 Task: Slide 5 - Table Of Contents.
Action: Mouse moved to (31, 79)
Screenshot: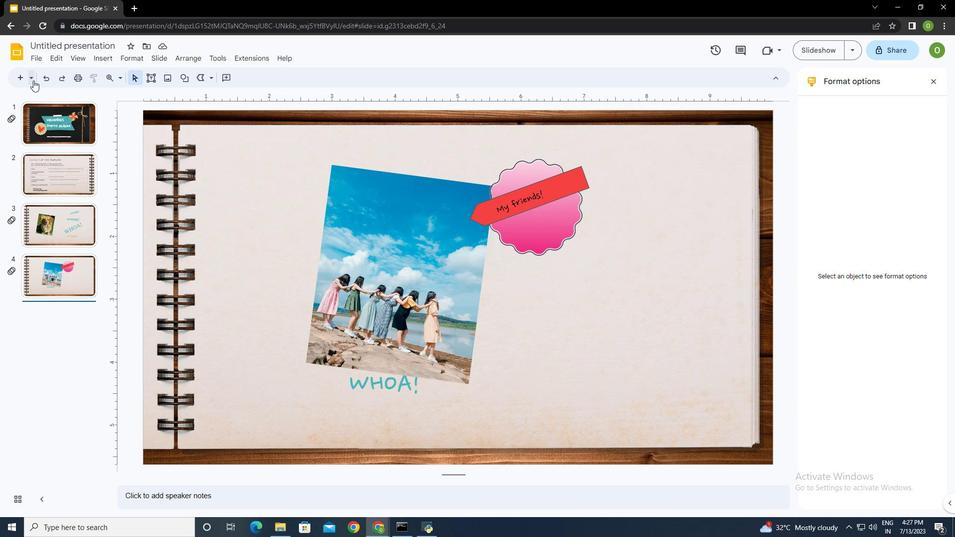 
Action: Mouse pressed left at (31, 79)
Screenshot: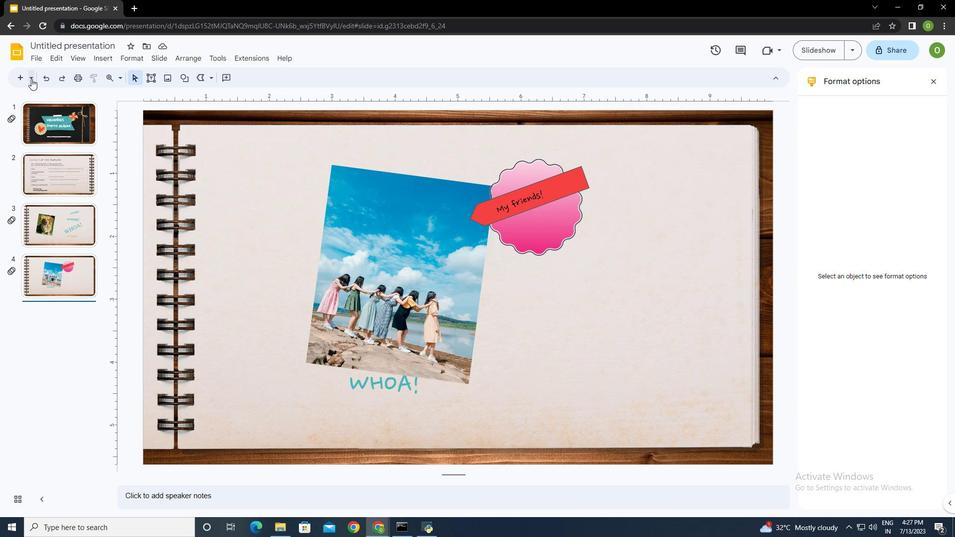 
Action: Mouse moved to (71, 267)
Screenshot: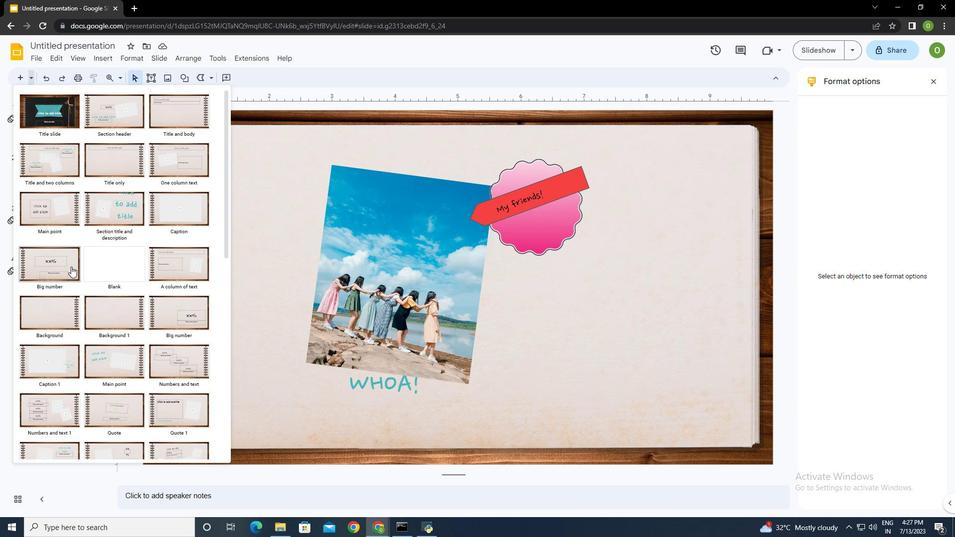 
Action: Mouse scrolled (71, 267) with delta (0, 0)
Screenshot: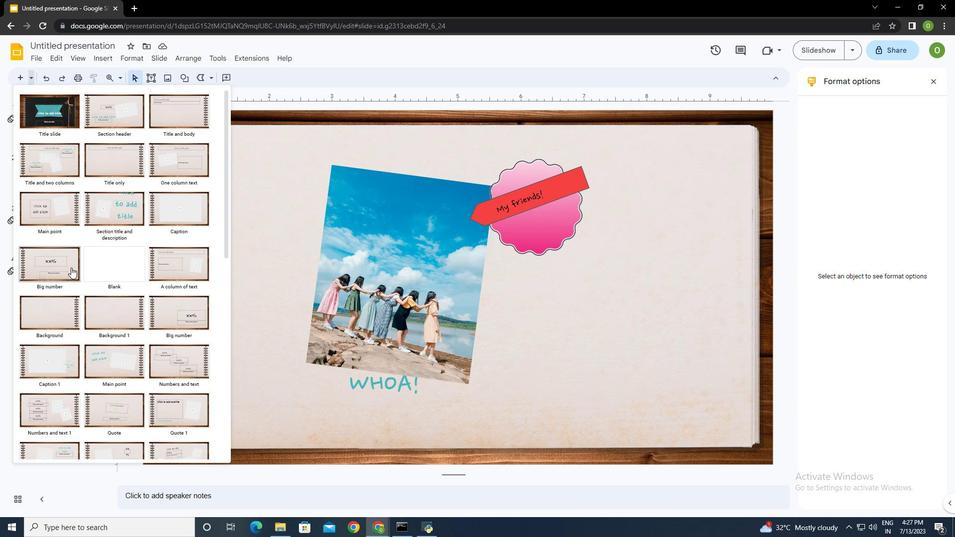 
Action: Mouse scrolled (71, 267) with delta (0, 0)
Screenshot: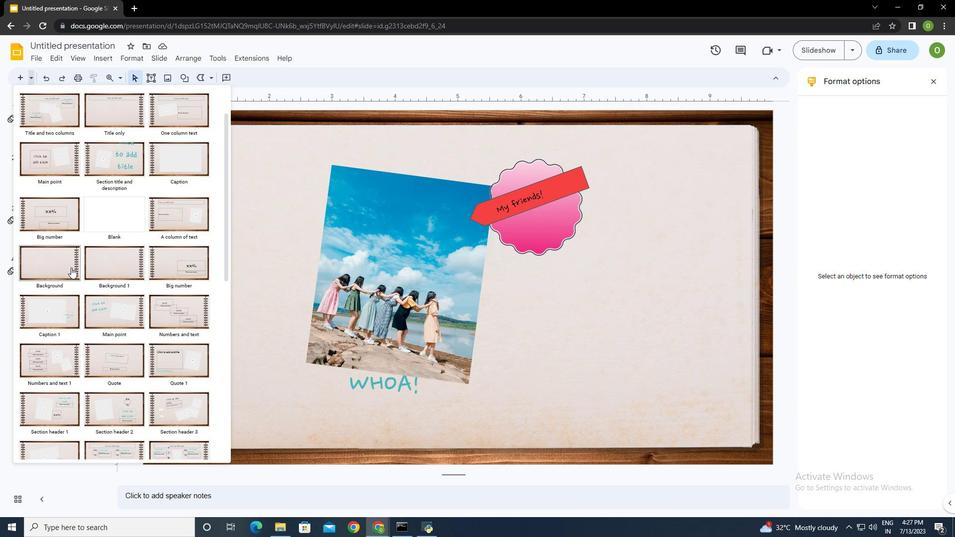 
Action: Mouse scrolled (71, 267) with delta (0, 0)
Screenshot: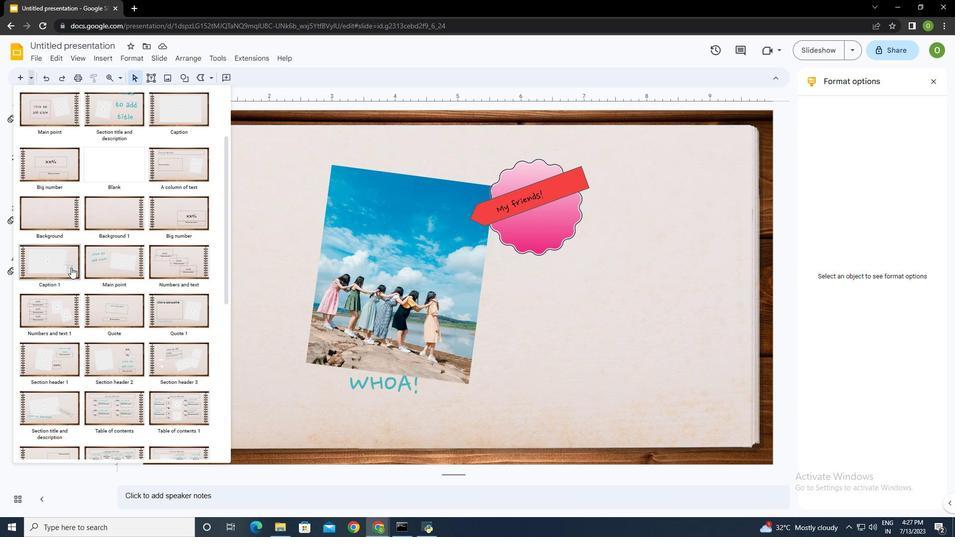 
Action: Mouse scrolled (71, 267) with delta (0, 0)
Screenshot: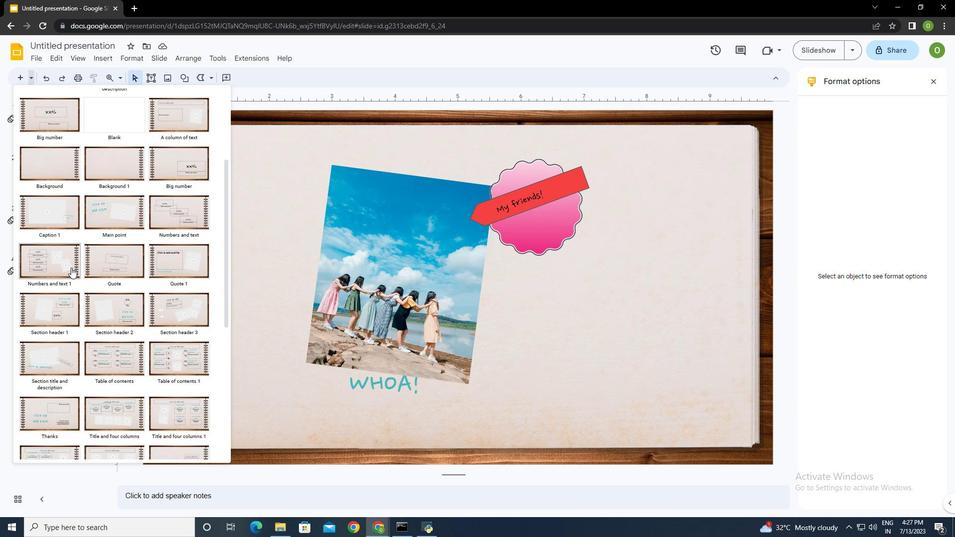 
Action: Mouse scrolled (71, 267) with delta (0, 0)
Screenshot: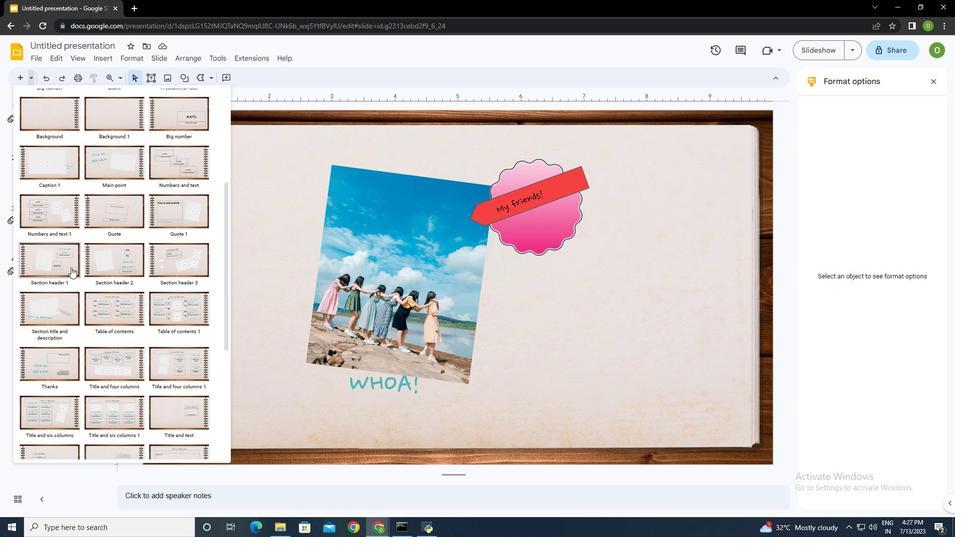 
Action: Mouse scrolled (71, 267) with delta (0, 0)
Screenshot: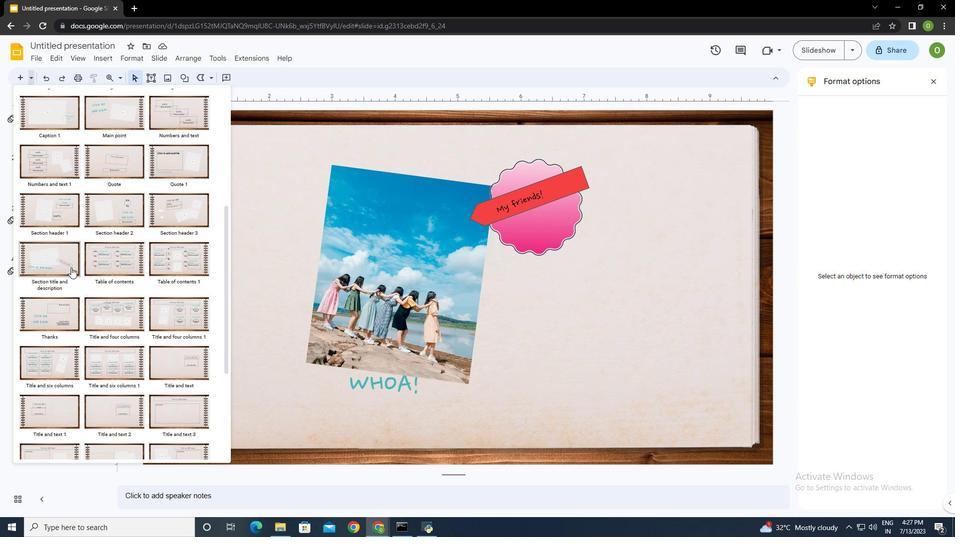
Action: Mouse scrolled (71, 267) with delta (0, 0)
Screenshot: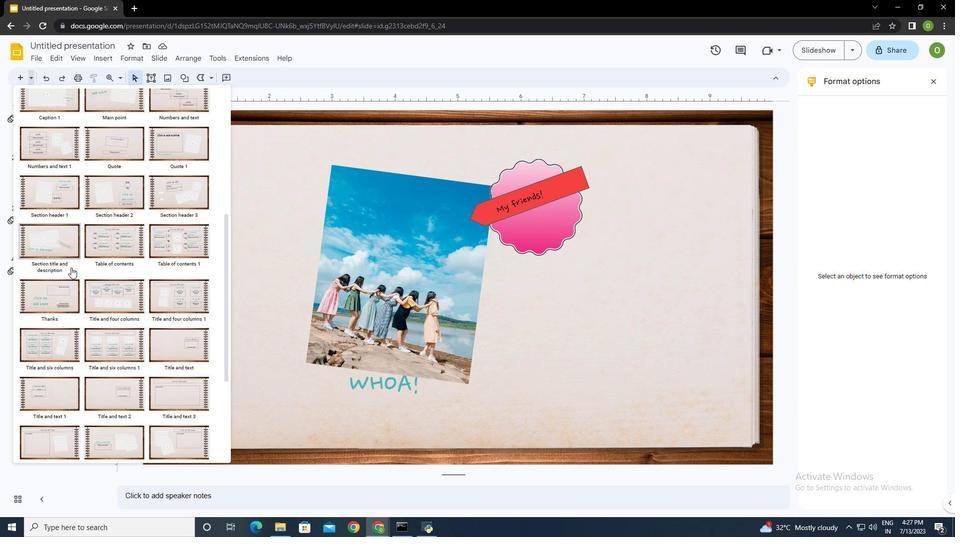 
Action: Mouse scrolled (71, 267) with delta (0, 0)
Screenshot: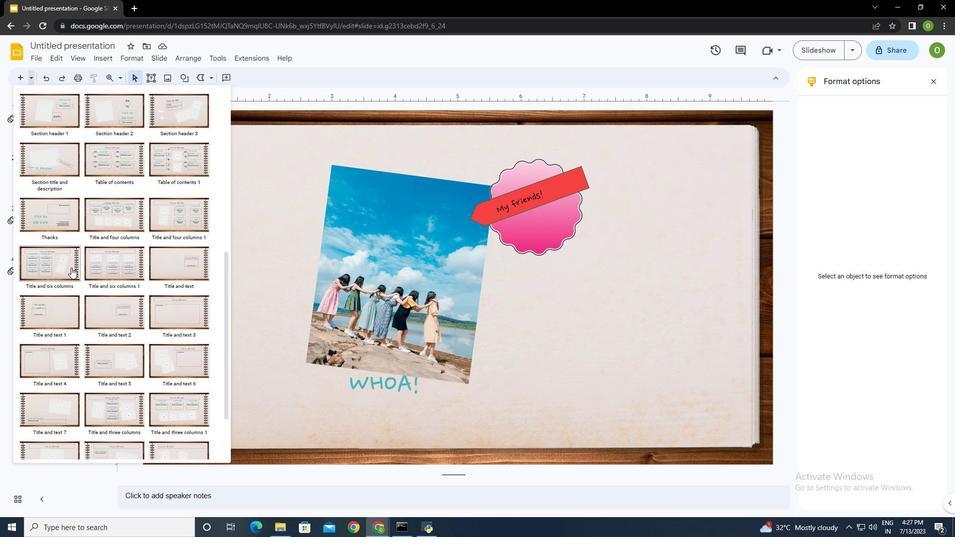 
Action: Mouse scrolled (71, 267) with delta (0, 0)
Screenshot: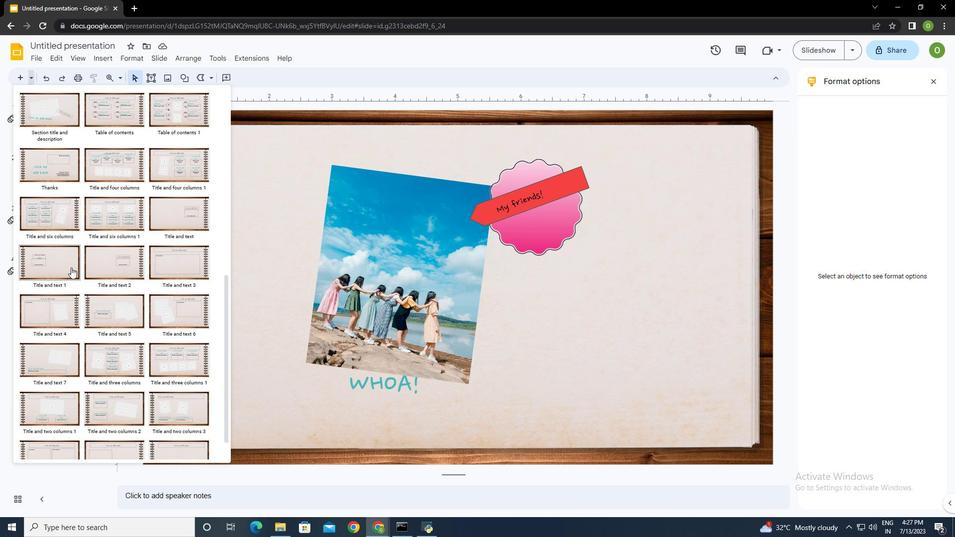 
Action: Mouse scrolled (71, 267) with delta (0, 0)
Screenshot: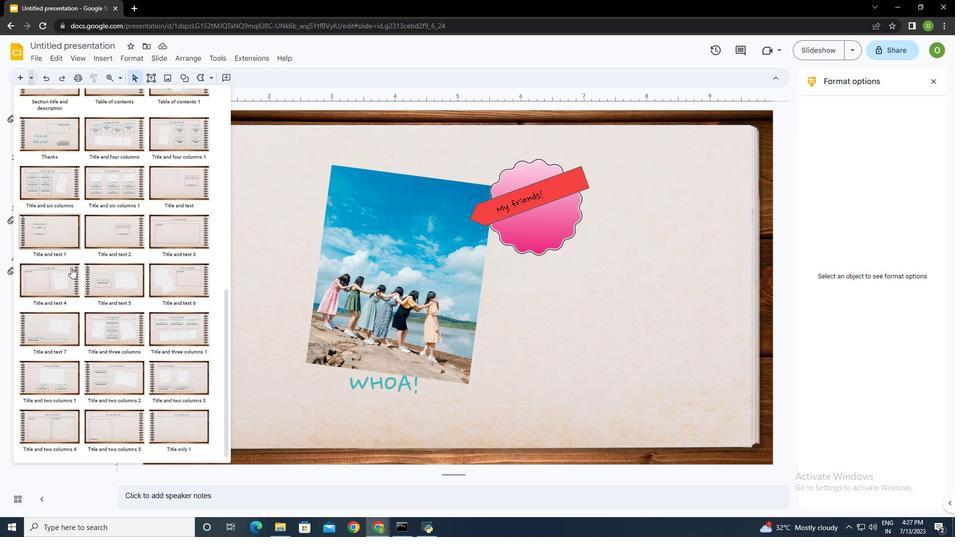 
Action: Mouse scrolled (71, 267) with delta (0, 0)
Screenshot: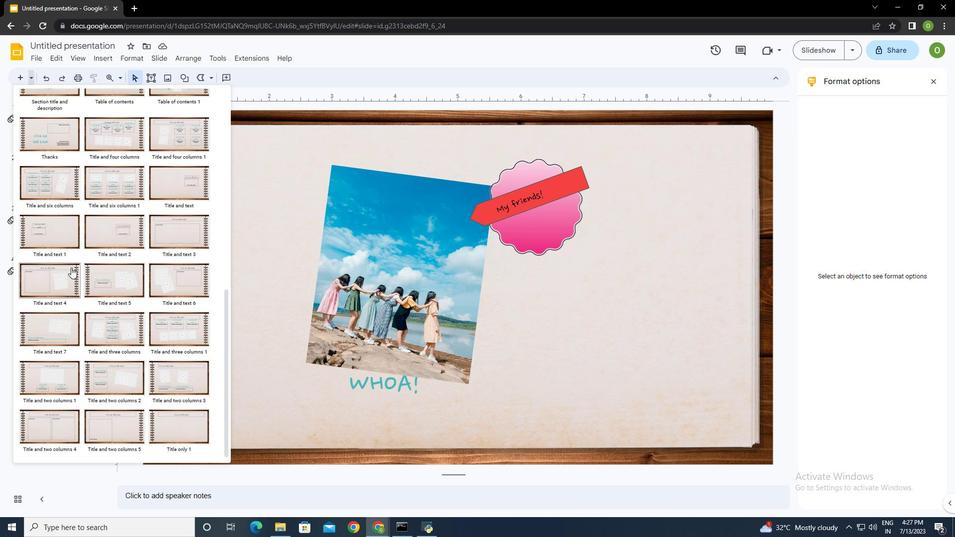 
Action: Mouse scrolled (71, 267) with delta (0, 0)
Screenshot: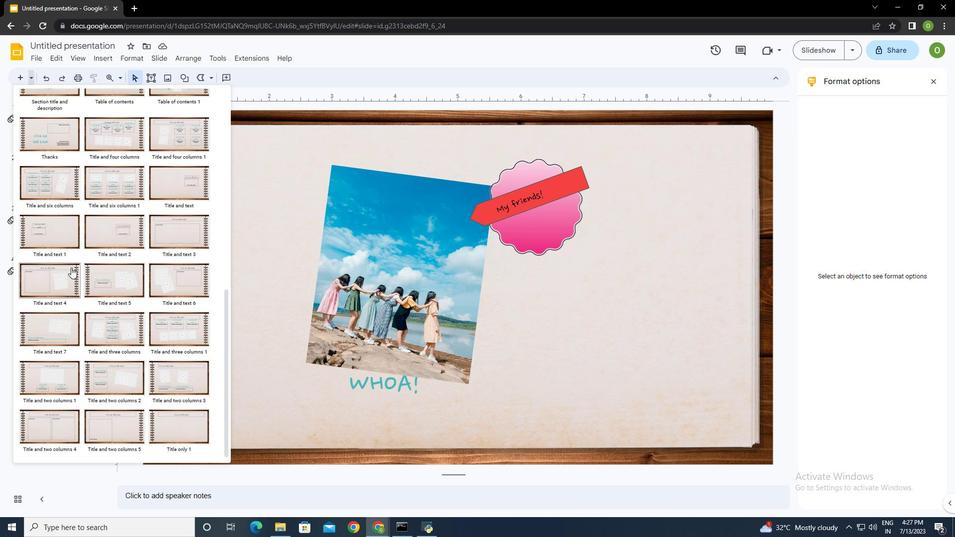 
Action: Mouse scrolled (71, 267) with delta (0, 0)
Screenshot: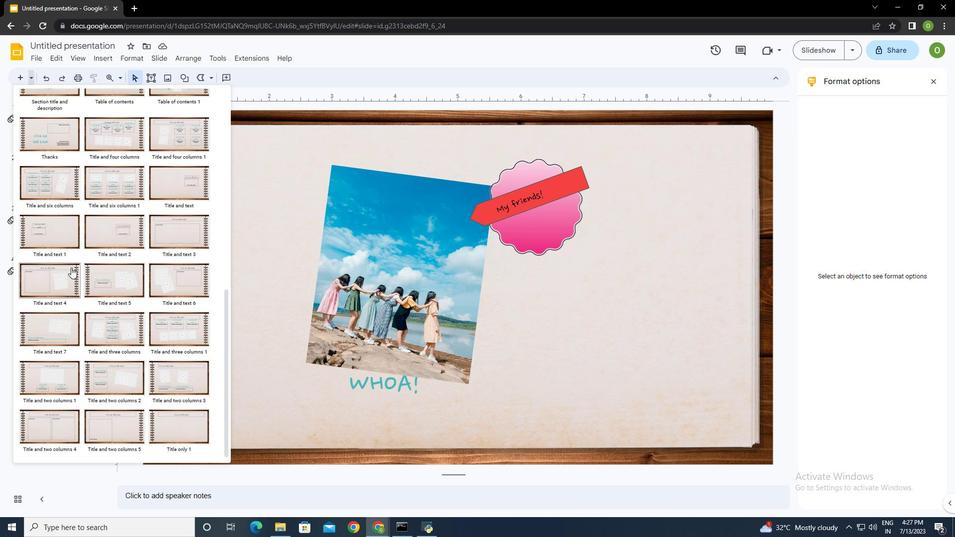 
Action: Mouse moved to (182, 426)
Screenshot: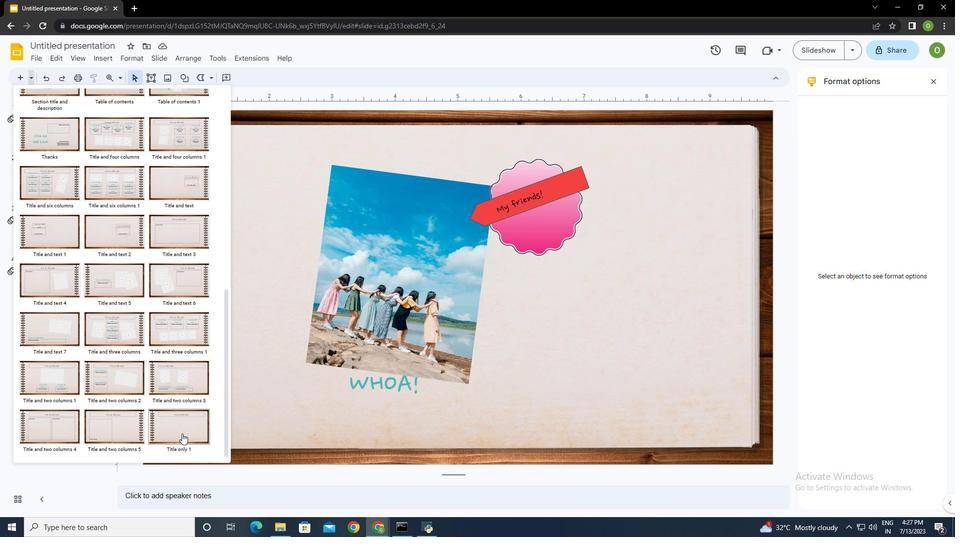
Action: Mouse pressed left at (182, 426)
Screenshot: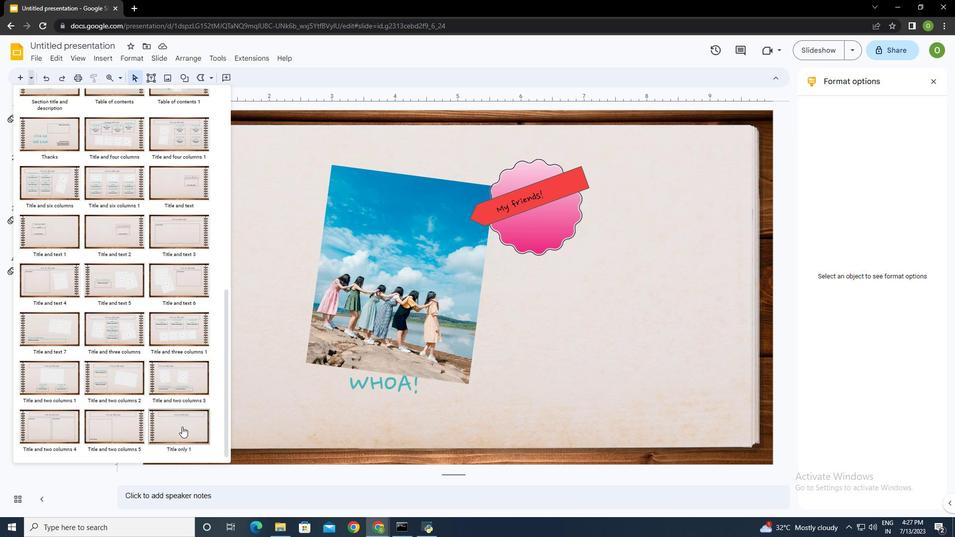 
Action: Mouse moved to (410, 153)
Screenshot: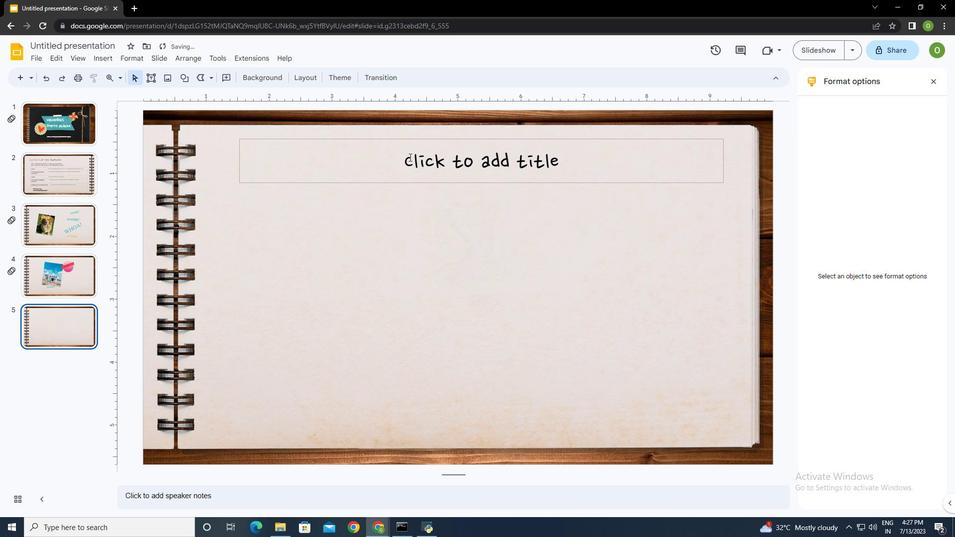 
Action: Mouse pressed left at (410, 153)
Screenshot: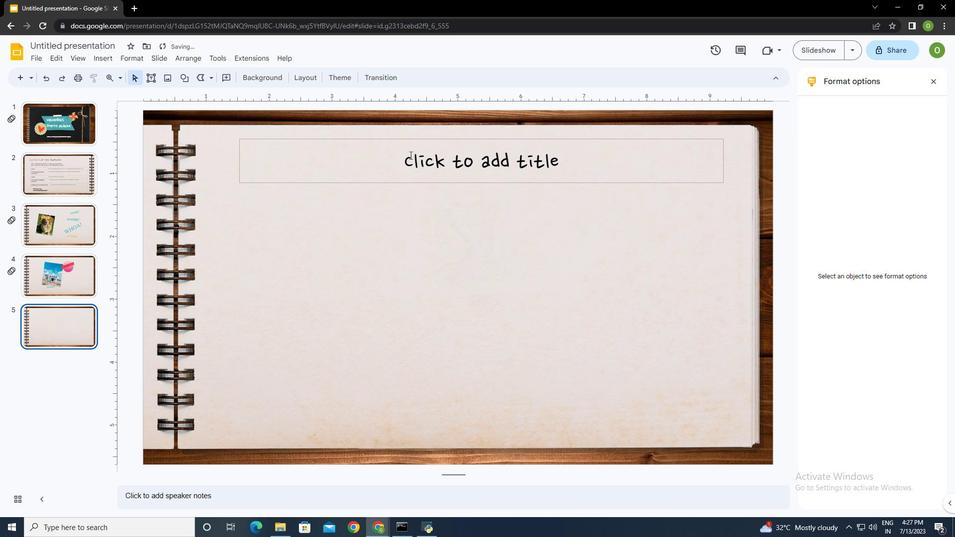 
Action: Mouse moved to (419, 183)
Screenshot: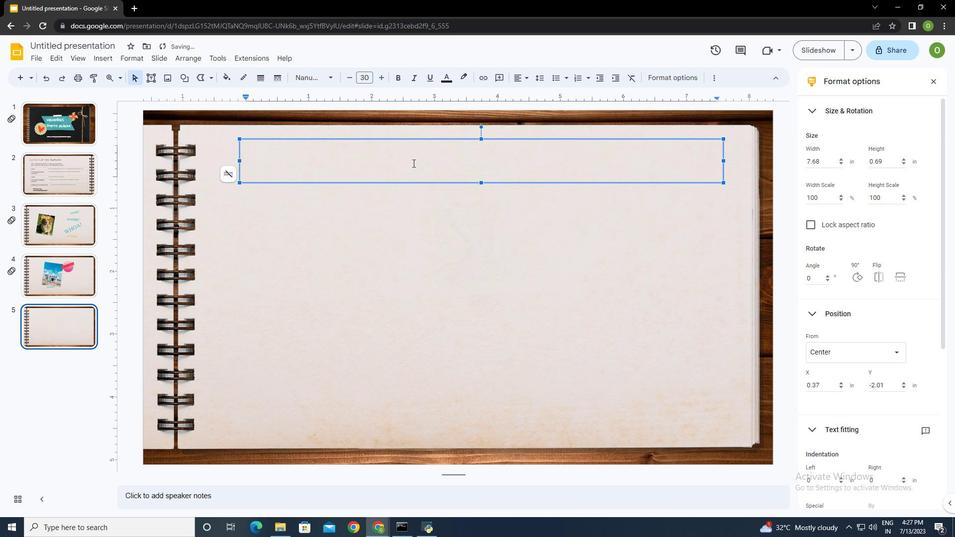 
Action: Key pressed <Key.shift><Key.shift><Key.shift>table<Key.space>of<Key.space>contents
Screenshot: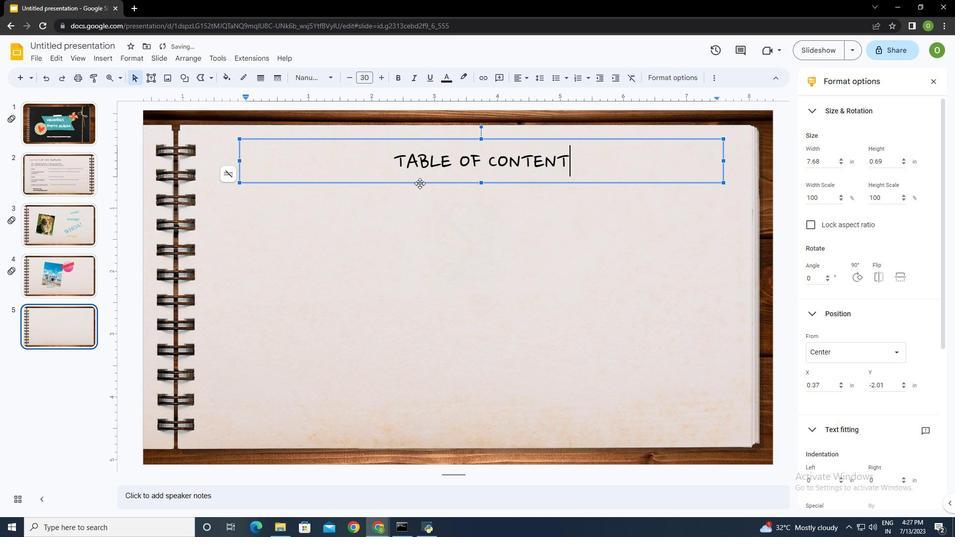 
Action: Mouse moved to (425, 223)
Screenshot: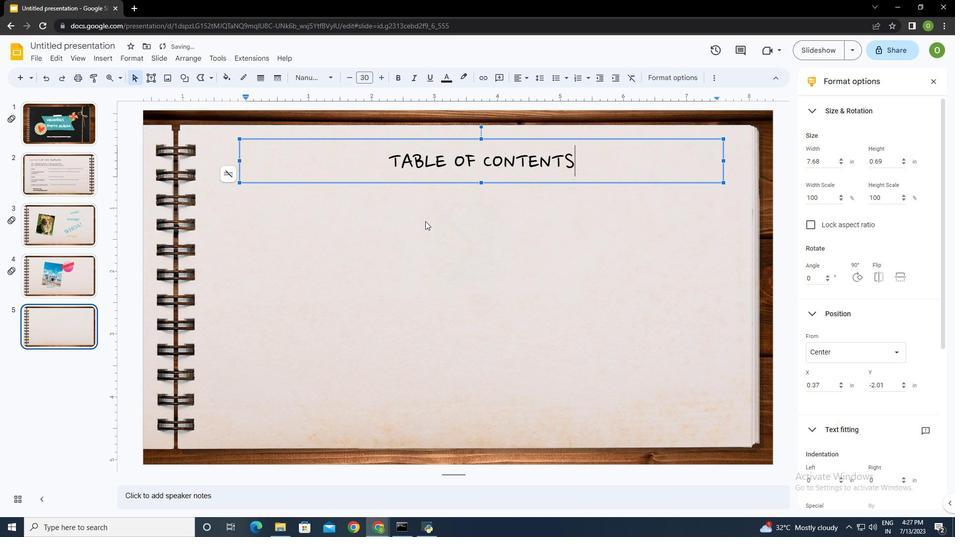
Action: Mouse pressed left at (425, 223)
Screenshot: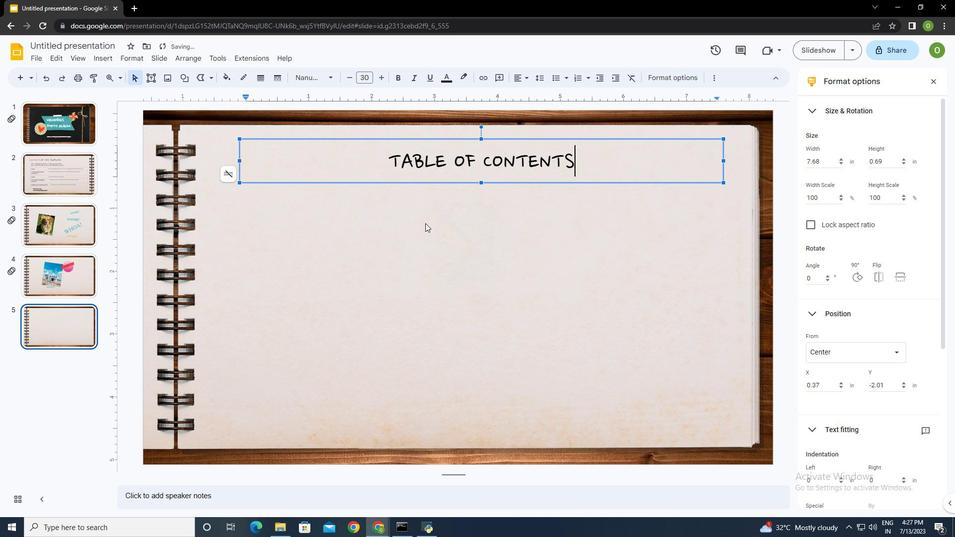 
Action: Mouse moved to (100, 59)
Screenshot: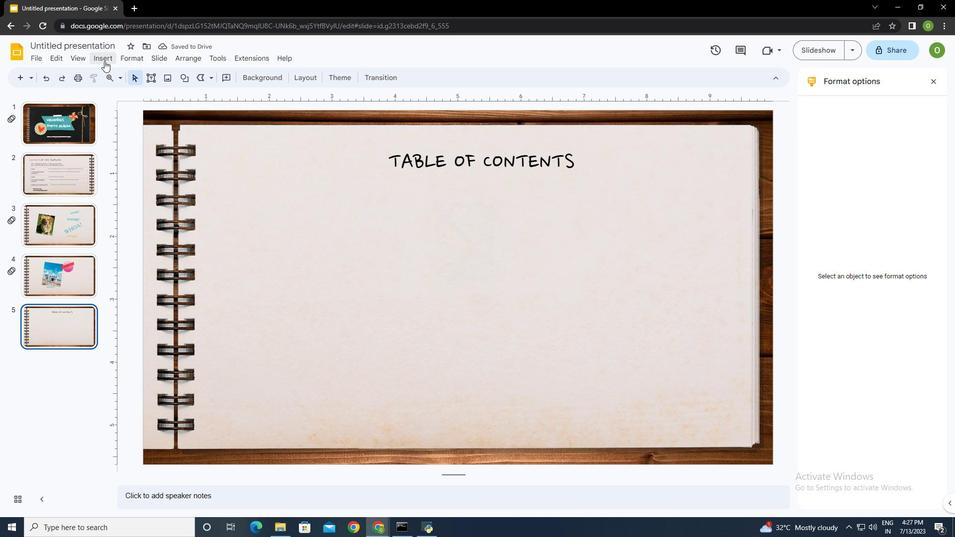 
Action: Mouse pressed left at (100, 59)
Screenshot: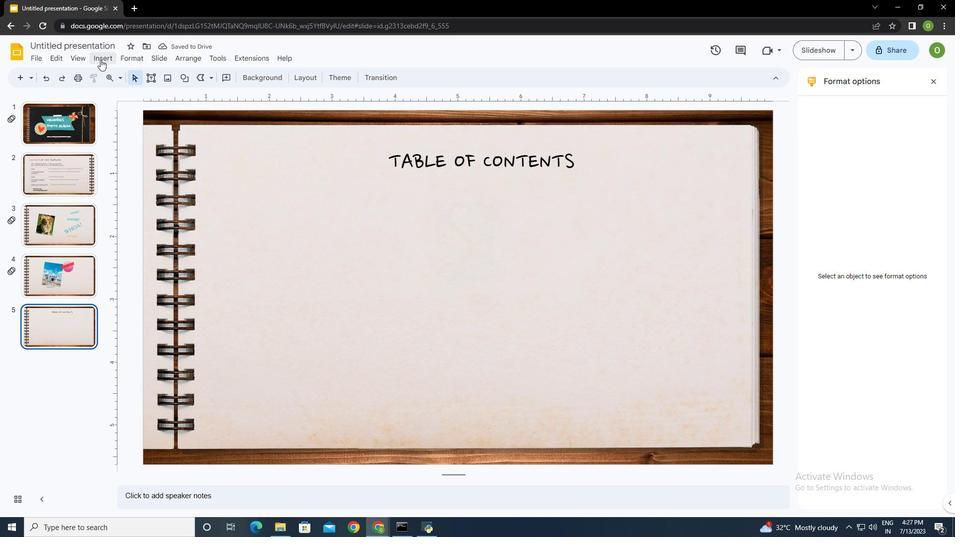
Action: Mouse moved to (289, 140)
Screenshot: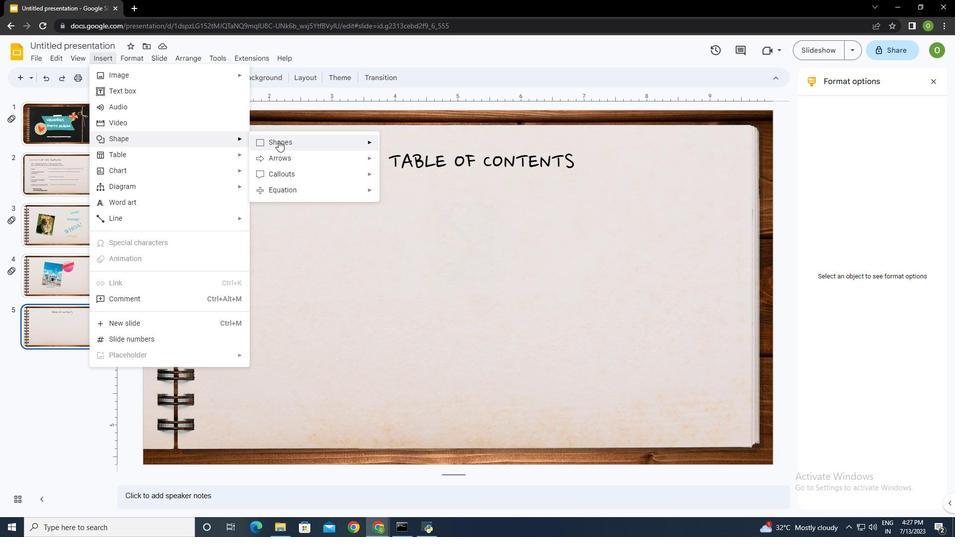 
Action: Mouse pressed left at (289, 140)
Screenshot: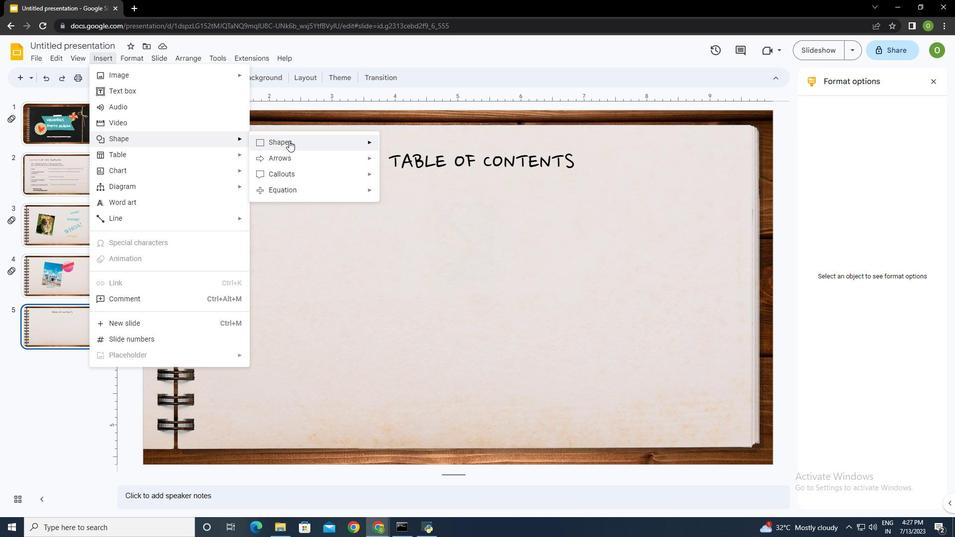 
Action: Mouse moved to (396, 206)
Screenshot: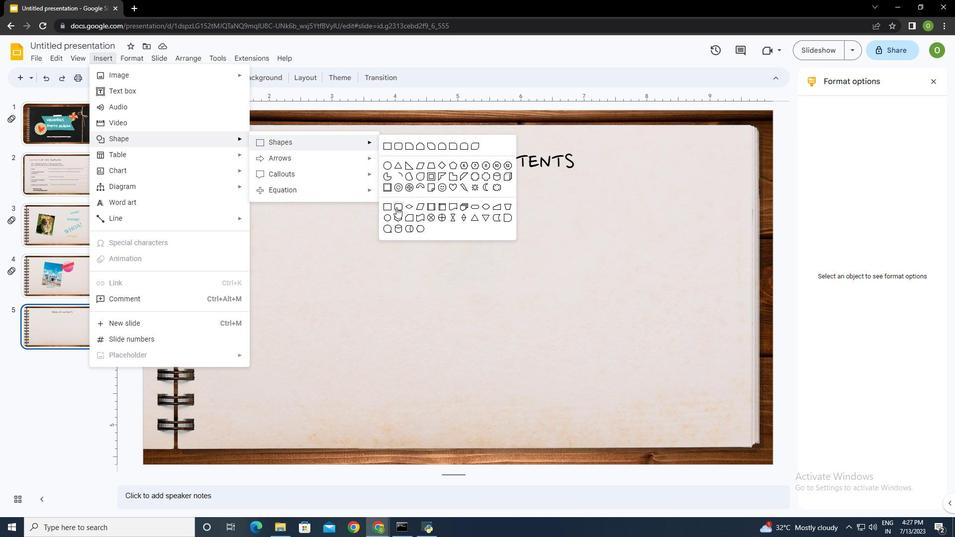 
Action: Mouse pressed left at (396, 206)
Screenshot: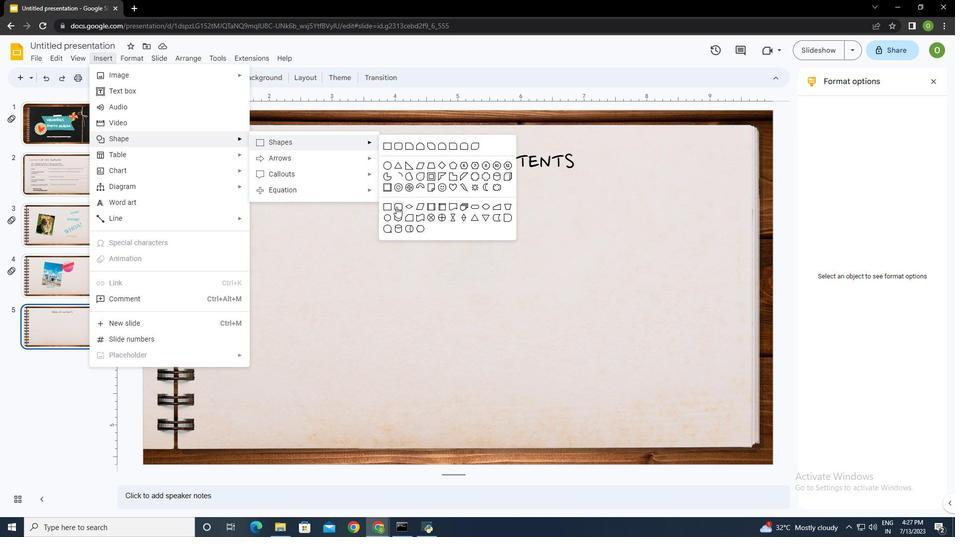 
Action: Mouse moved to (296, 206)
Screenshot: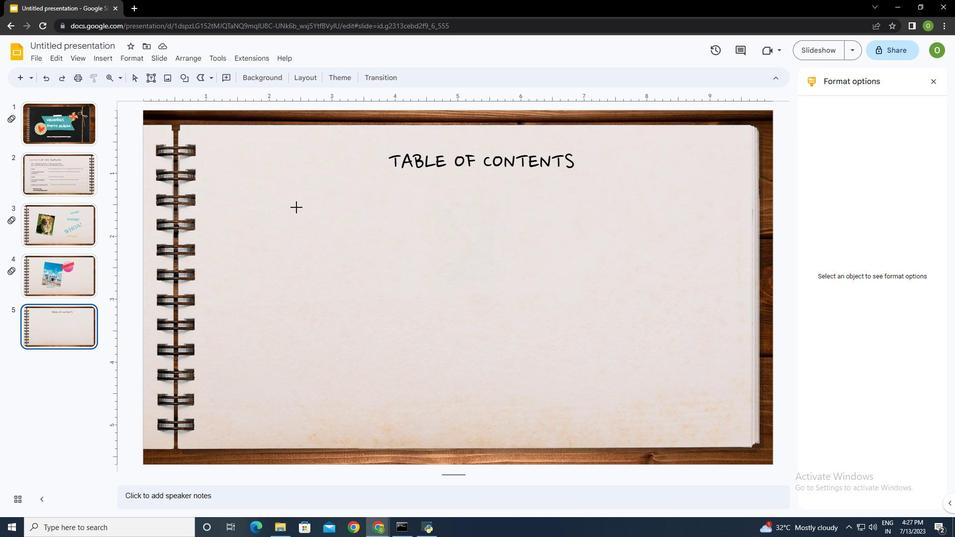 
Action: Mouse pressed left at (296, 206)
Screenshot: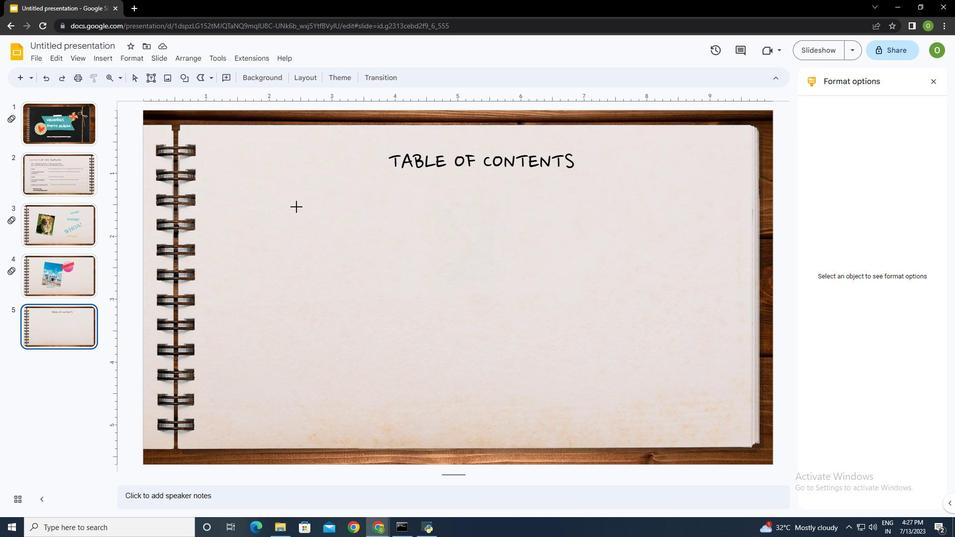 
Action: Mouse moved to (313, 220)
Screenshot: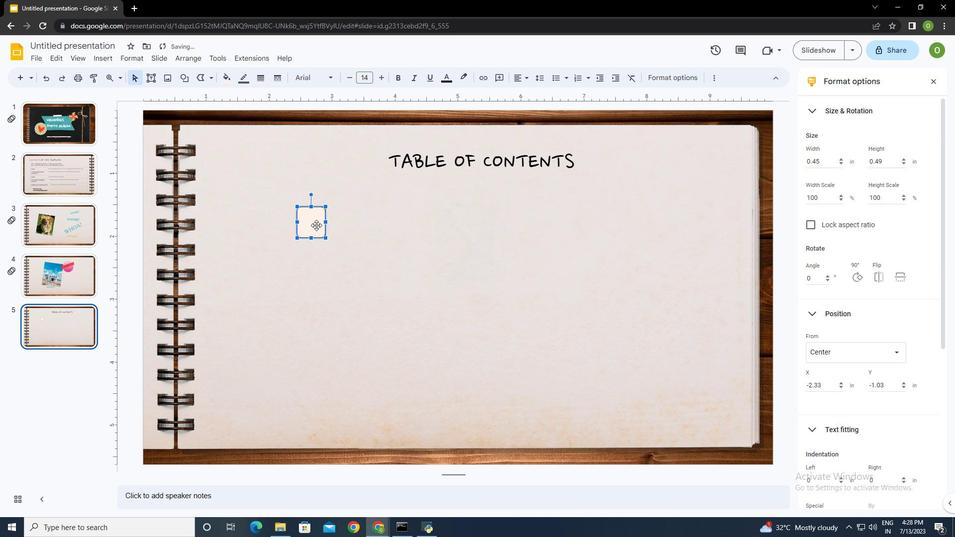 
Action: Mouse pressed left at (313, 220)
Screenshot: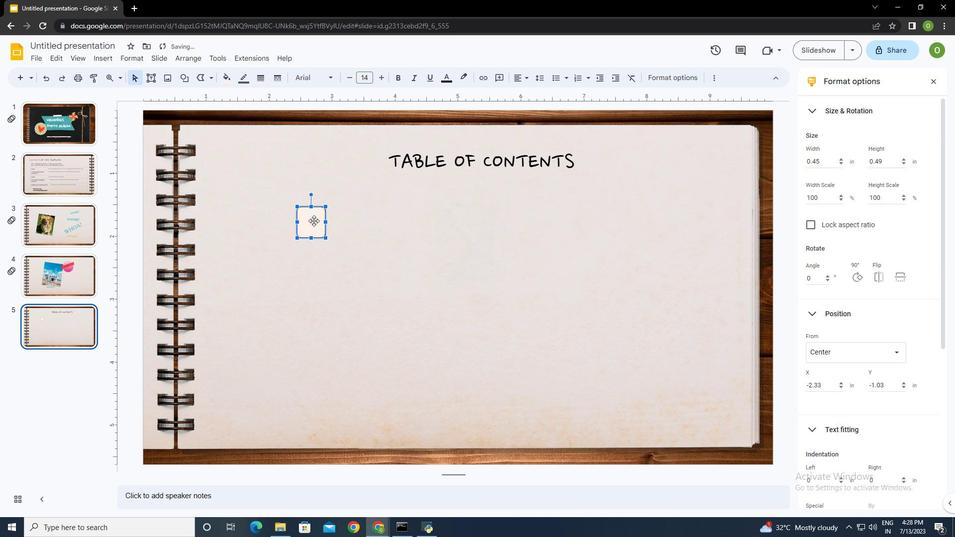 
Action: Mouse moved to (228, 74)
Screenshot: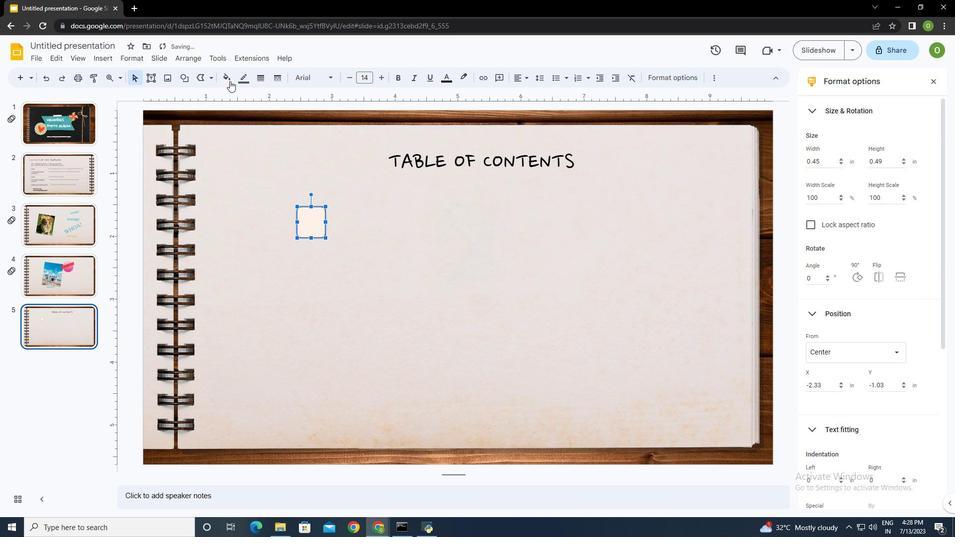
Action: Mouse pressed left at (228, 74)
Screenshot: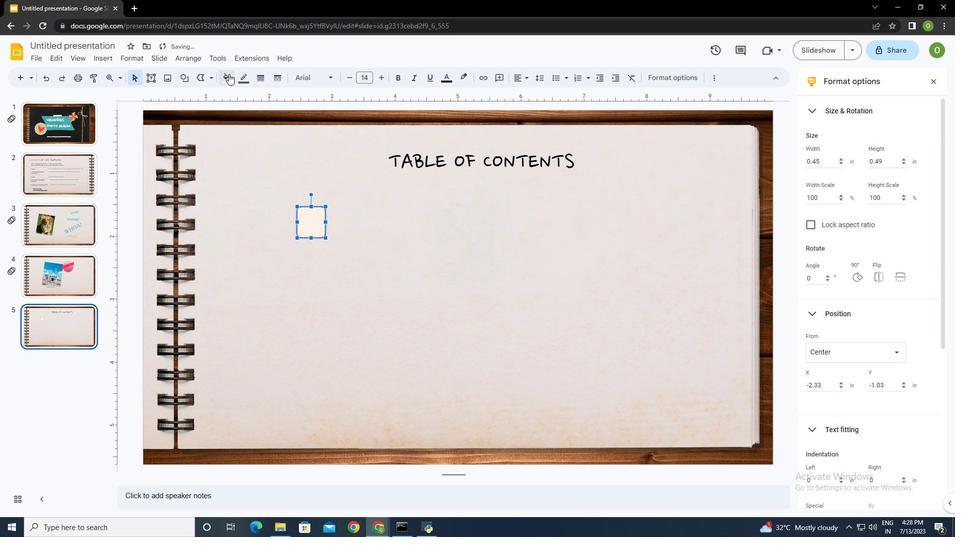 
Action: Mouse moved to (296, 127)
Screenshot: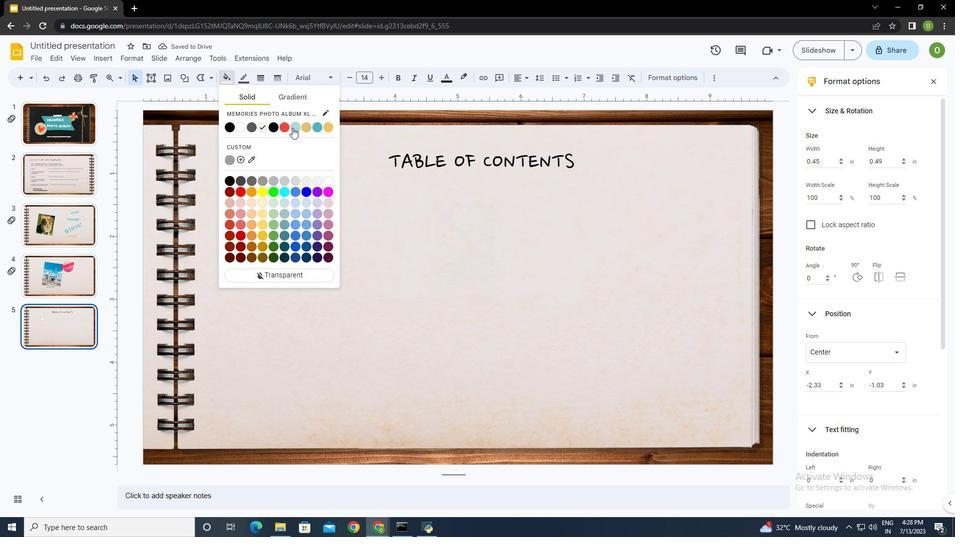 
Action: Mouse pressed left at (296, 127)
Screenshot: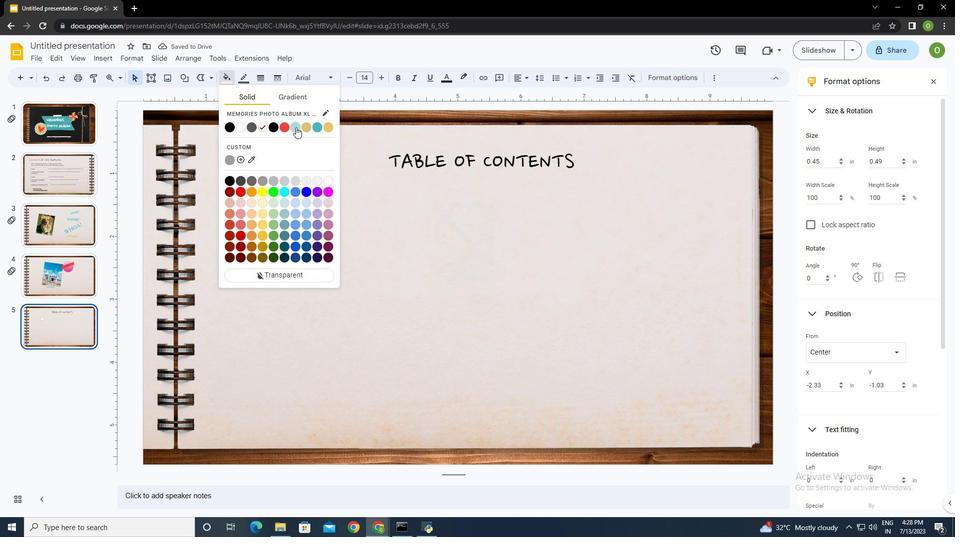 
Action: Mouse moved to (314, 219)
Screenshot: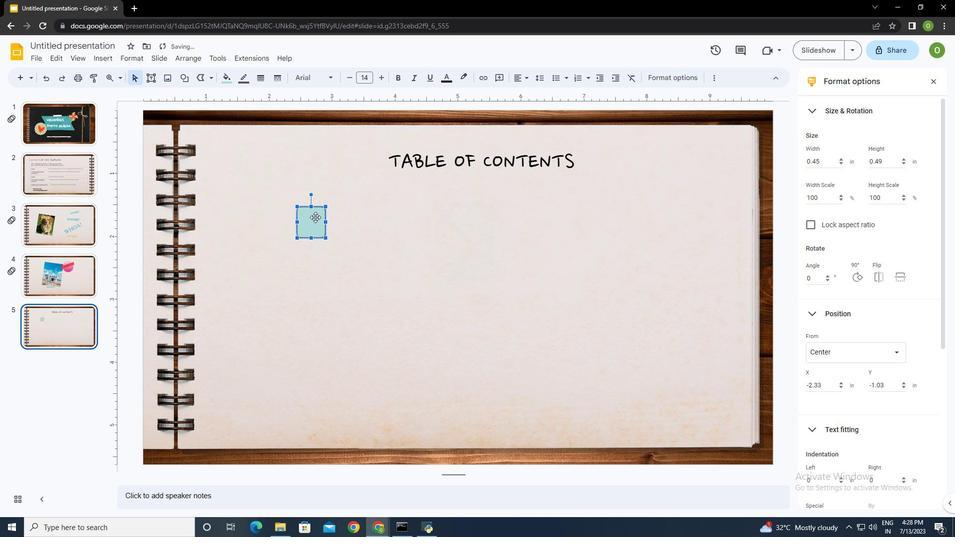 
Action: Mouse pressed left at (314, 219)
Screenshot: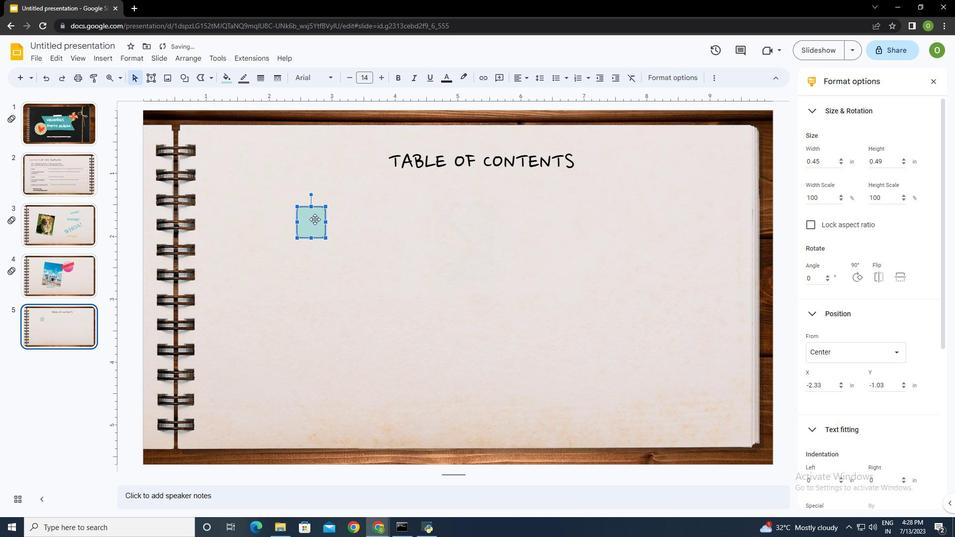 
Action: Key pressed 01<Key.enter><Key.backspace>ctrl+A
Screenshot: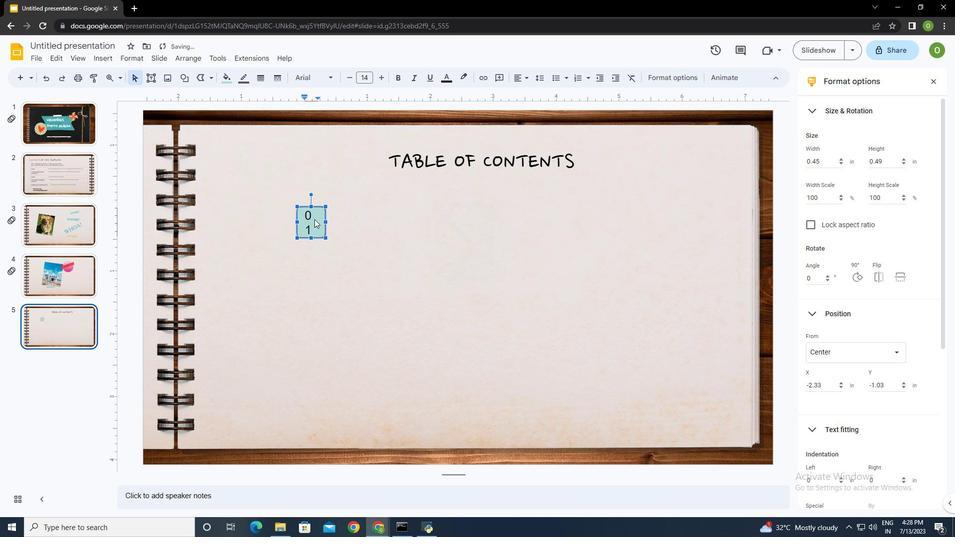 
Action: Mouse moved to (347, 77)
Screenshot: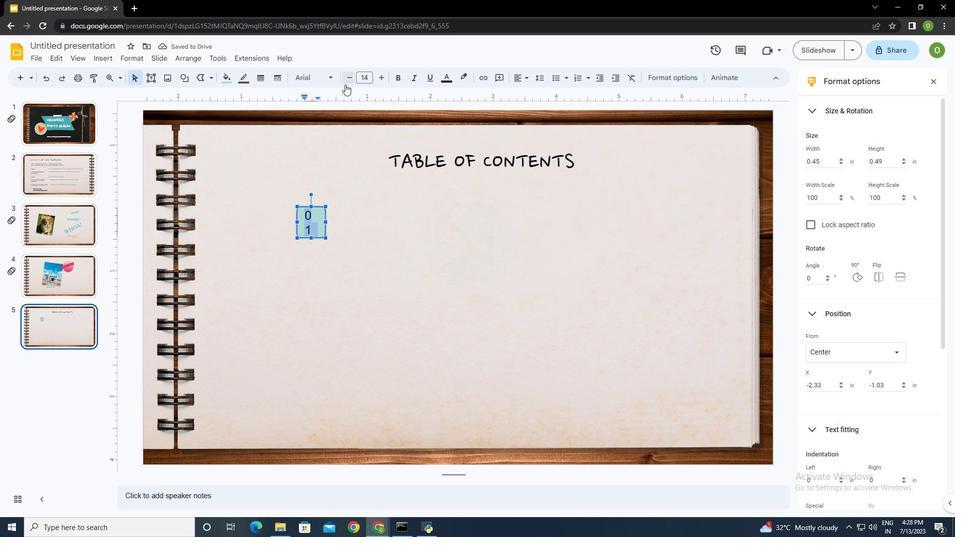 
Action: Mouse pressed left at (347, 77)
Screenshot: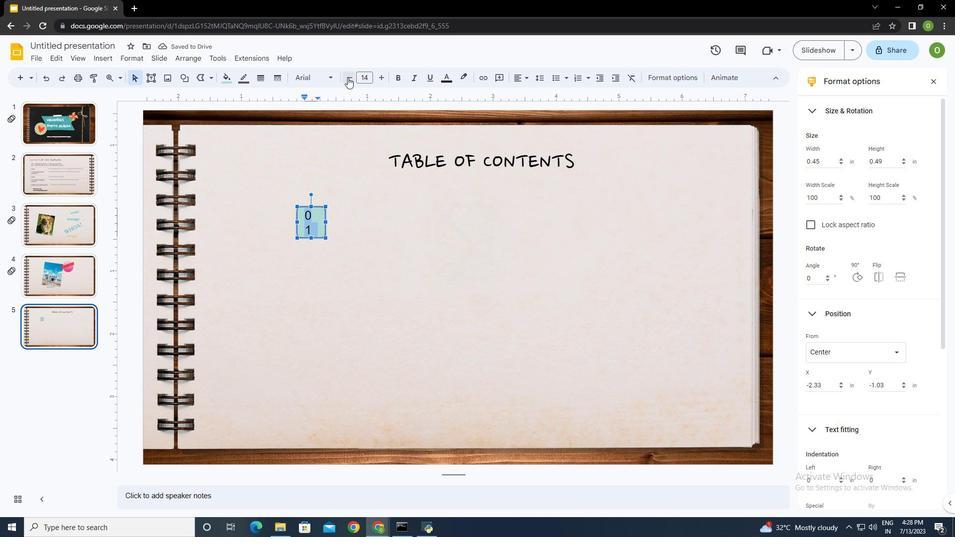 
Action: Mouse moved to (401, 74)
Screenshot: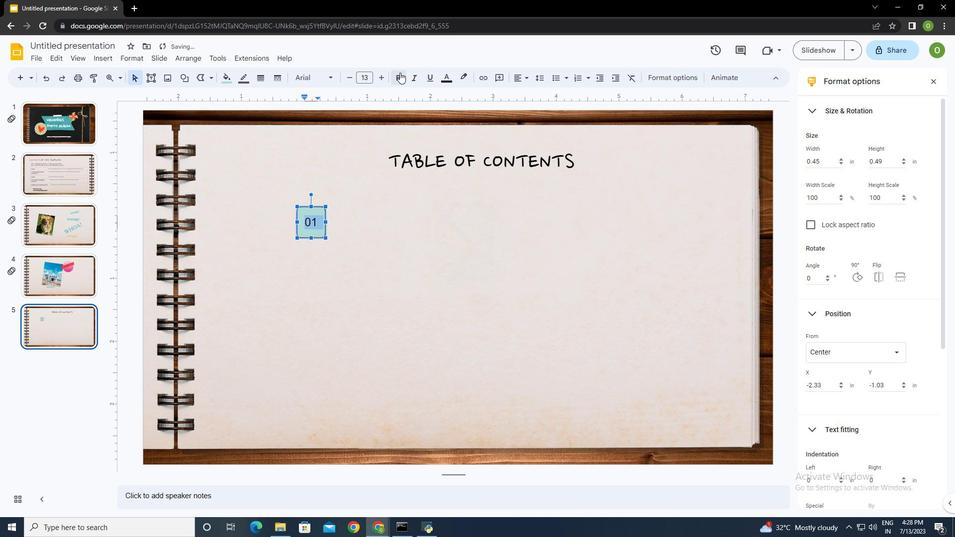 
Action: Mouse pressed left at (401, 74)
Screenshot: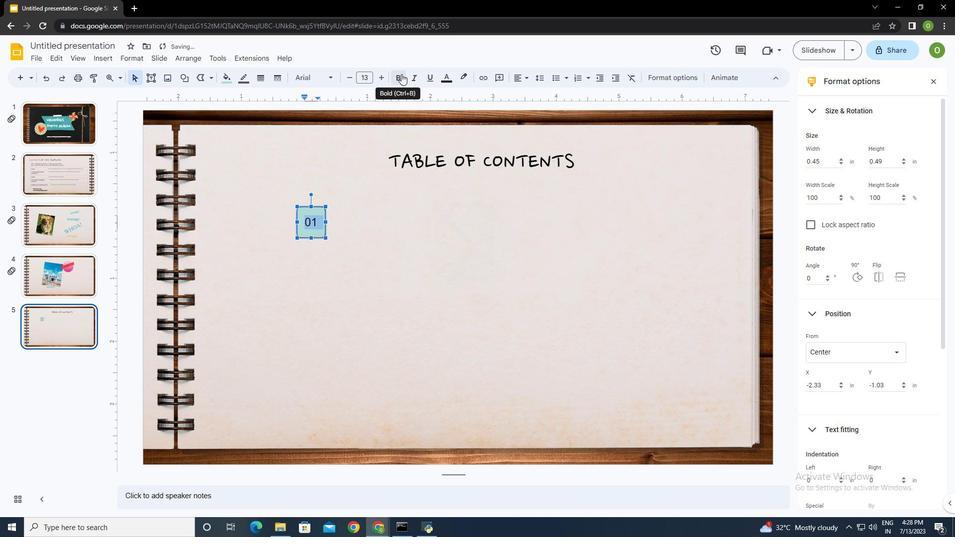 
Action: Mouse moved to (356, 222)
Screenshot: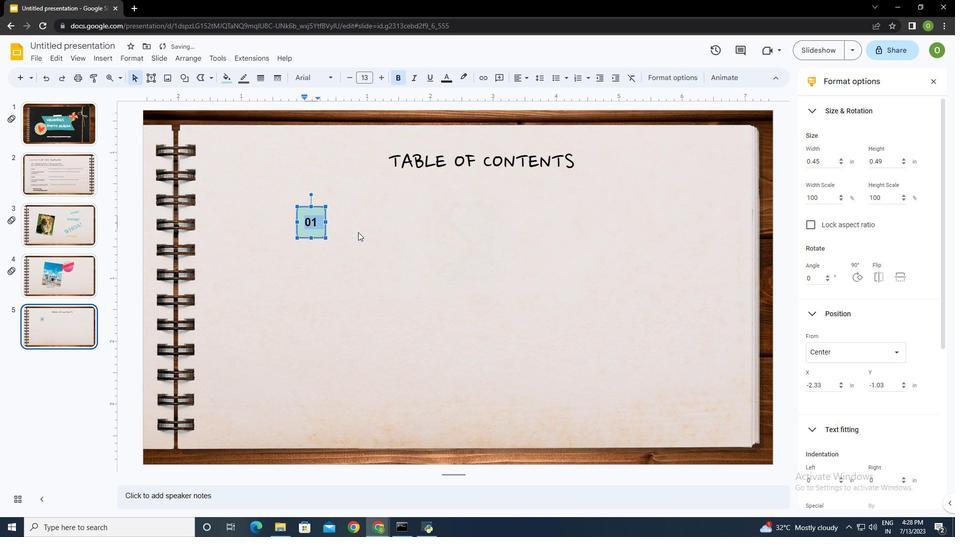 
Action: Mouse pressed left at (356, 222)
Screenshot: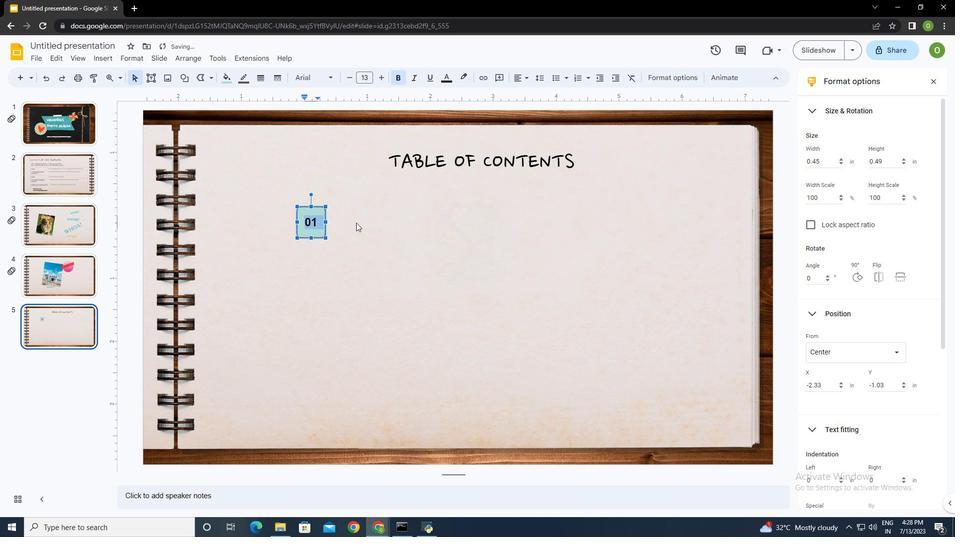 
Action: Mouse moved to (151, 75)
Screenshot: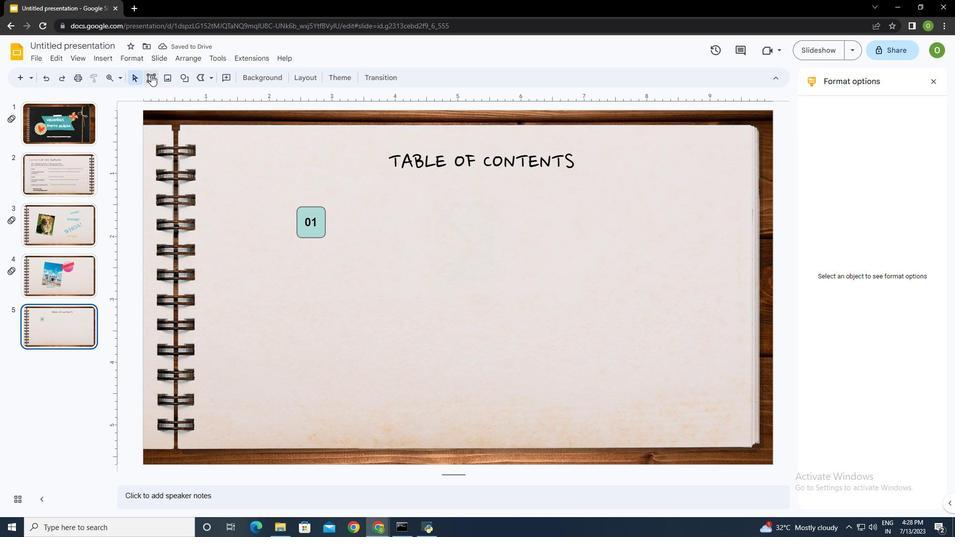 
Action: Mouse pressed left at (151, 75)
Screenshot: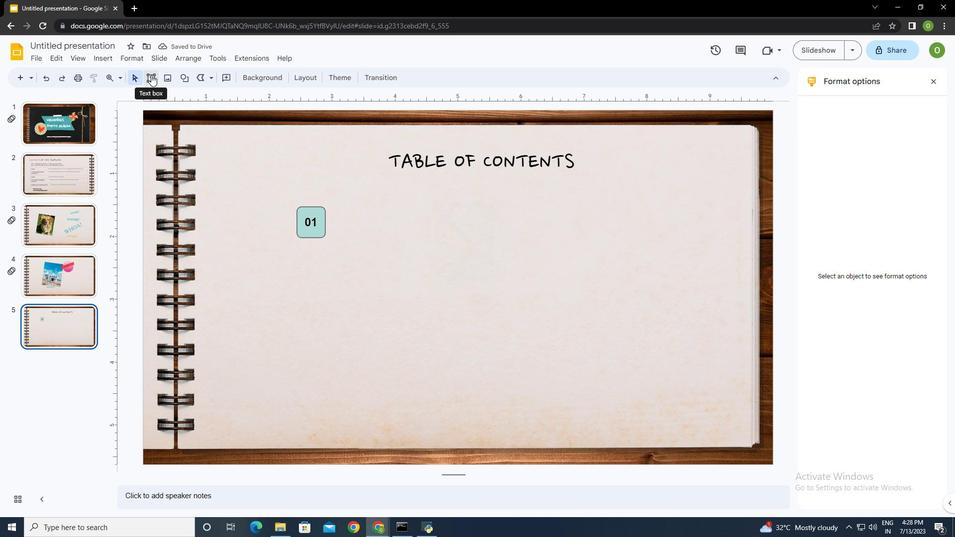 
Action: Mouse moved to (348, 206)
Screenshot: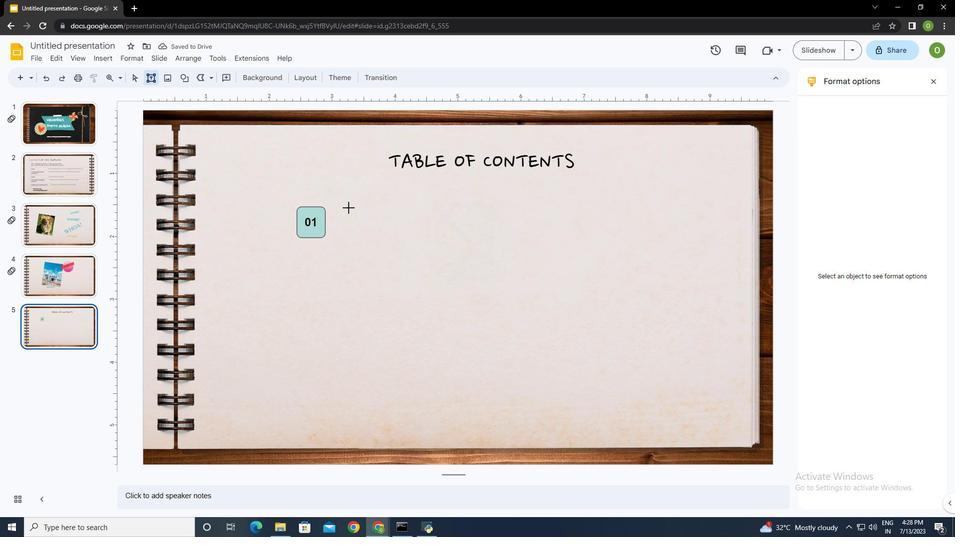 
Action: Mouse pressed left at (348, 206)
Screenshot: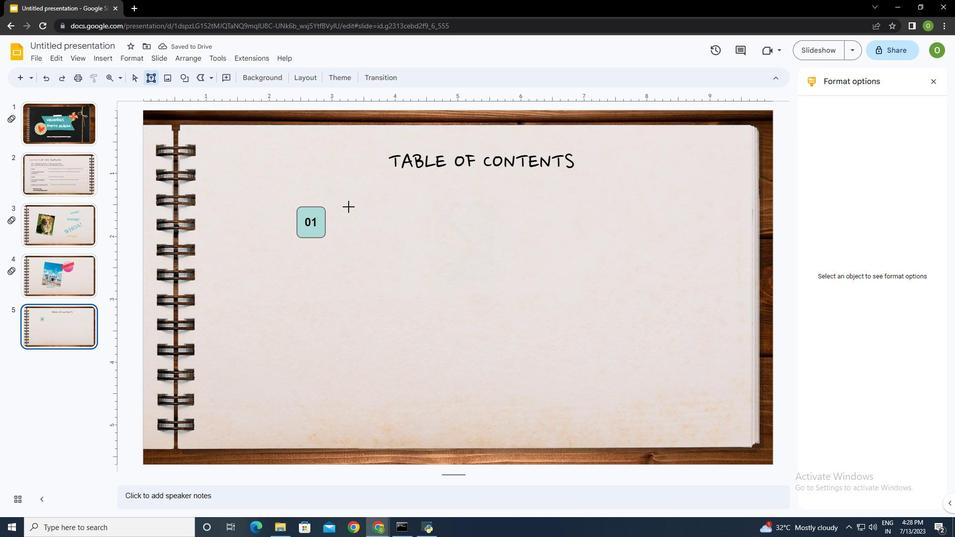 
Action: Mouse moved to (374, 215)
Screenshot: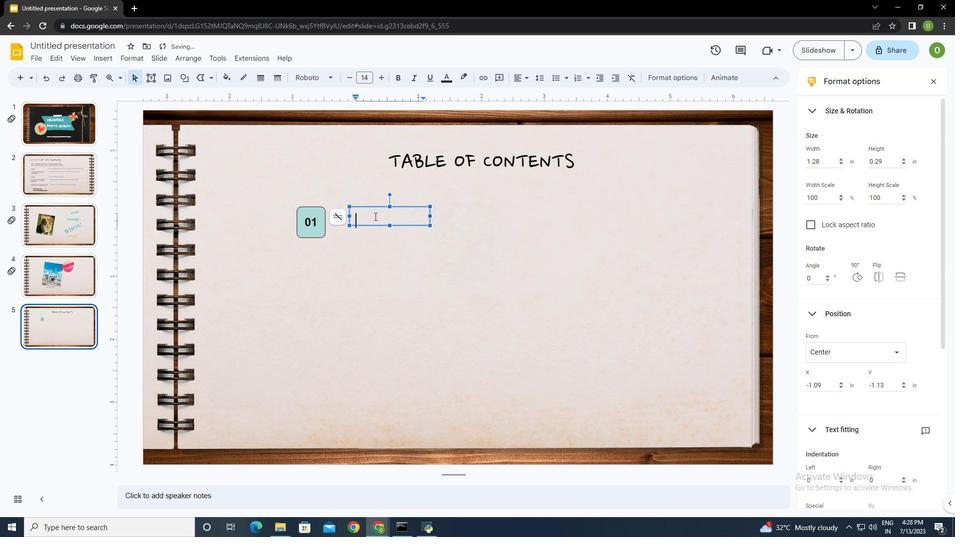 
Action: Key pressed first<Key.space>section
Screenshot: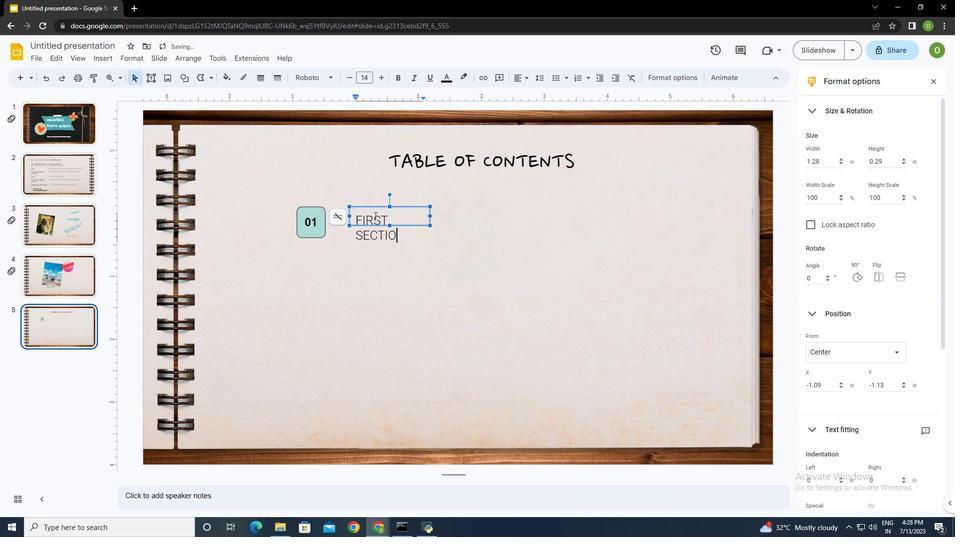 
Action: Mouse moved to (430, 216)
Screenshot: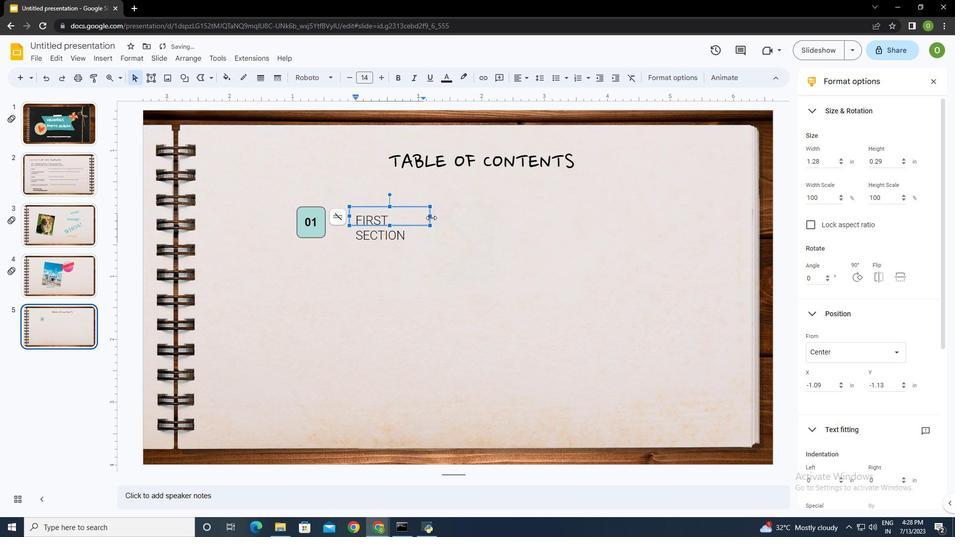 
Action: Mouse pressed left at (430, 216)
Screenshot: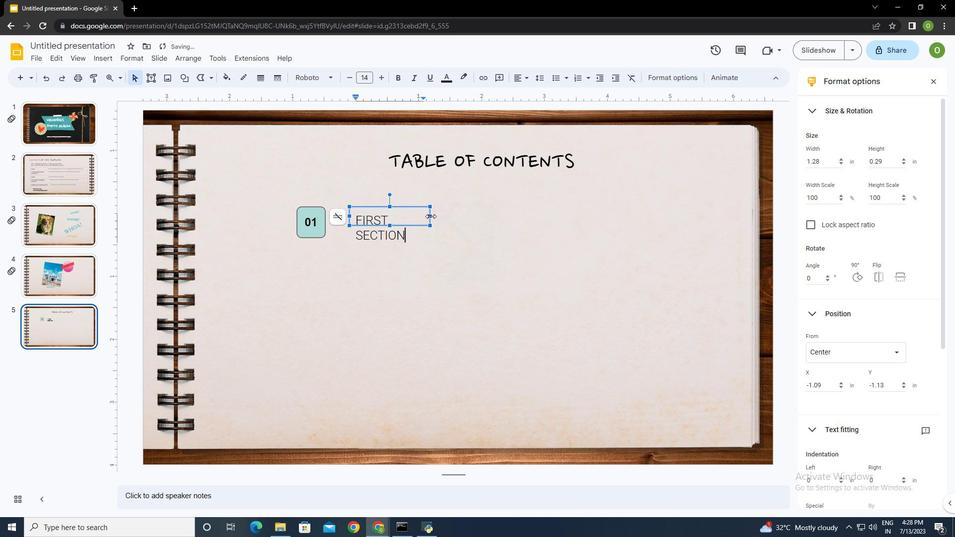
Action: Mouse moved to (349, 215)
Screenshot: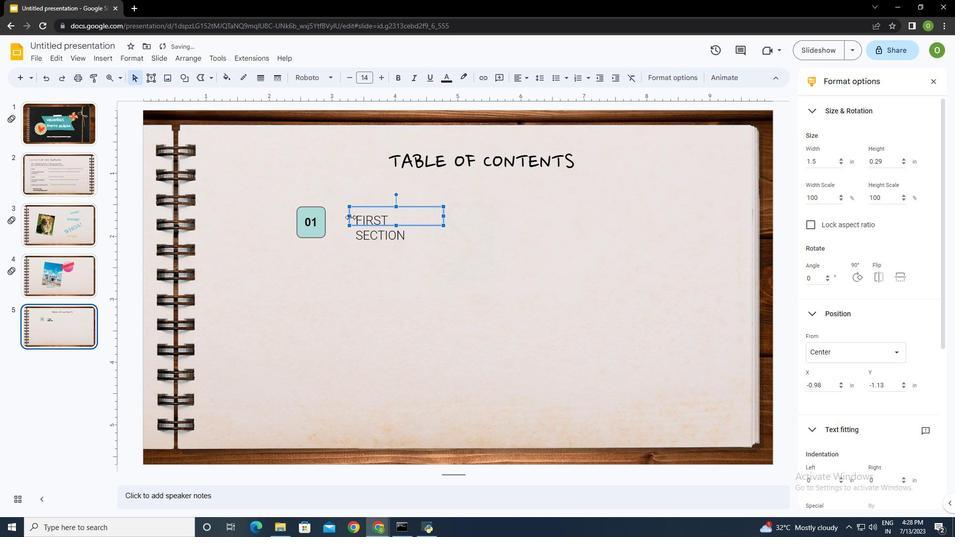 
Action: Mouse pressed left at (349, 215)
Screenshot: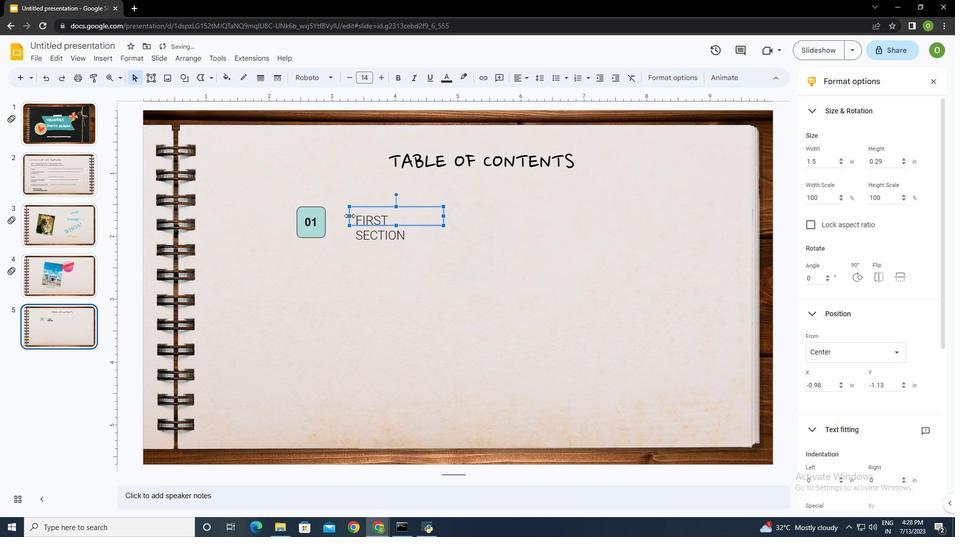 
Action: Mouse moved to (392, 225)
Screenshot: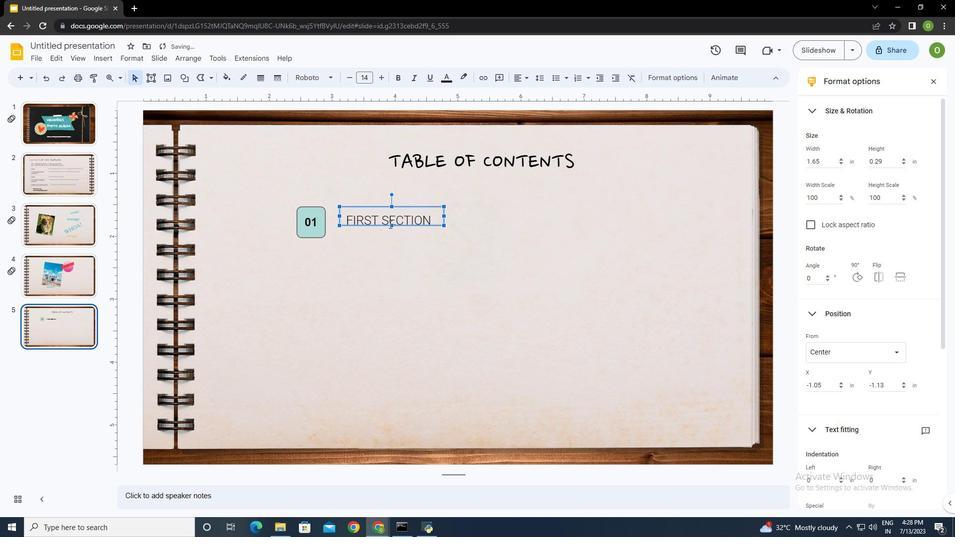 
Action: Mouse pressed left at (392, 225)
Screenshot: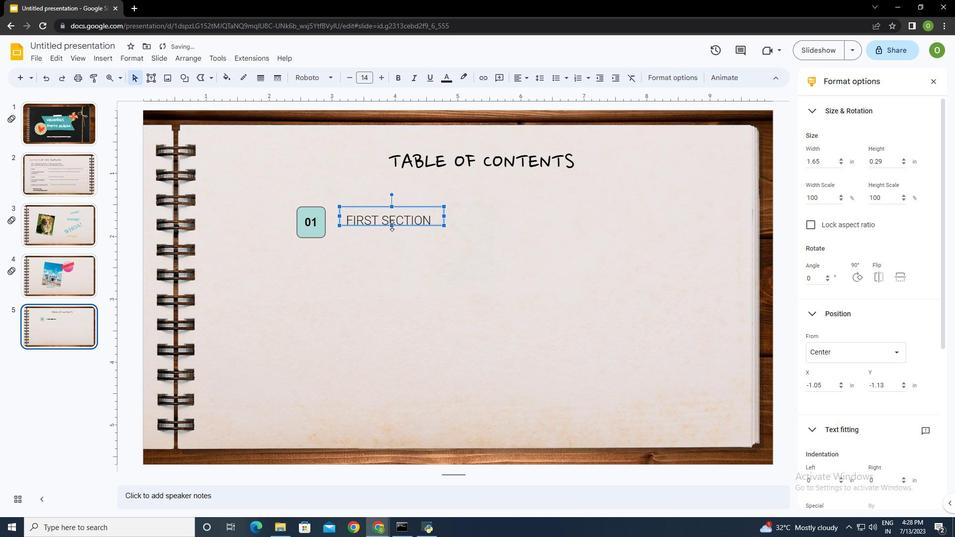 
Action: Mouse moved to (392, 228)
Screenshot: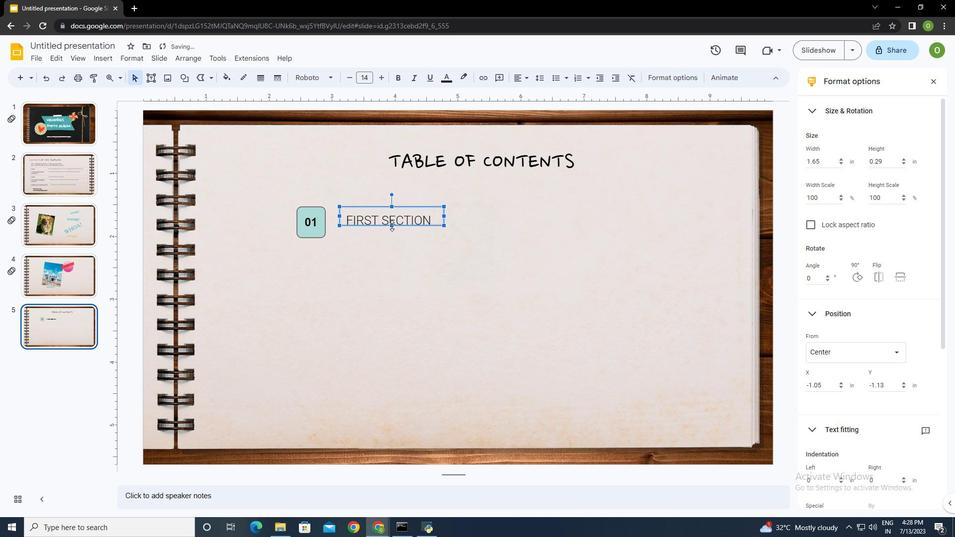 
Action: Key pressed ctrl+A
Screenshot: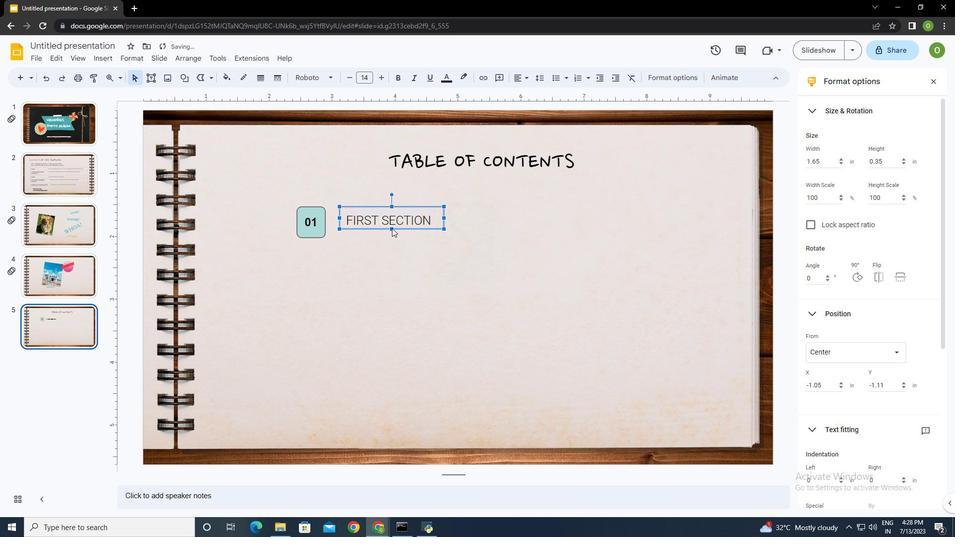 
Action: Mouse moved to (387, 216)
Screenshot: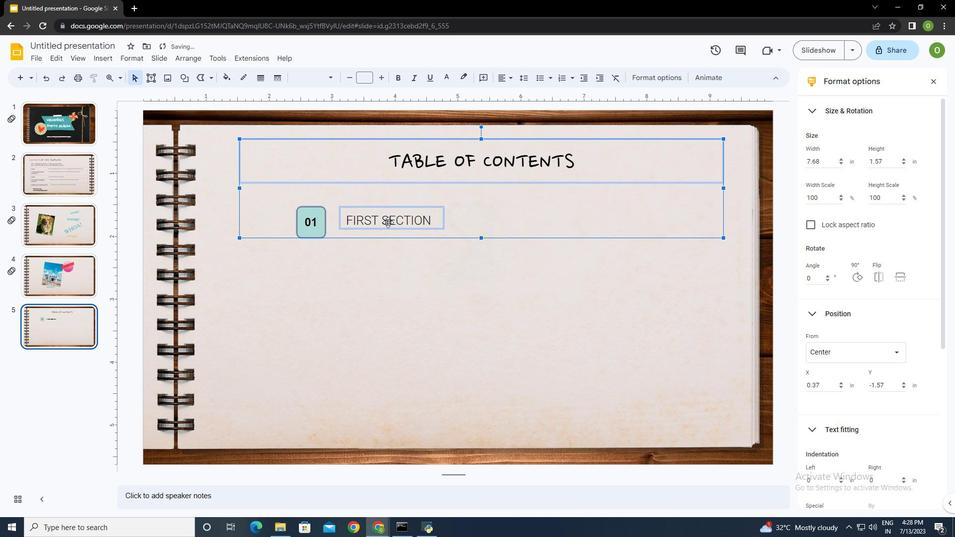
Action: Mouse pressed left at (387, 216)
Screenshot: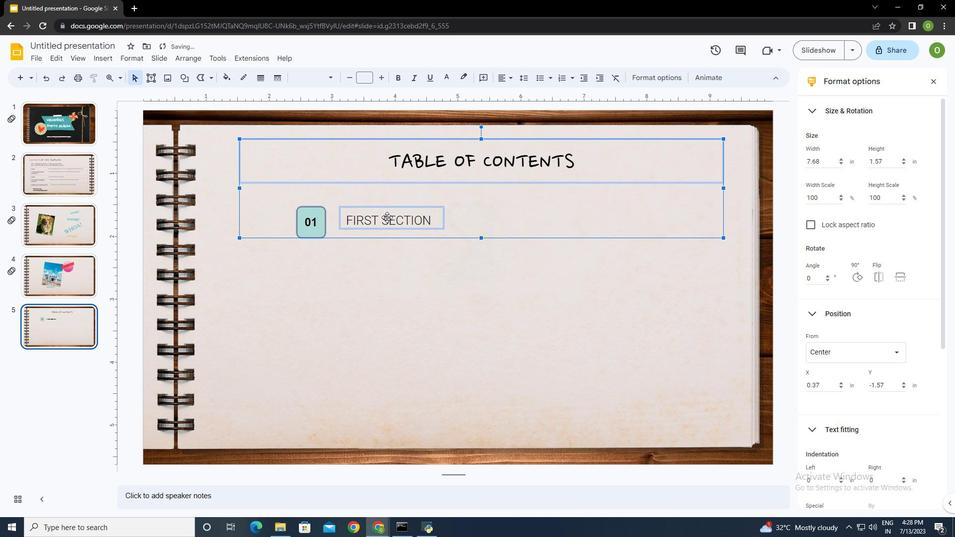 
Action: Mouse moved to (387, 220)
Screenshot: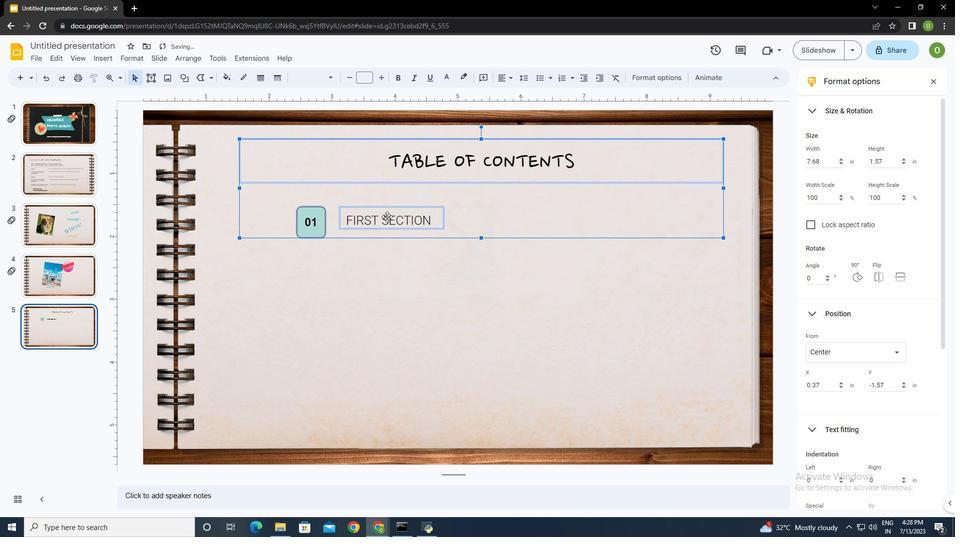 
Action: Mouse pressed left at (387, 220)
Screenshot: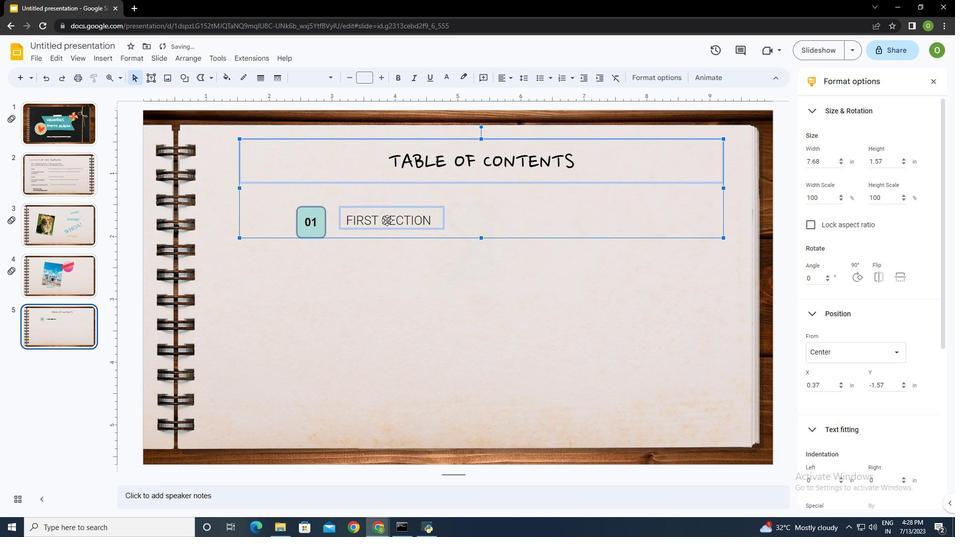 
Action: Mouse pressed left at (387, 220)
Screenshot: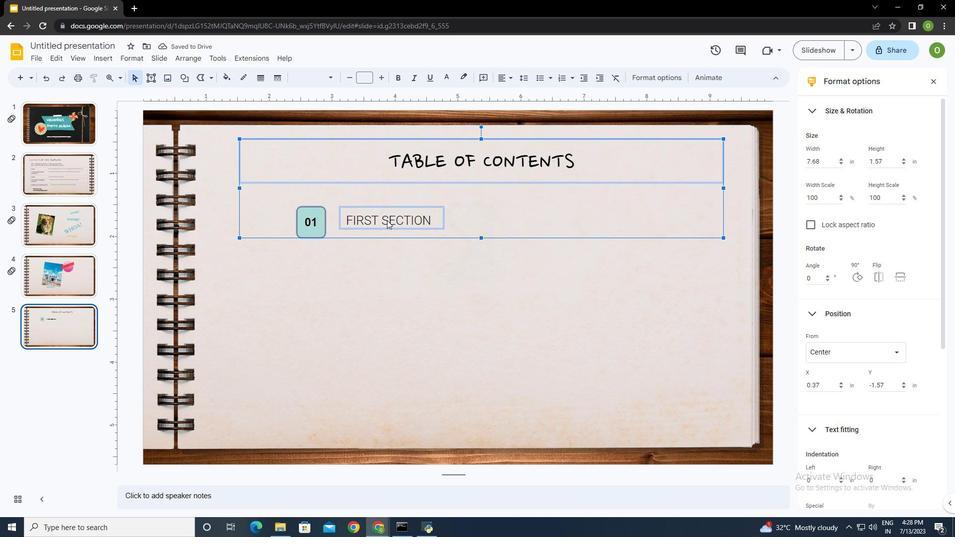 
Action: Mouse moved to (362, 274)
Screenshot: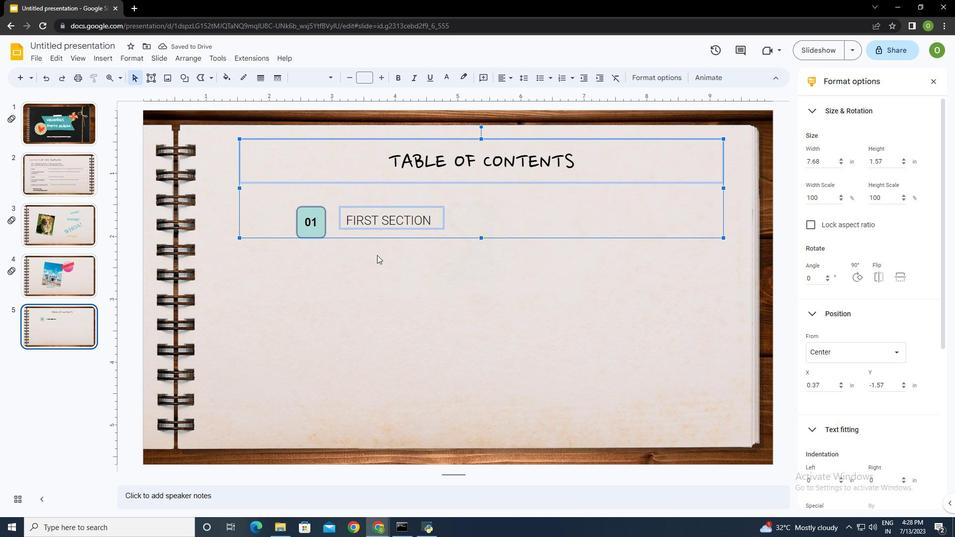 
Action: Mouse pressed left at (362, 274)
Screenshot: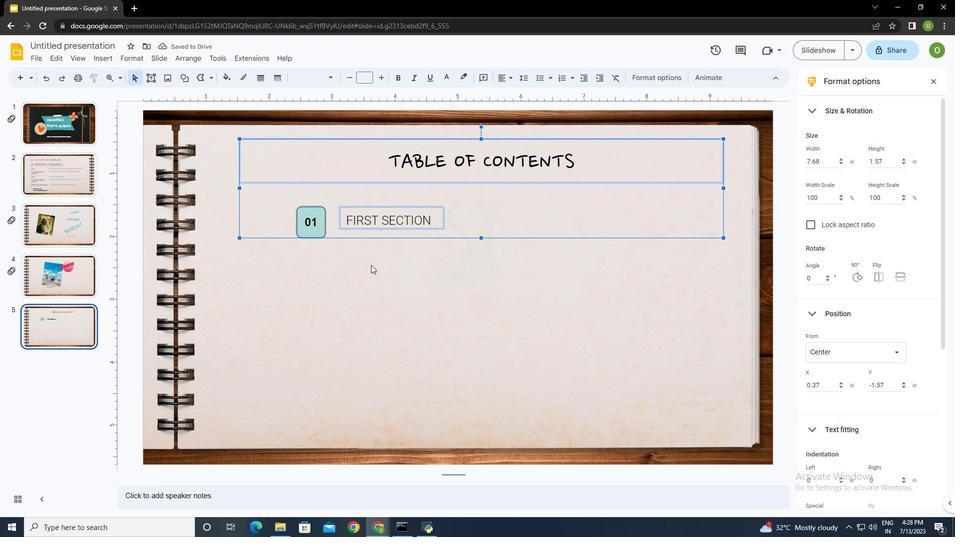 
Action: Mouse moved to (372, 220)
Screenshot: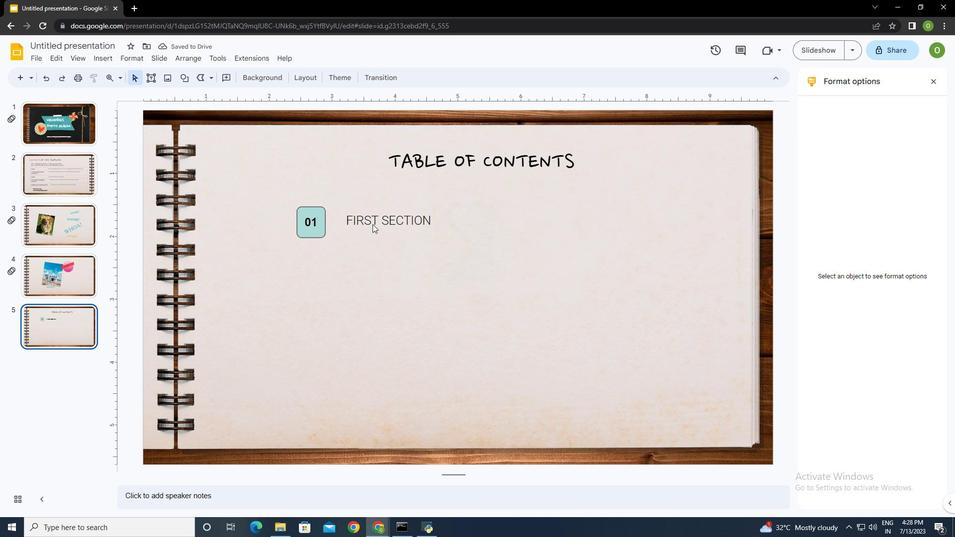 
Action: Mouse pressed left at (372, 220)
Screenshot: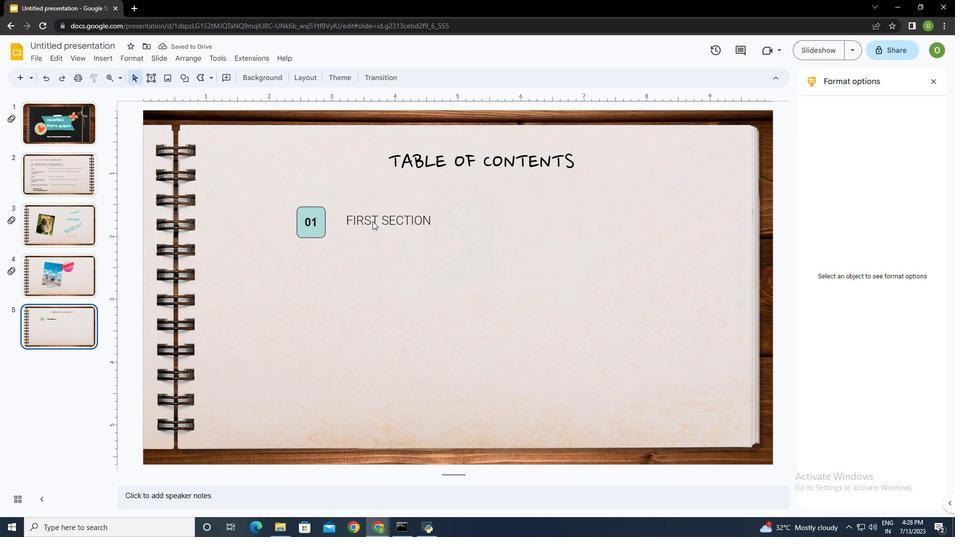 
Action: Mouse pressed left at (372, 220)
Screenshot: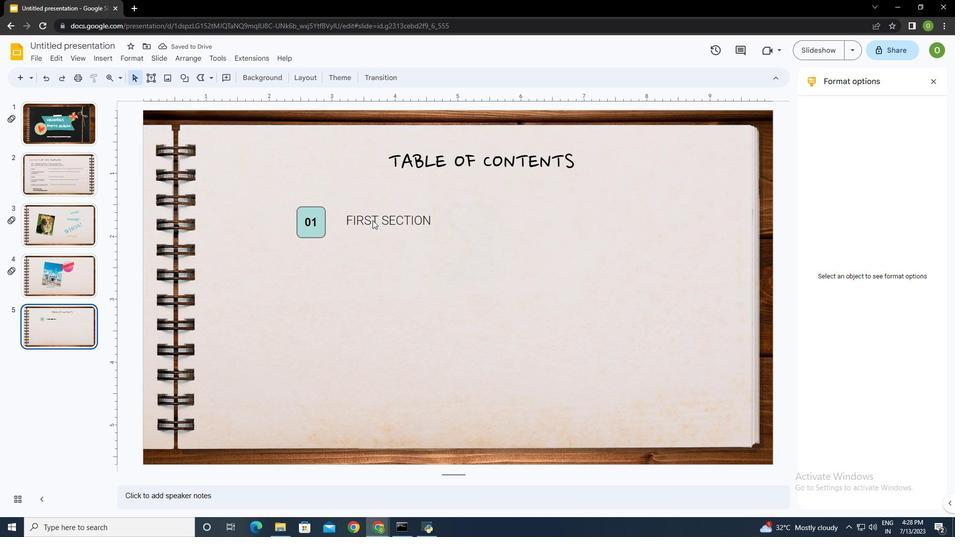 
Action: Key pressed ctrl+A
Screenshot: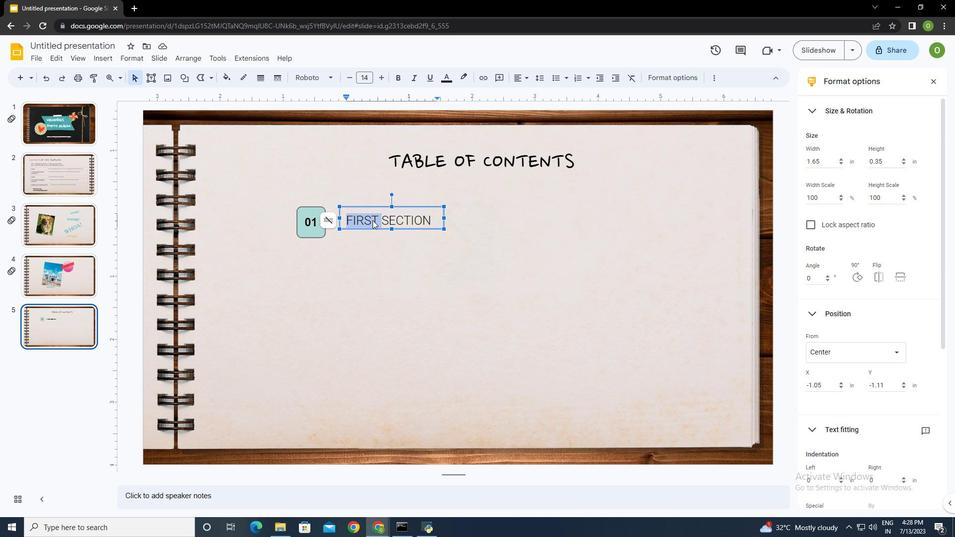 
Action: Mouse moved to (318, 78)
Screenshot: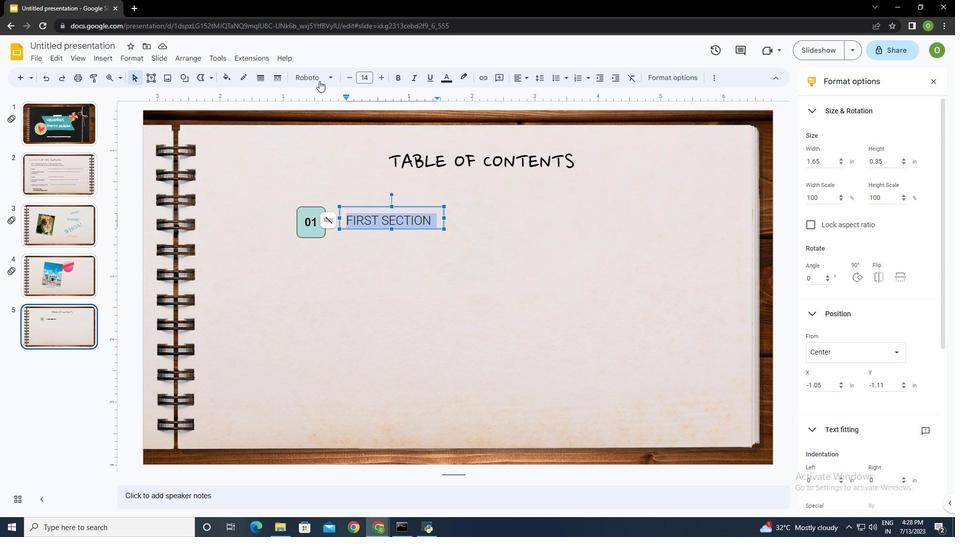 
Action: Mouse pressed left at (318, 78)
Screenshot: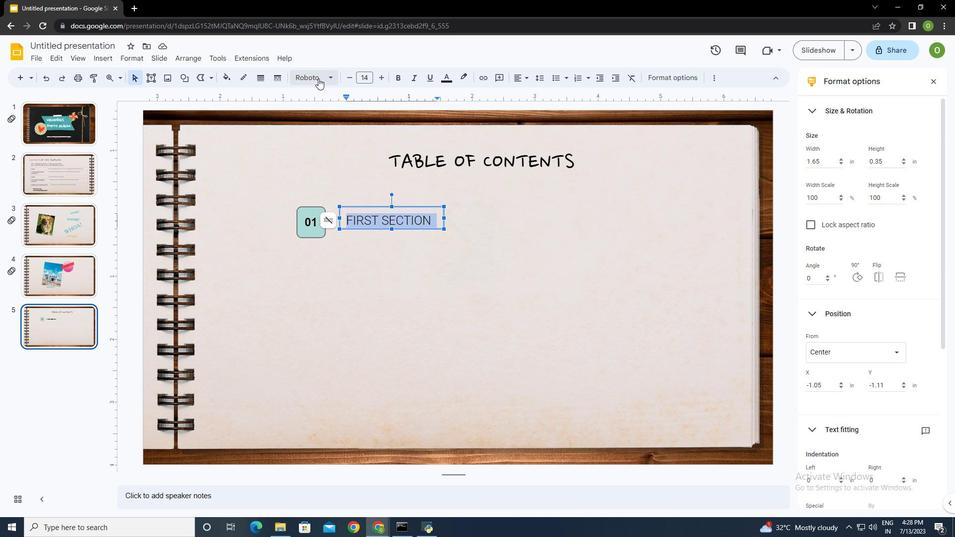 
Action: Mouse moved to (347, 138)
Screenshot: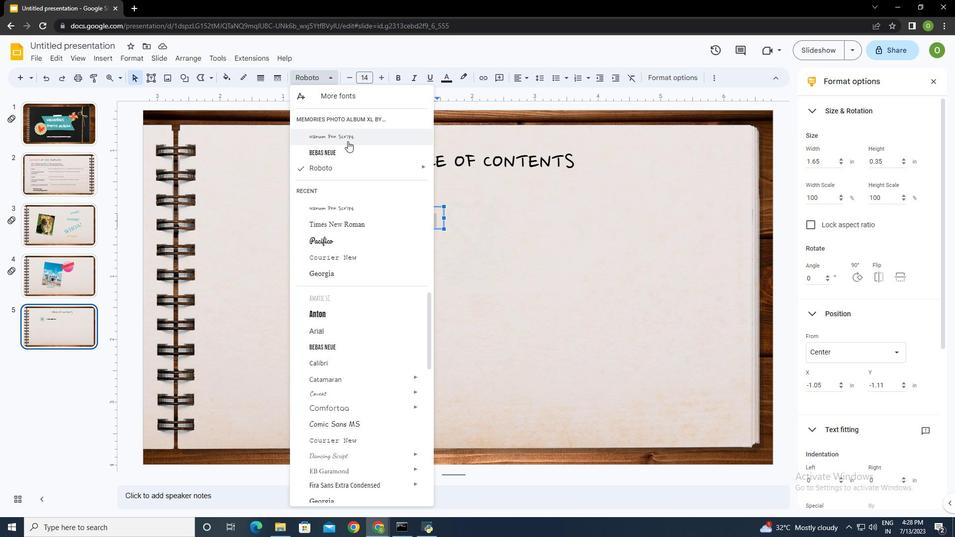 
Action: Mouse pressed left at (347, 138)
Screenshot: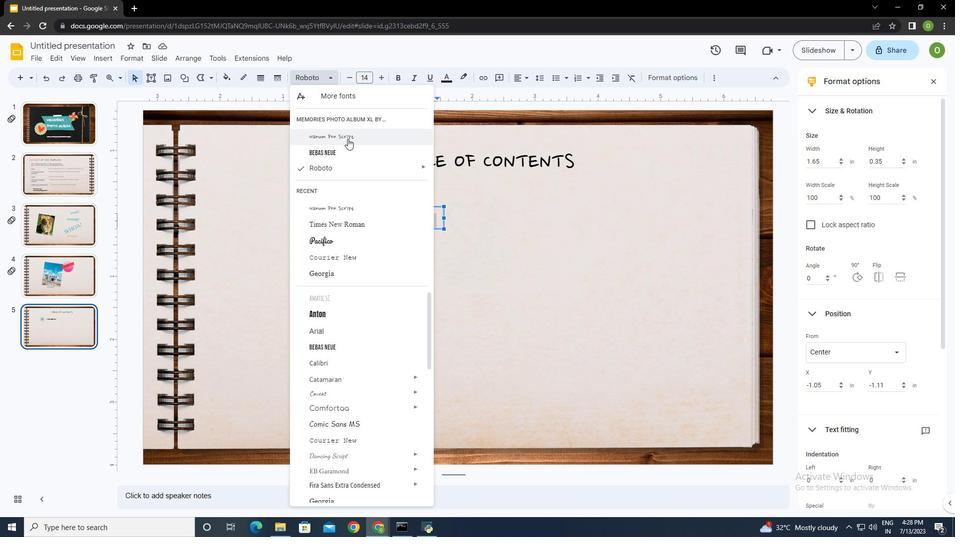 
Action: Mouse moved to (443, 218)
Screenshot: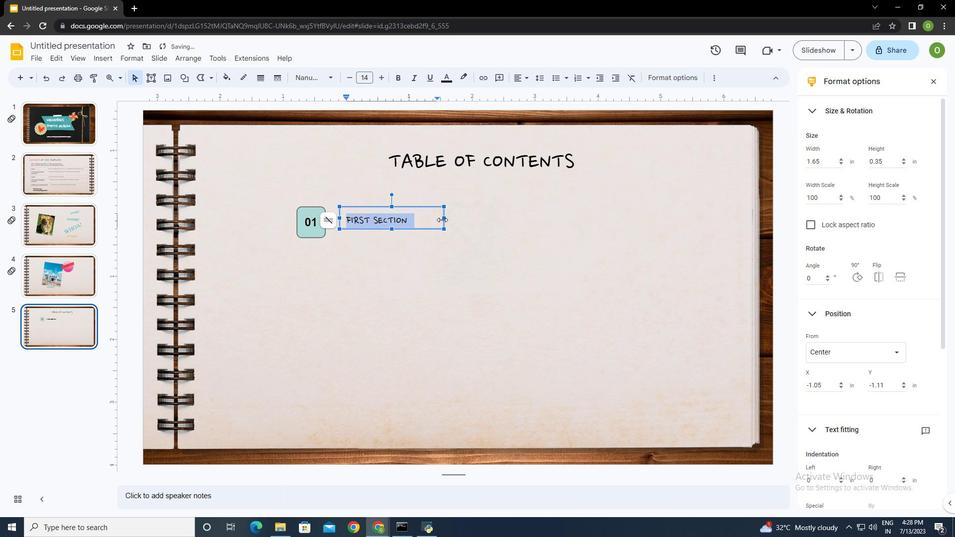 
Action: Mouse pressed left at (443, 218)
Screenshot: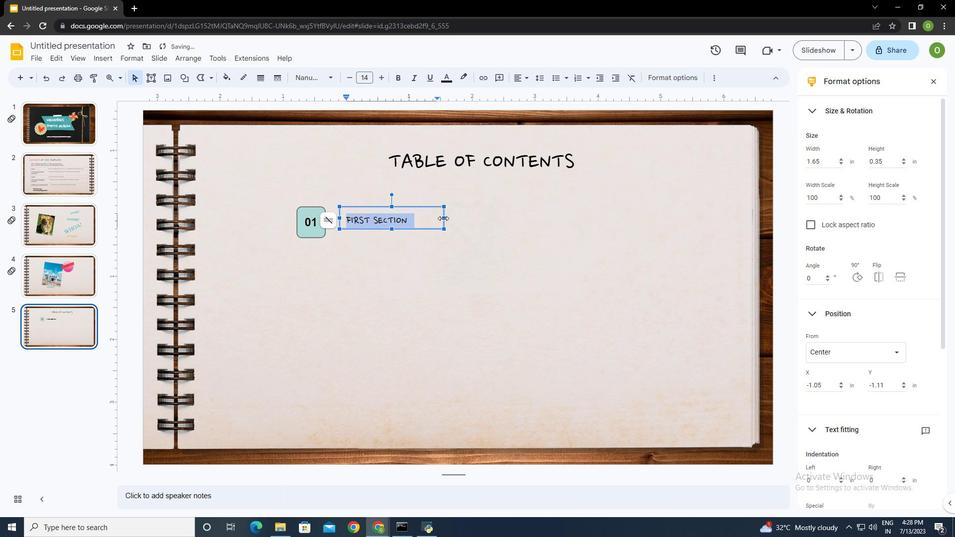 
Action: Mouse moved to (399, 217)
Screenshot: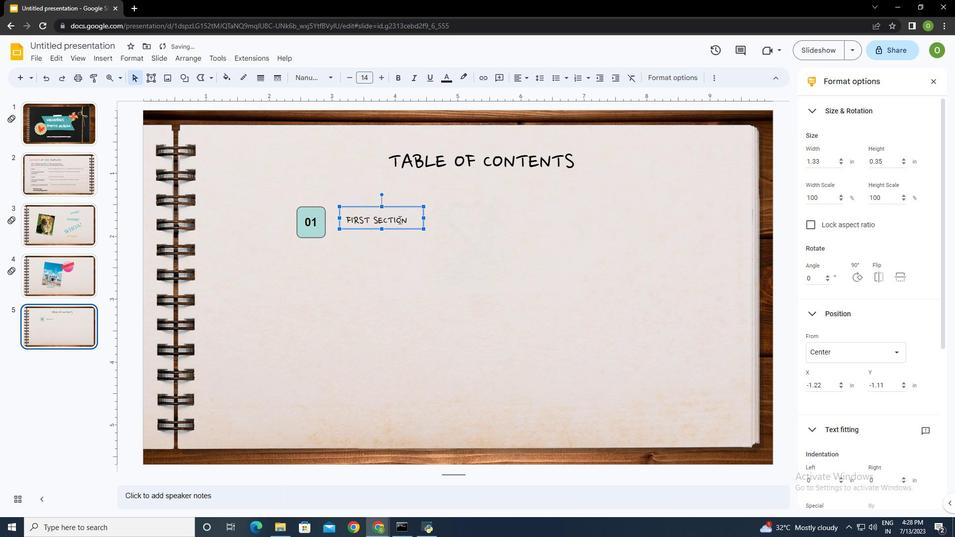 
Action: Mouse pressed left at (399, 217)
Screenshot: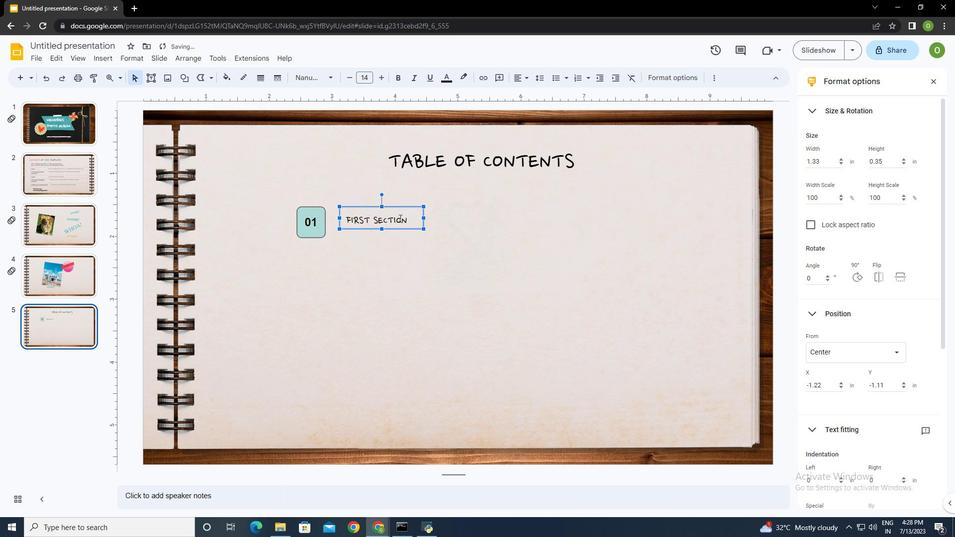 
Action: Mouse moved to (408, 221)
Screenshot: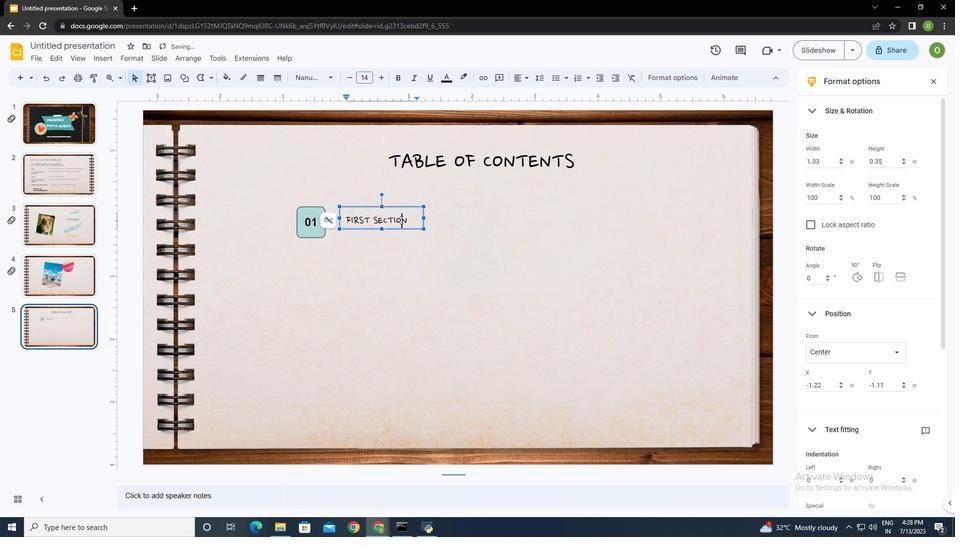 
Action: Key pressed ctrl+A
Screenshot: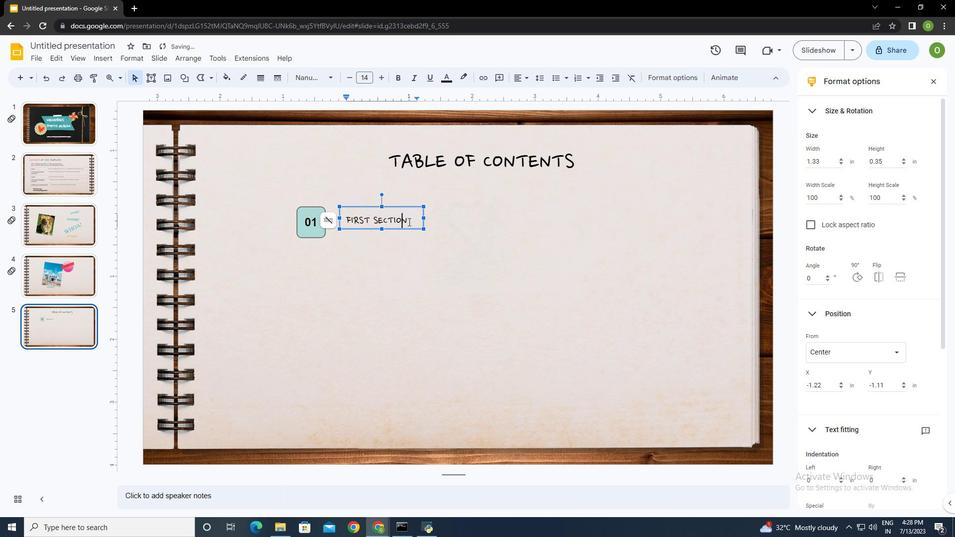 
Action: Mouse moved to (228, 75)
Screenshot: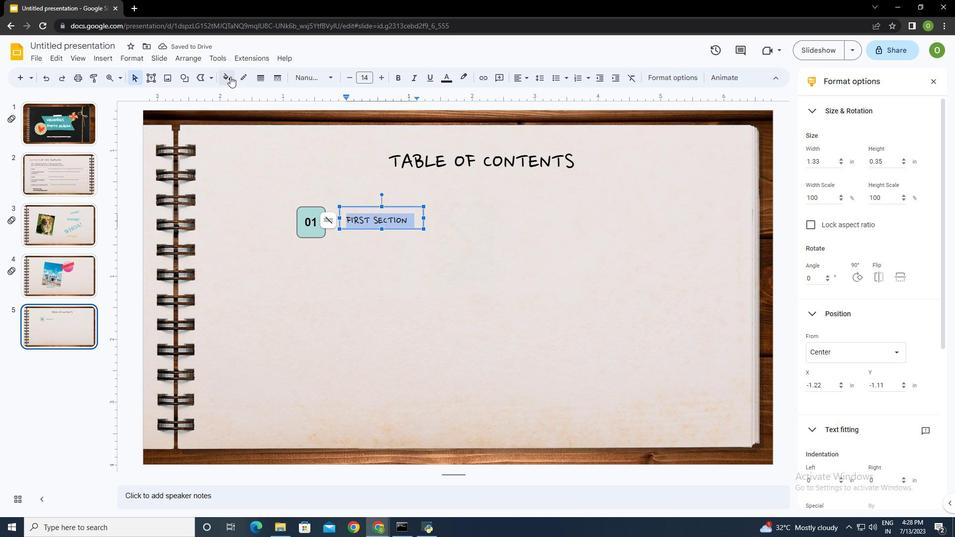 
Action: Mouse pressed left at (228, 75)
Screenshot: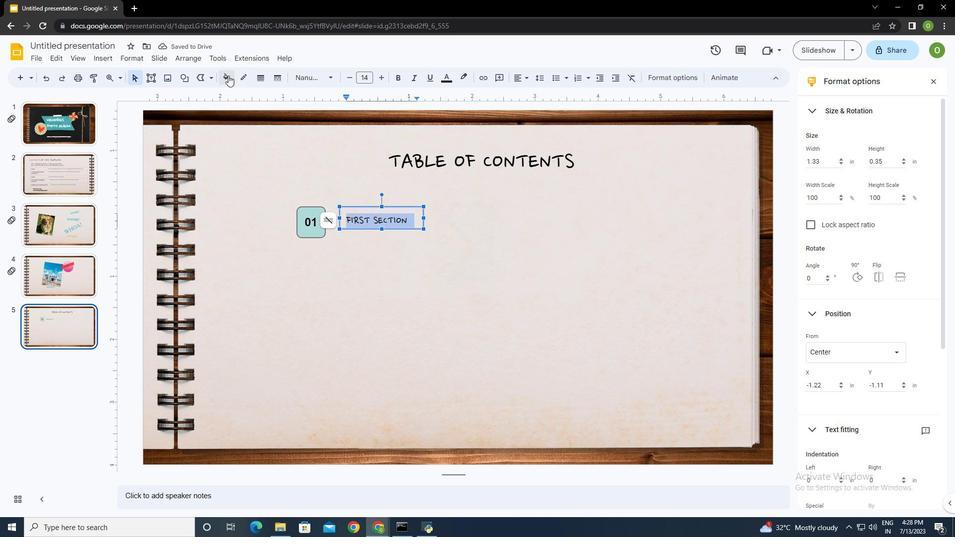 
Action: Mouse moved to (292, 127)
Screenshot: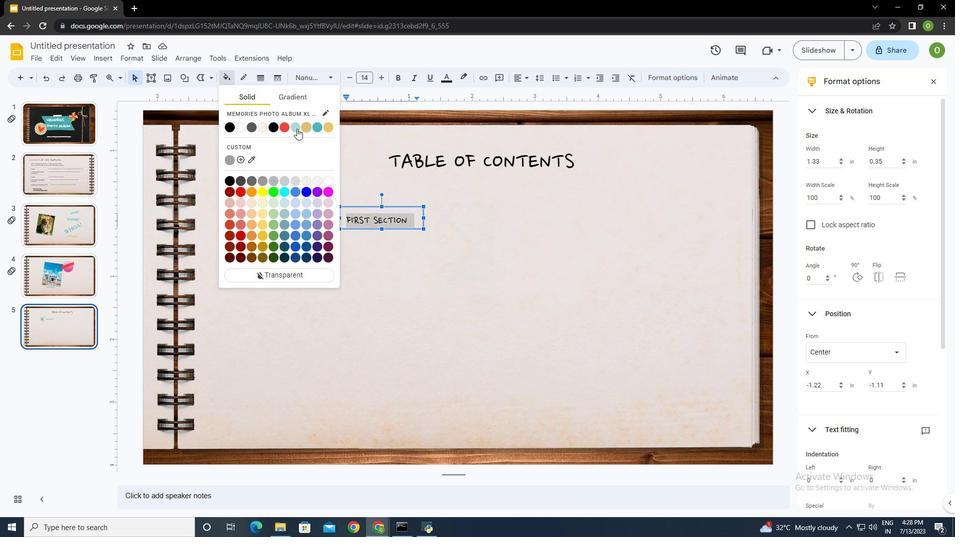 
Action: Mouse pressed left at (292, 127)
Screenshot: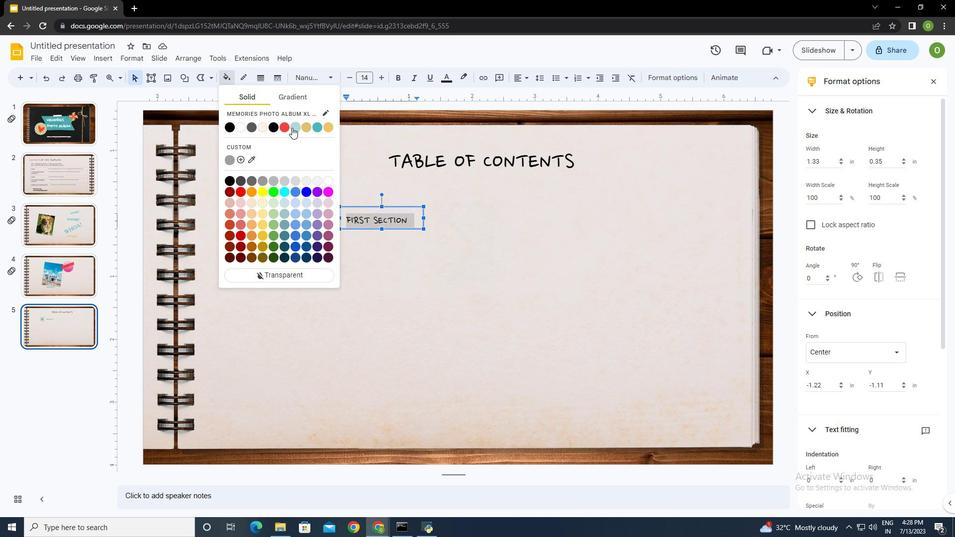 
Action: Mouse moved to (229, 80)
Screenshot: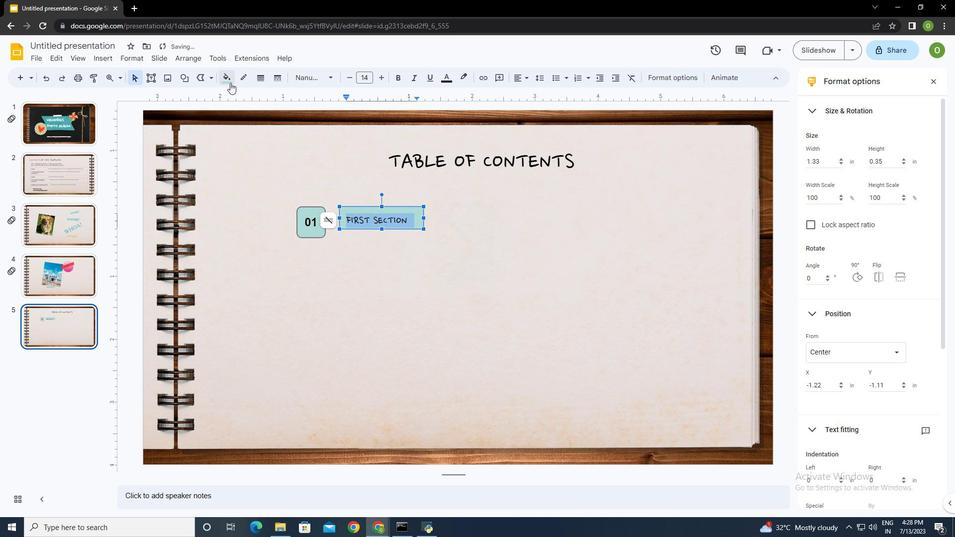
Action: Mouse pressed left at (229, 80)
Screenshot: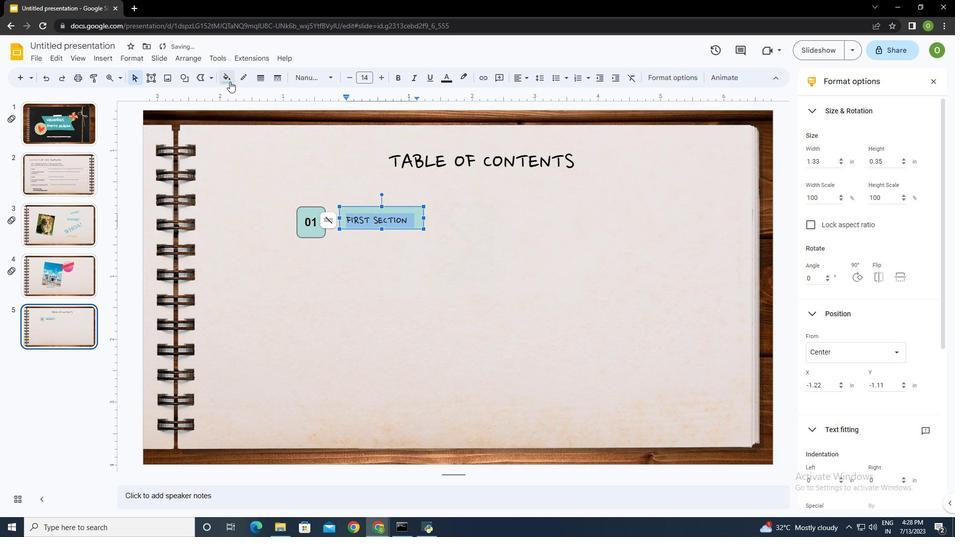 
Action: Mouse moved to (262, 127)
Screenshot: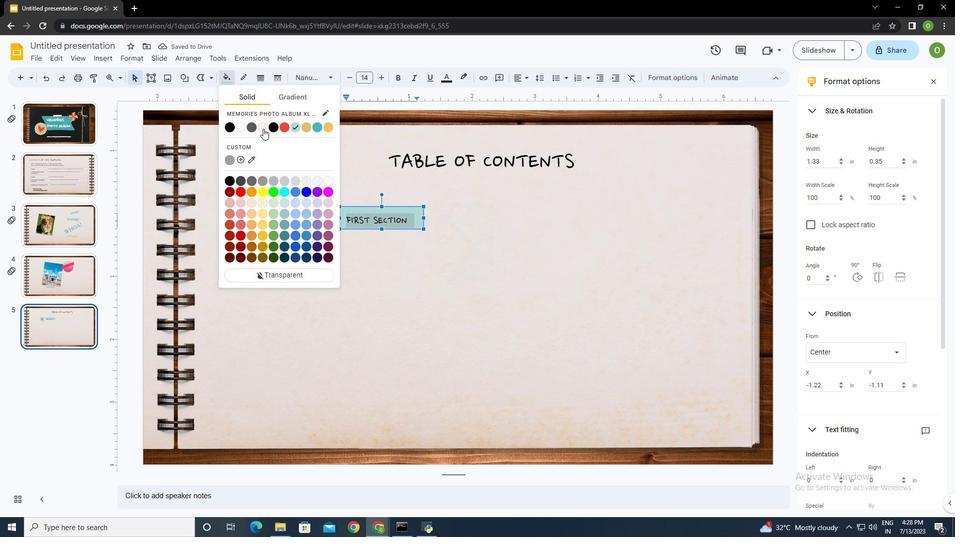 
Action: Mouse pressed left at (262, 127)
Screenshot: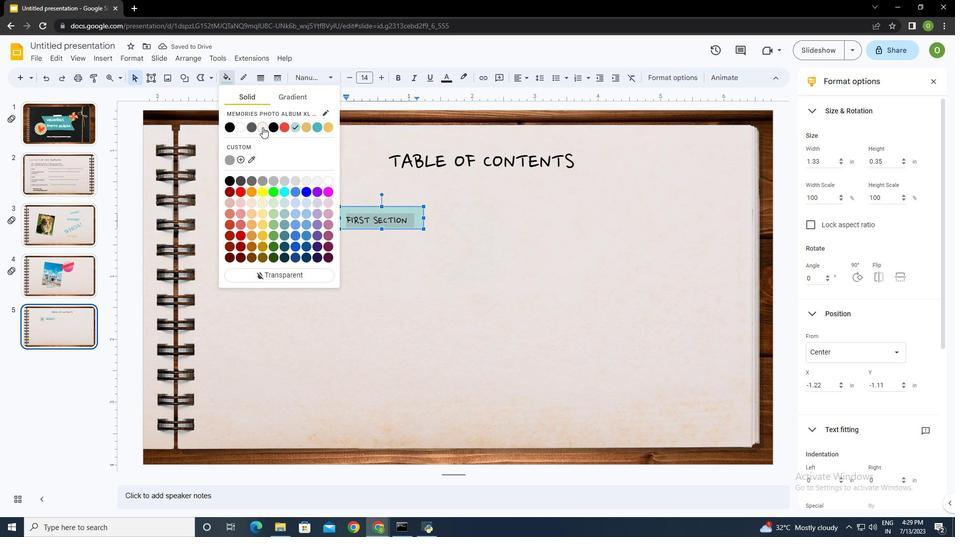 
Action: Mouse moved to (244, 75)
Screenshot: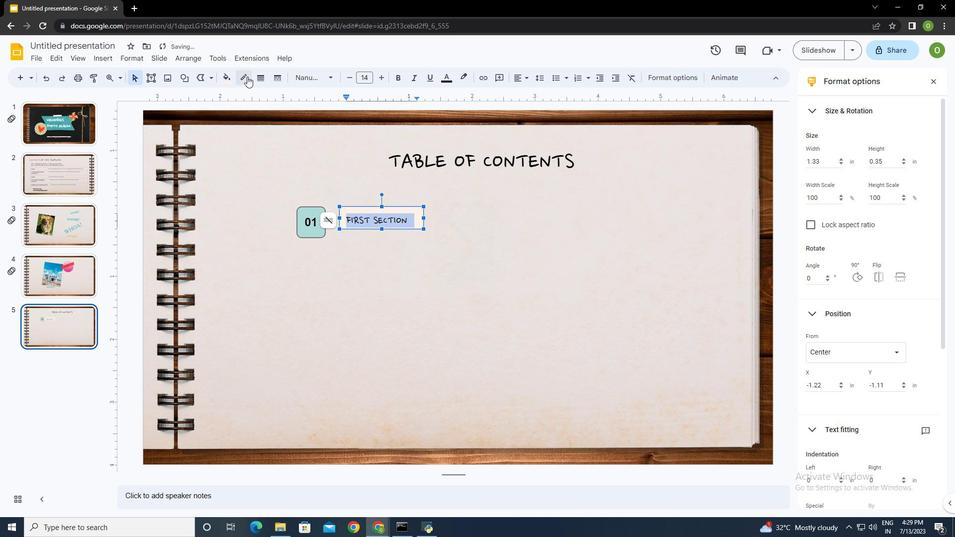 
Action: Mouse pressed left at (244, 75)
Screenshot: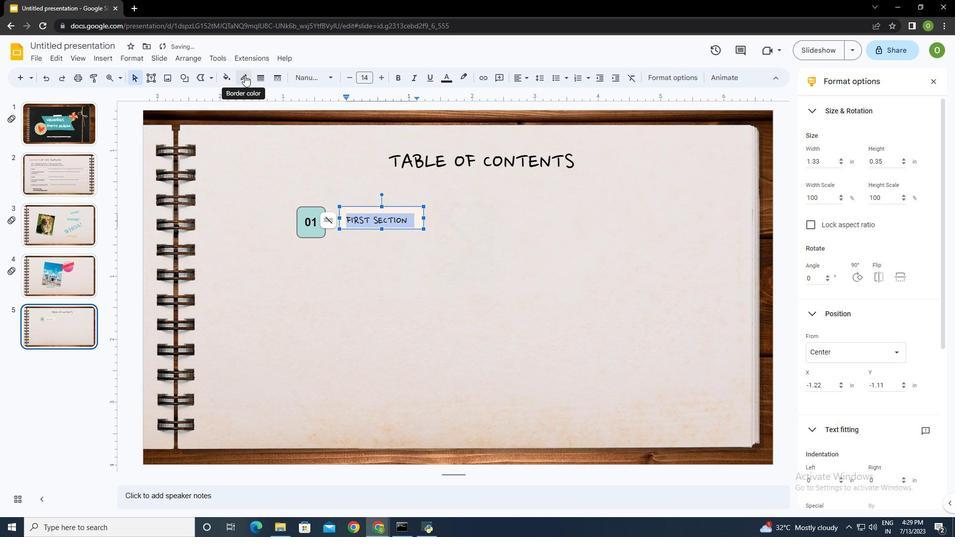 
Action: Mouse moved to (374, 140)
Screenshot: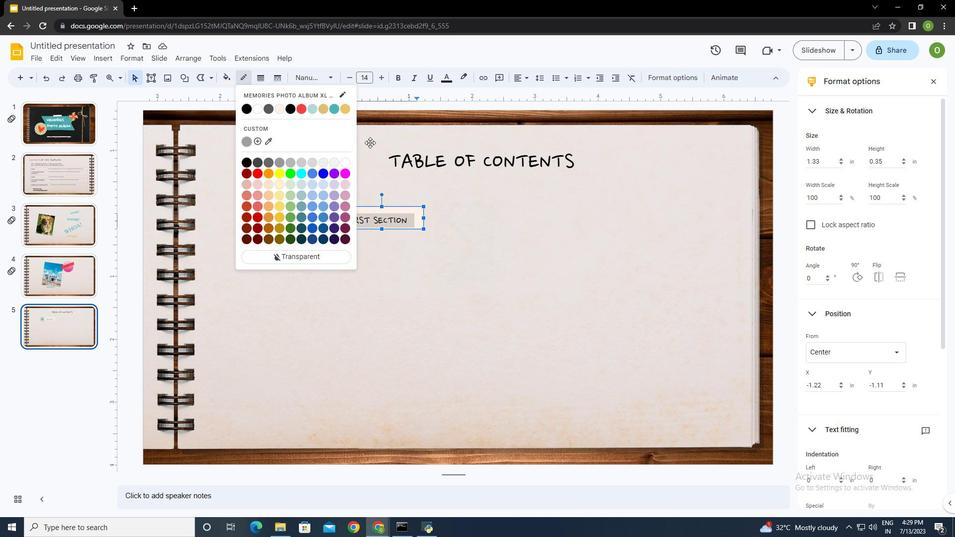 
Action: Mouse pressed left at (374, 140)
Screenshot: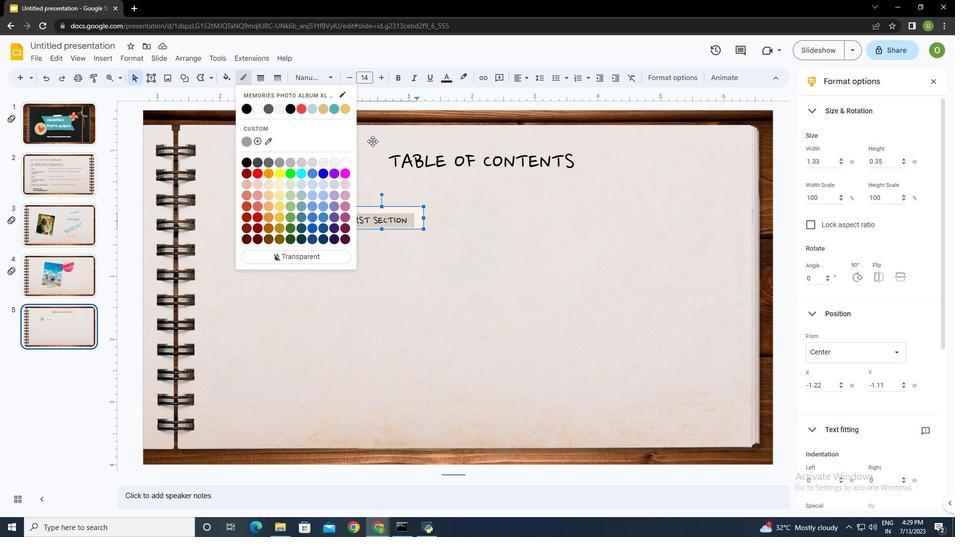 
Action: Mouse moved to (393, 208)
Screenshot: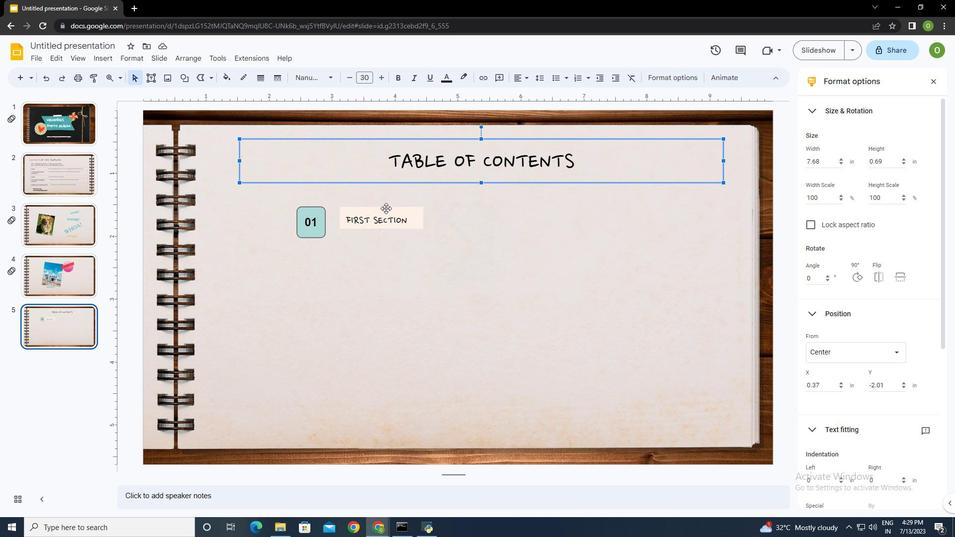 
Action: Mouse pressed left at (393, 208)
Screenshot: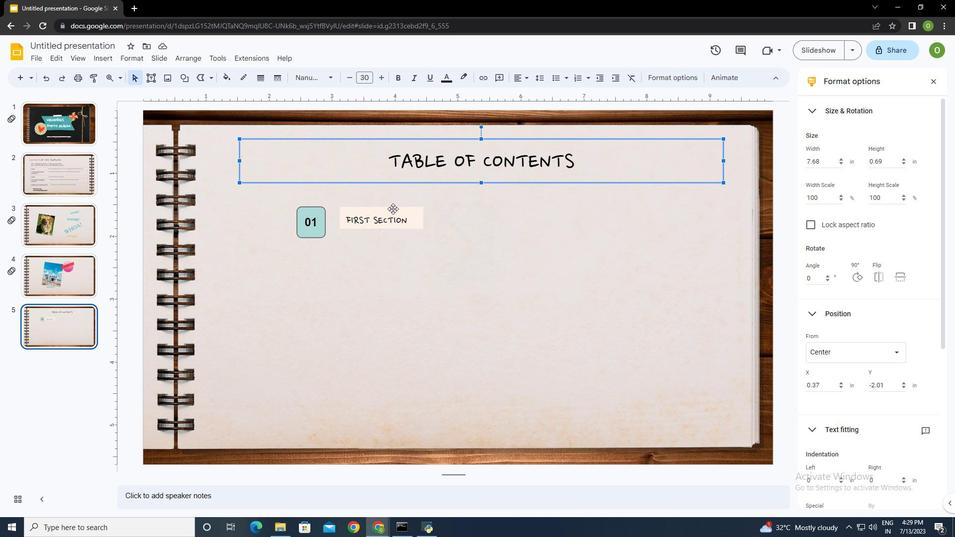
Action: Mouse moved to (393, 209)
Screenshot: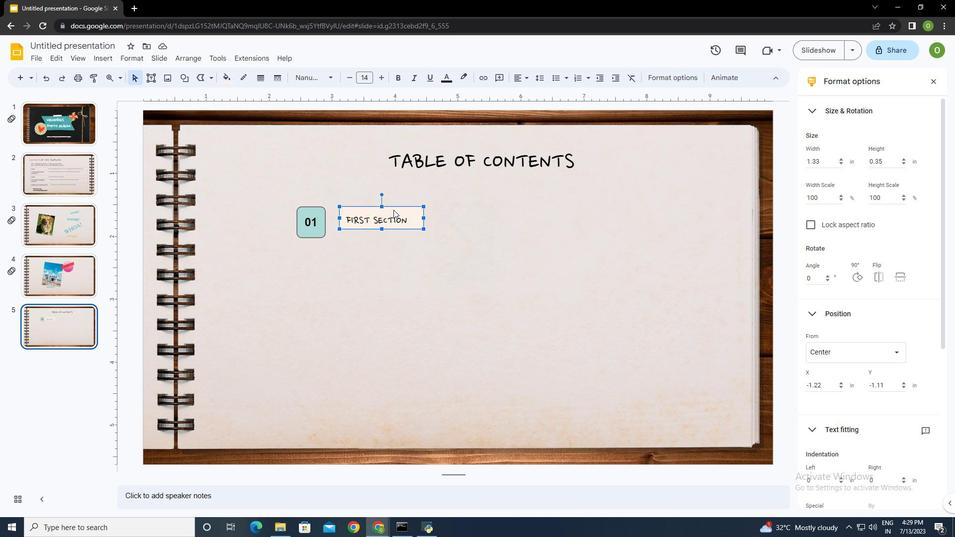 
Action: Key pressed ctrl+Z
Screenshot: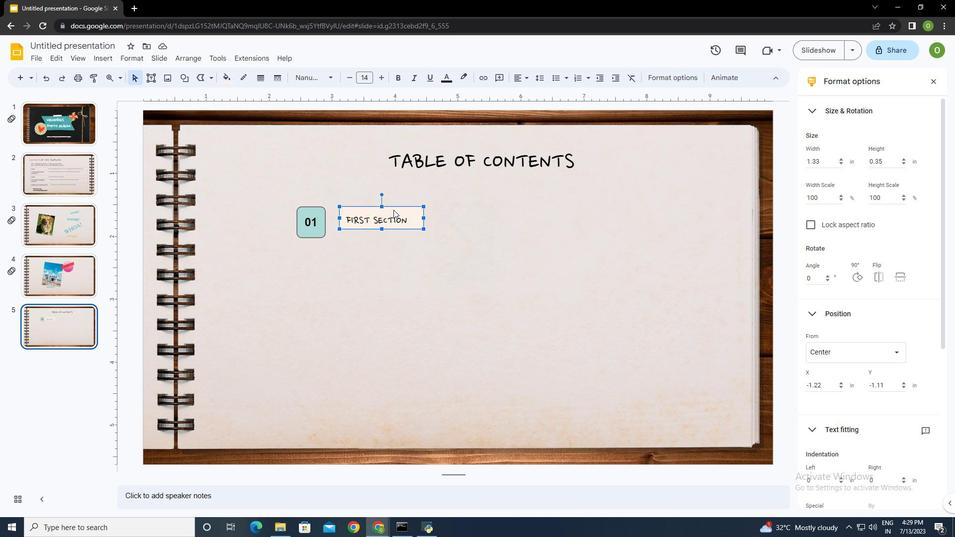 
Action: Mouse moved to (394, 211)
Screenshot: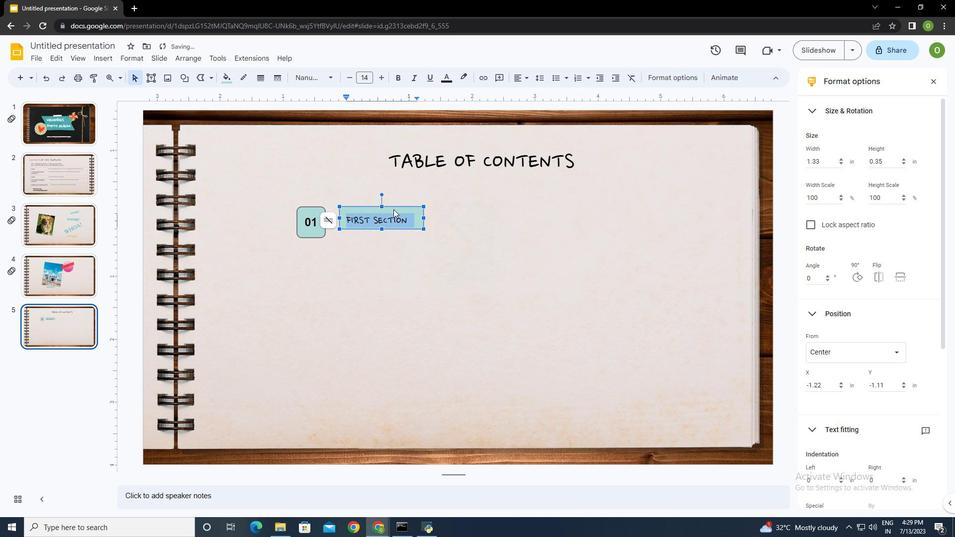 
Action: Key pressed <'\x1a'>
Screenshot: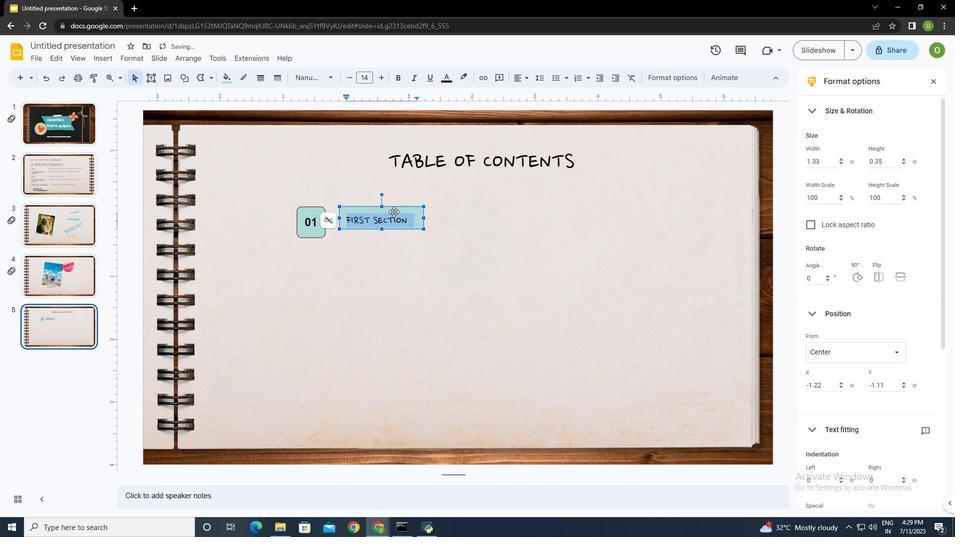 
Action: Mouse moved to (447, 76)
Screenshot: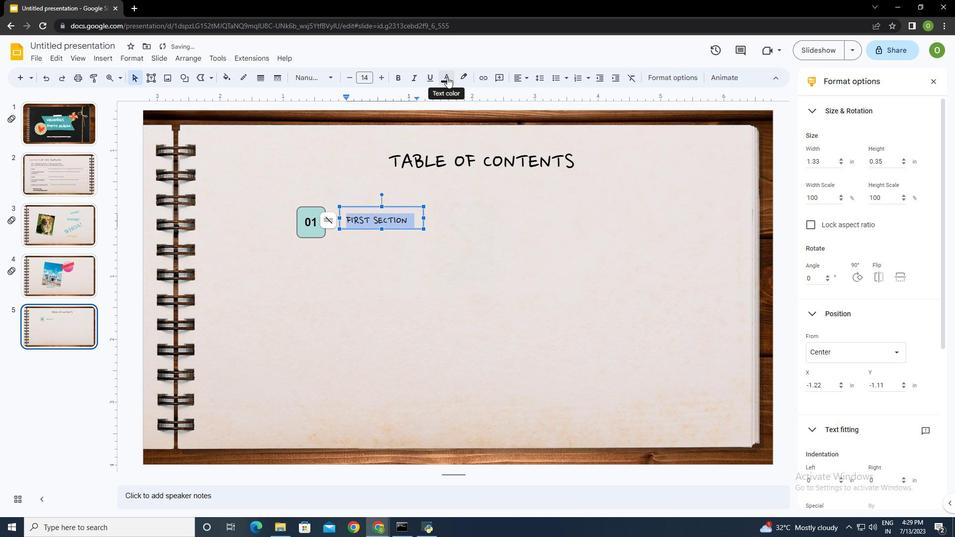 
Action: Mouse pressed left at (447, 76)
Screenshot: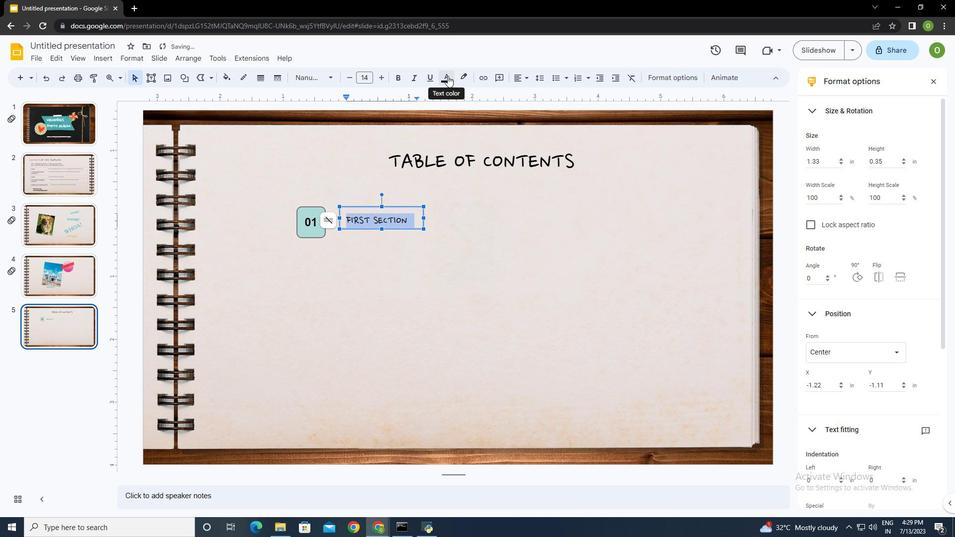 
Action: Mouse moved to (513, 107)
Screenshot: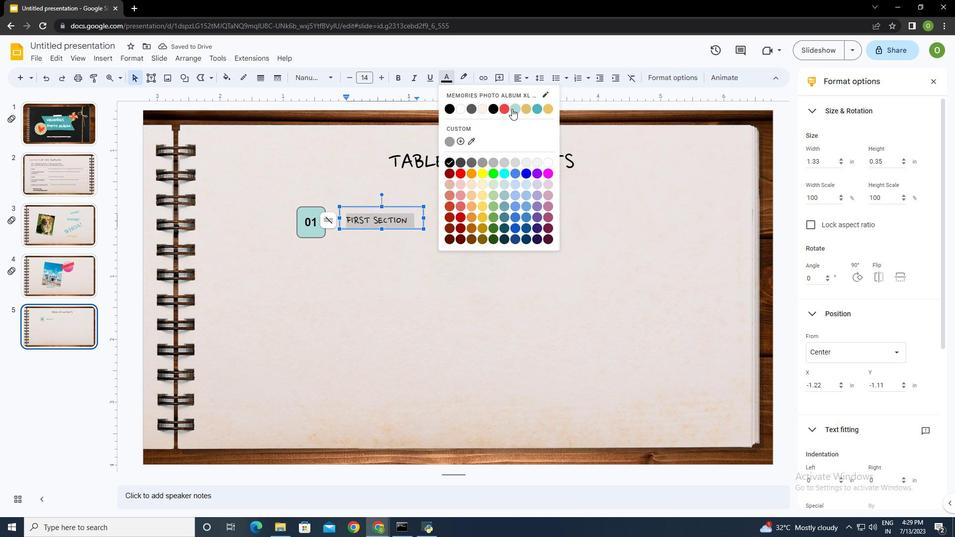 
Action: Mouse pressed left at (513, 107)
Screenshot: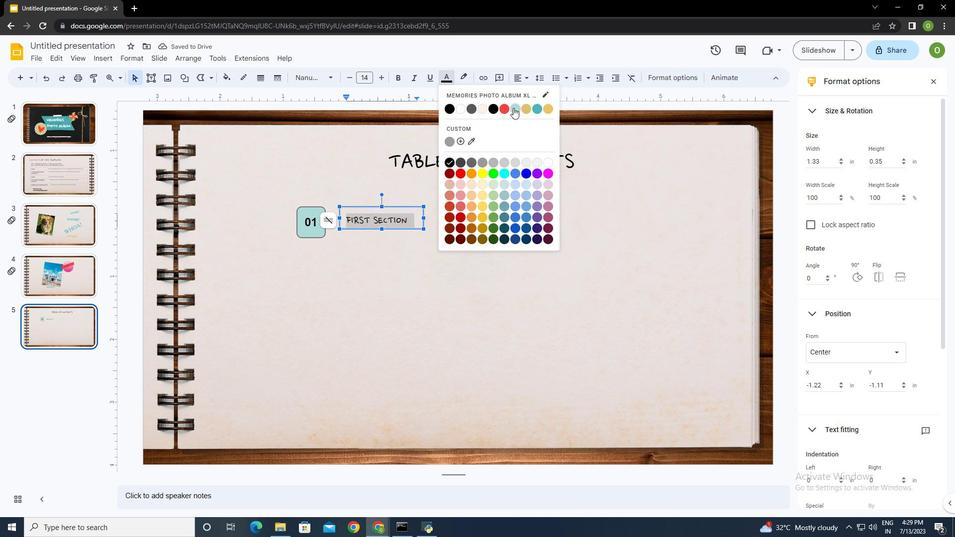 
Action: Mouse moved to (472, 264)
Screenshot: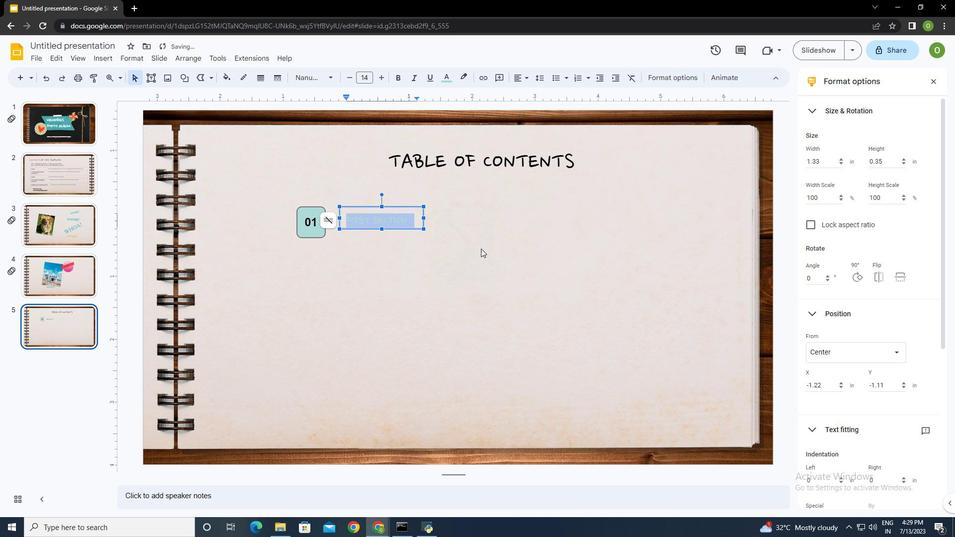 
Action: Mouse pressed left at (472, 264)
Screenshot: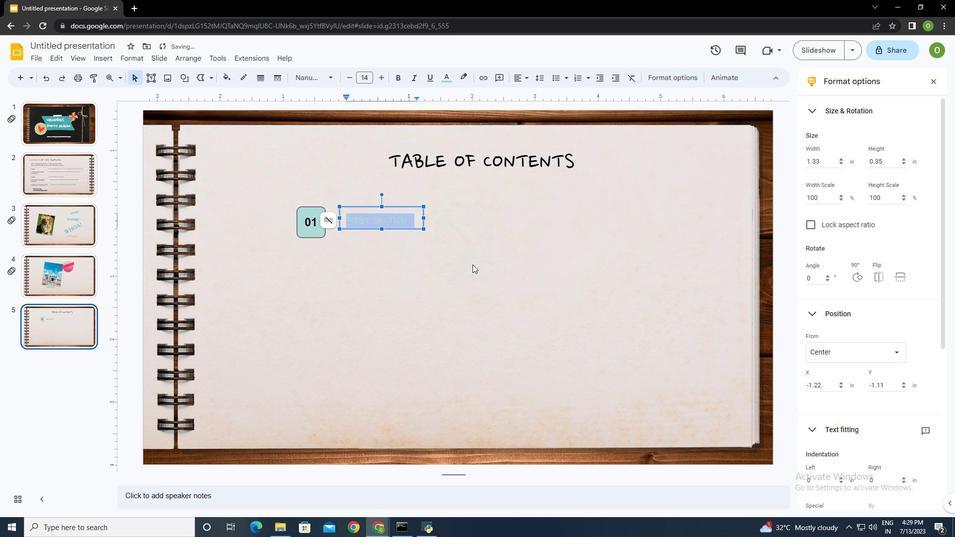
Action: Mouse moved to (373, 218)
Screenshot: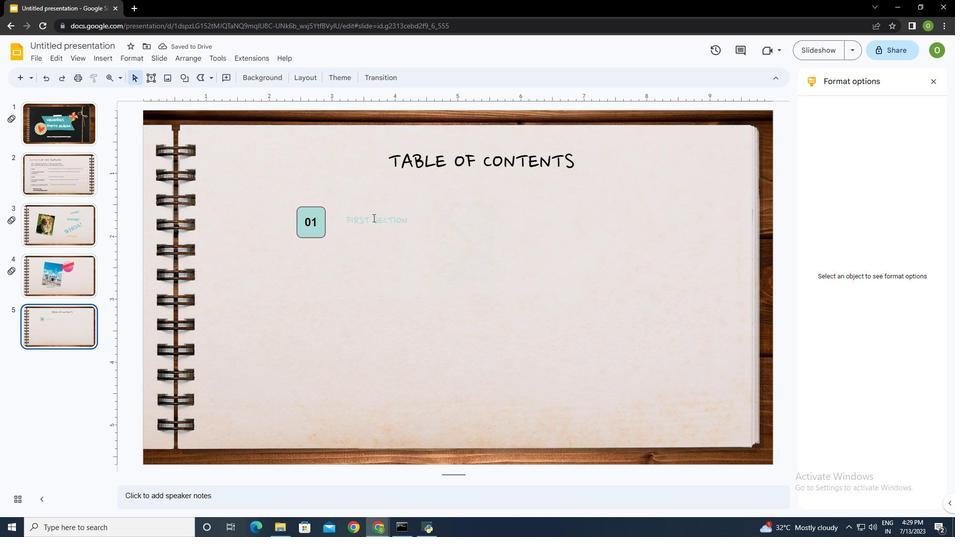 
Action: Mouse pressed left at (373, 218)
Screenshot: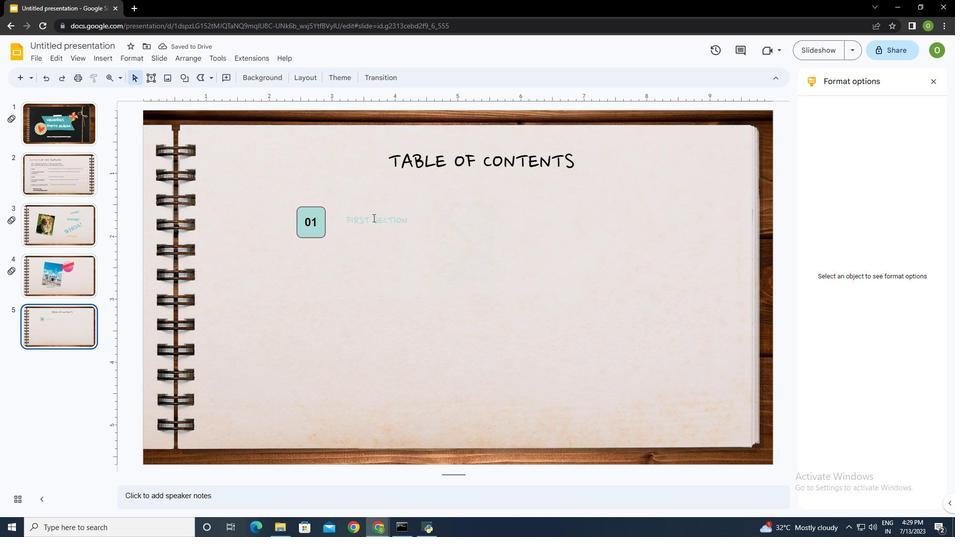 
Action: Mouse moved to (373, 219)
Screenshot: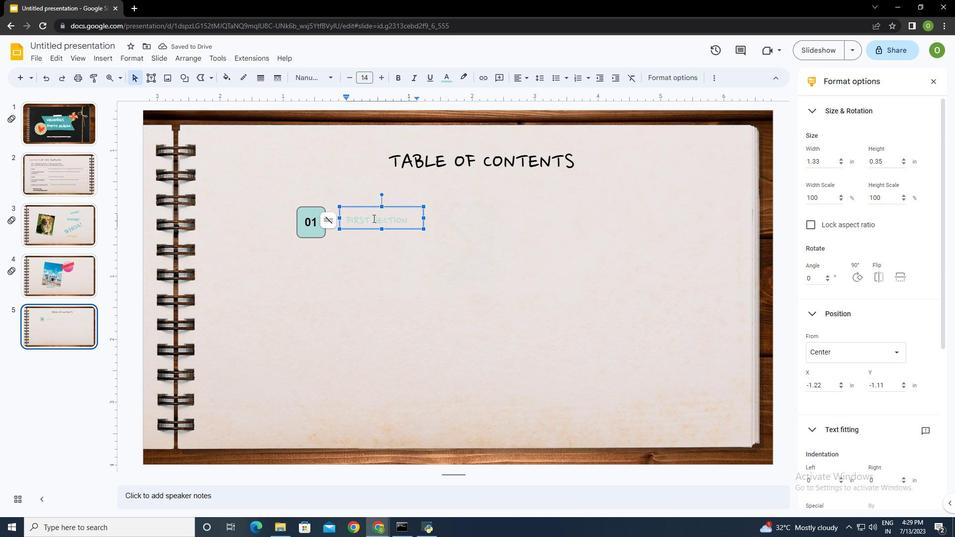 
Action: Key pressed ctrl+A
Screenshot: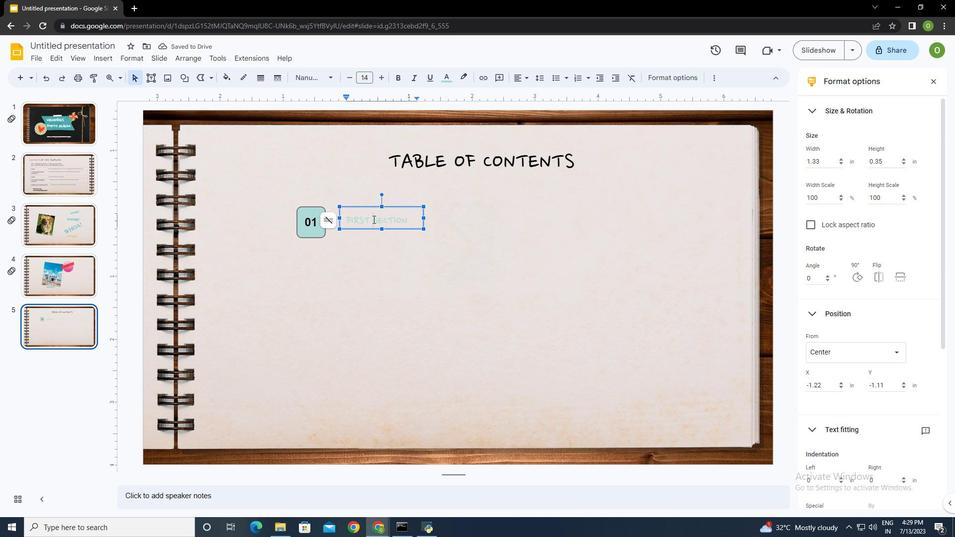 
Action: Mouse moved to (381, 76)
Screenshot: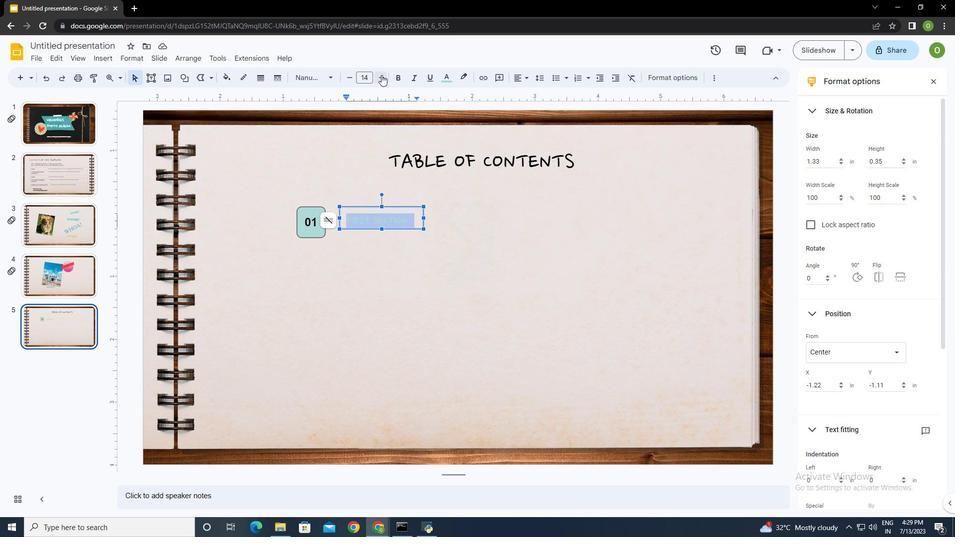 
Action: Mouse pressed left at (381, 76)
Screenshot: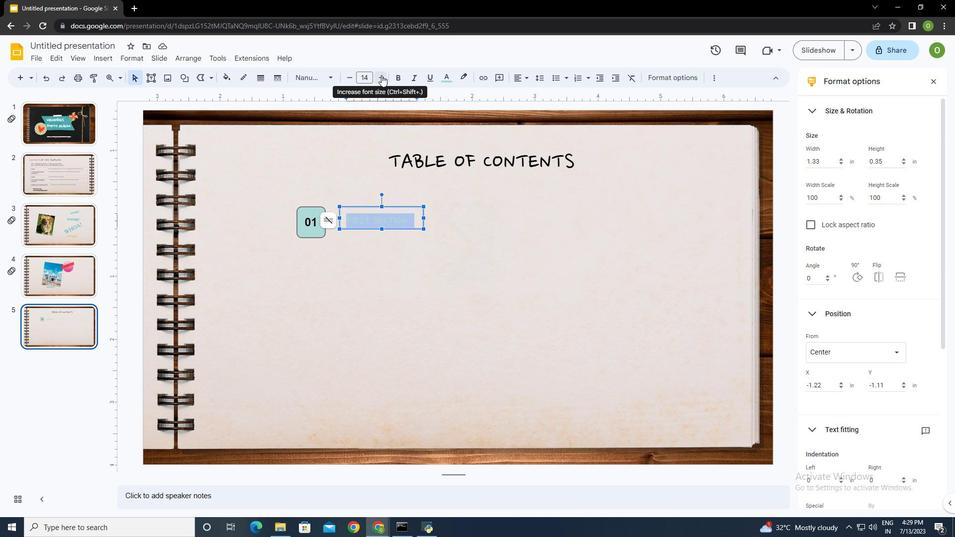 
Action: Mouse pressed left at (381, 76)
Screenshot: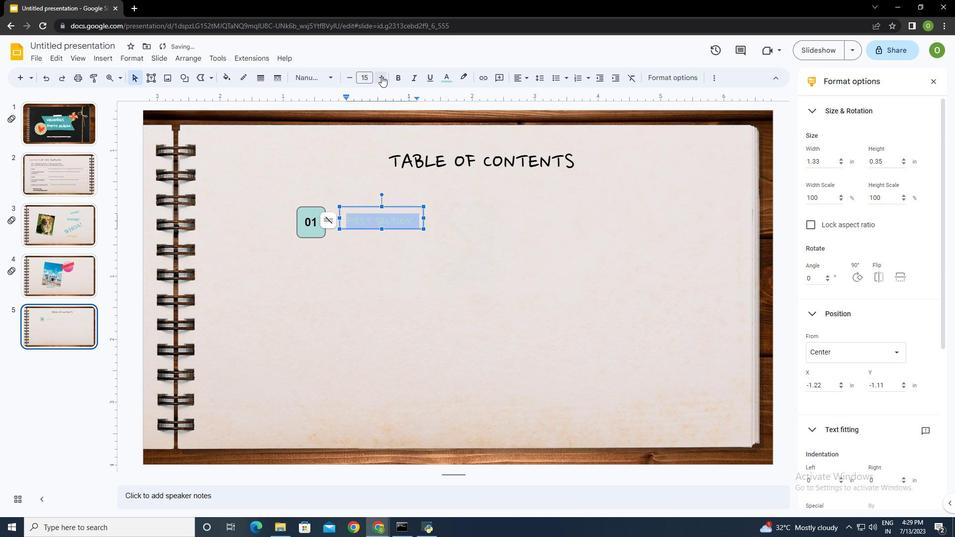 
Action: Mouse pressed left at (381, 76)
Screenshot: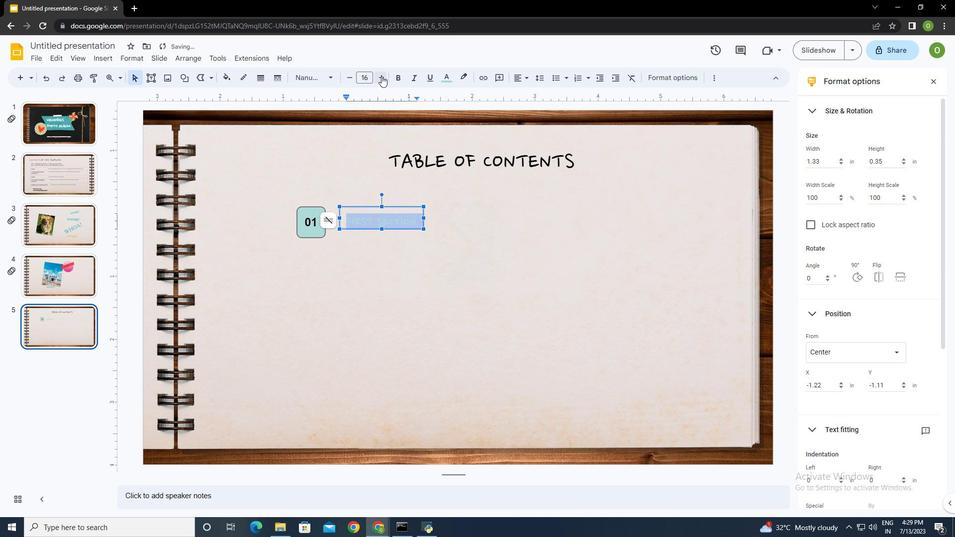 
Action: Mouse moved to (423, 216)
Screenshot: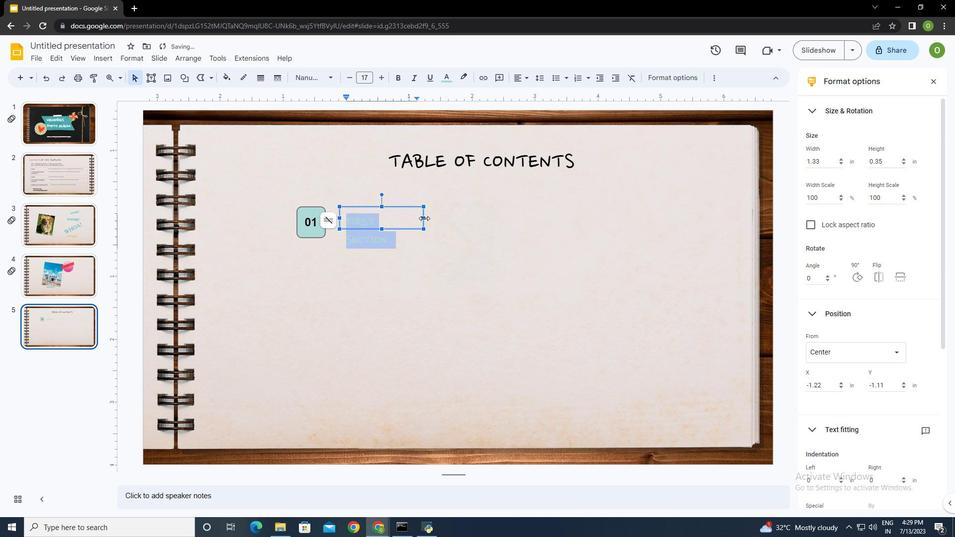 
Action: Mouse pressed left at (423, 216)
Screenshot: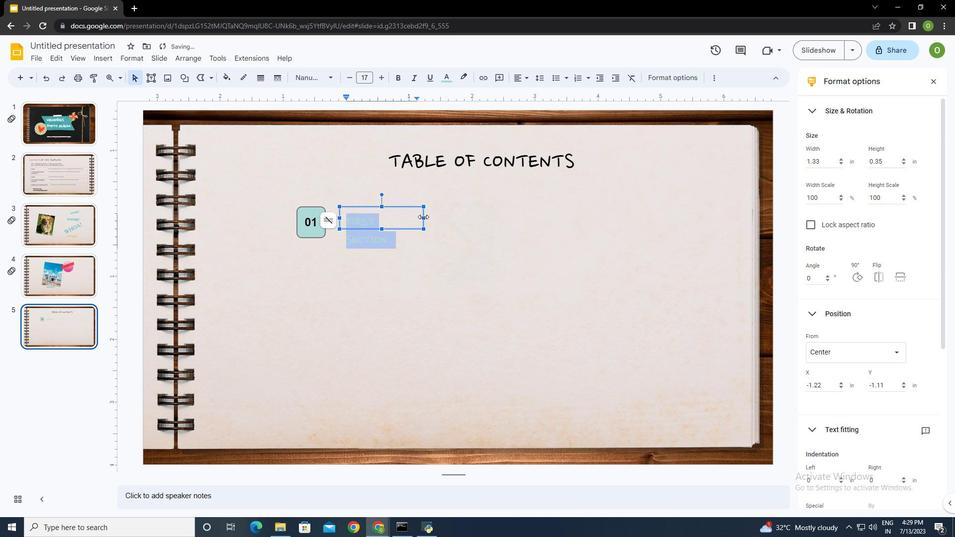 
Action: Mouse moved to (428, 222)
Screenshot: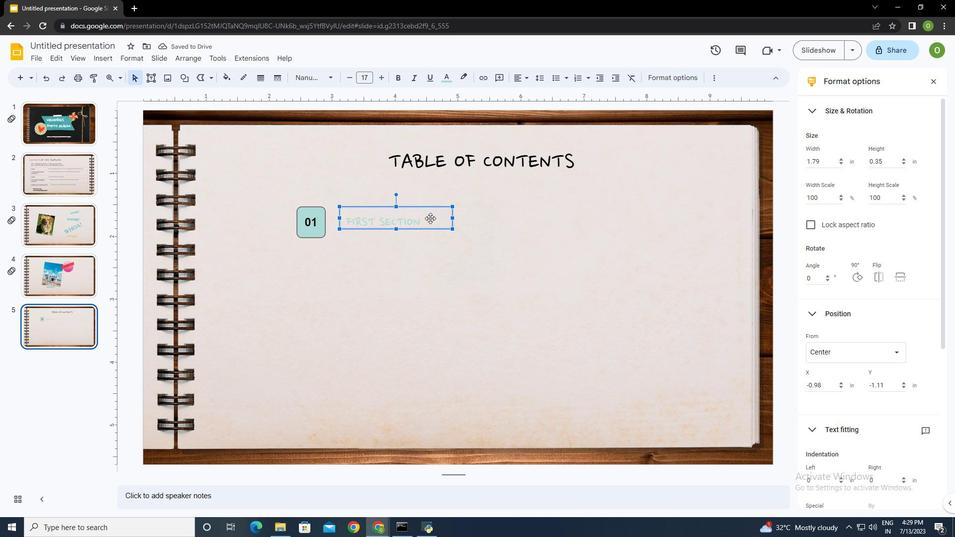 
Action: Mouse pressed left at (428, 222)
Screenshot: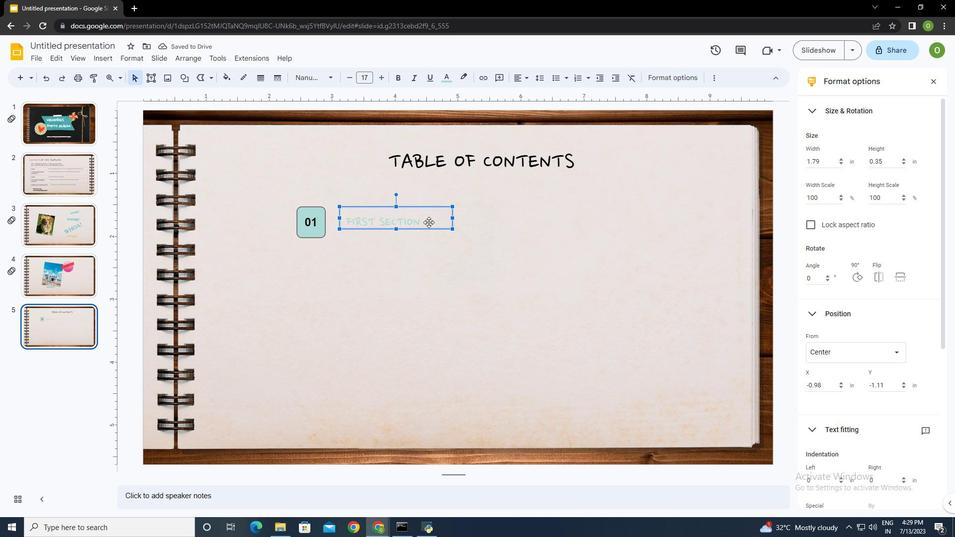 
Action: Mouse moved to (428, 222)
Screenshot: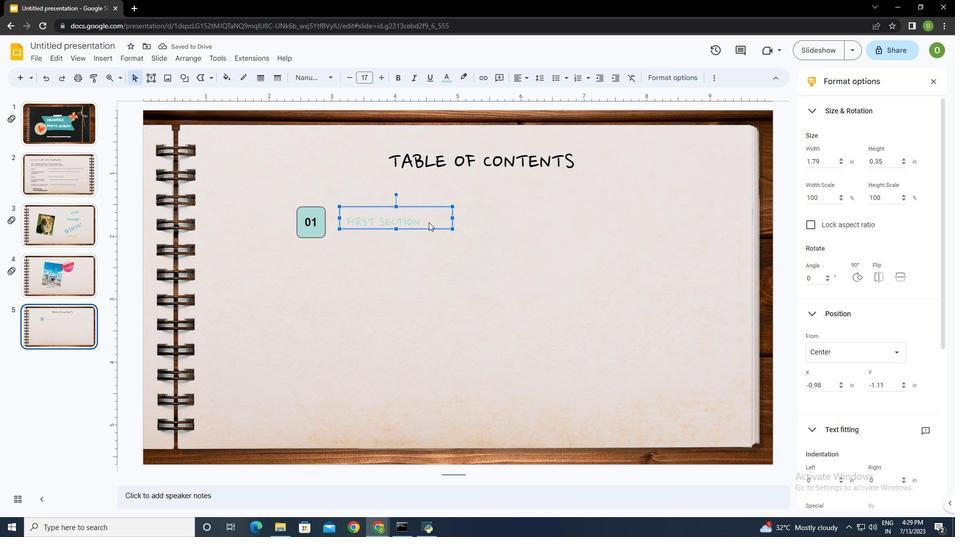 
Action: Key pressed ctrl+A
Screenshot: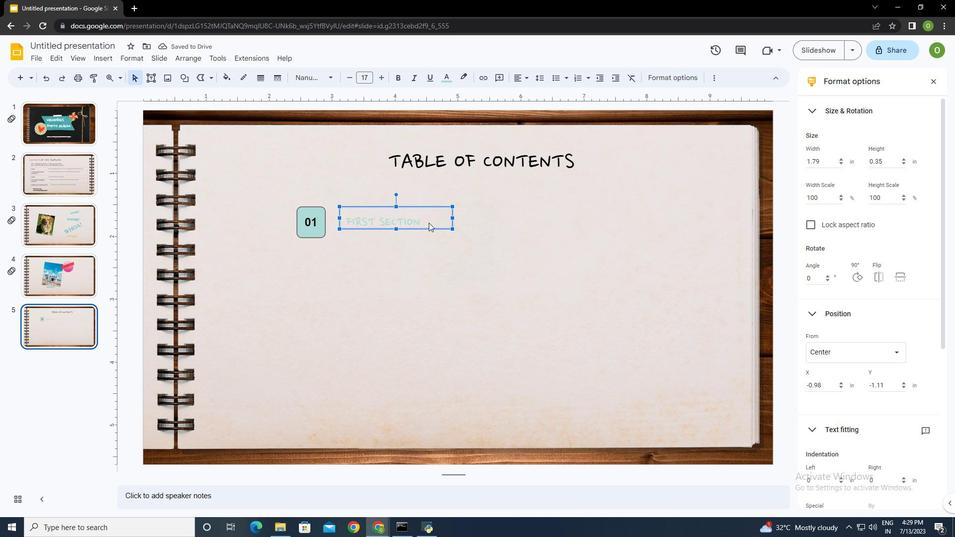 
Action: Mouse moved to (408, 304)
Screenshot: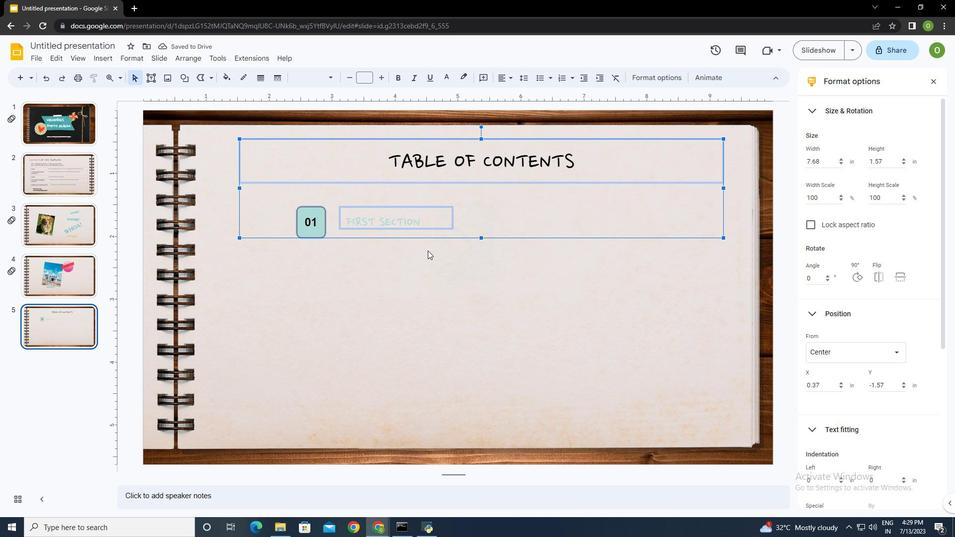 
Action: Mouse pressed left at (408, 304)
Screenshot: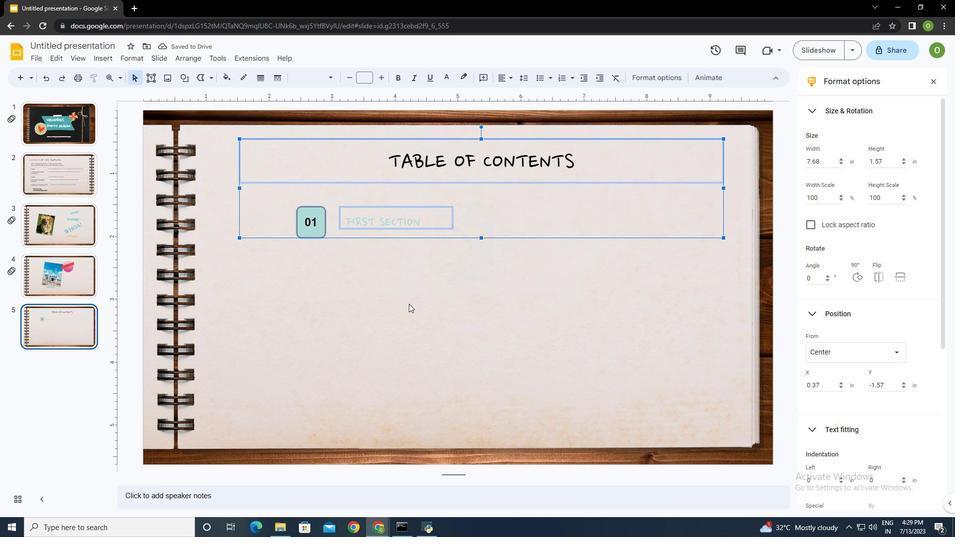 
Action: Mouse moved to (412, 219)
Screenshot: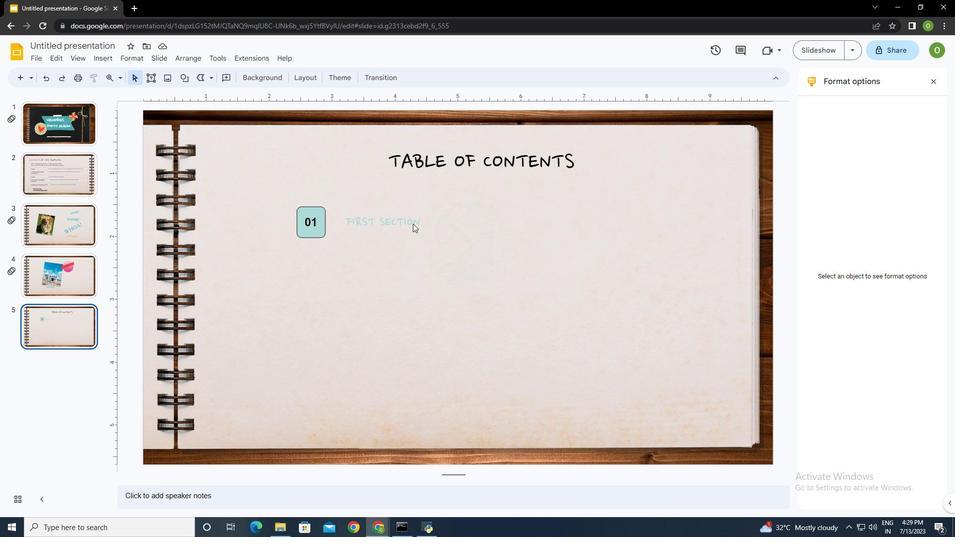 
Action: Mouse pressed left at (412, 219)
Screenshot: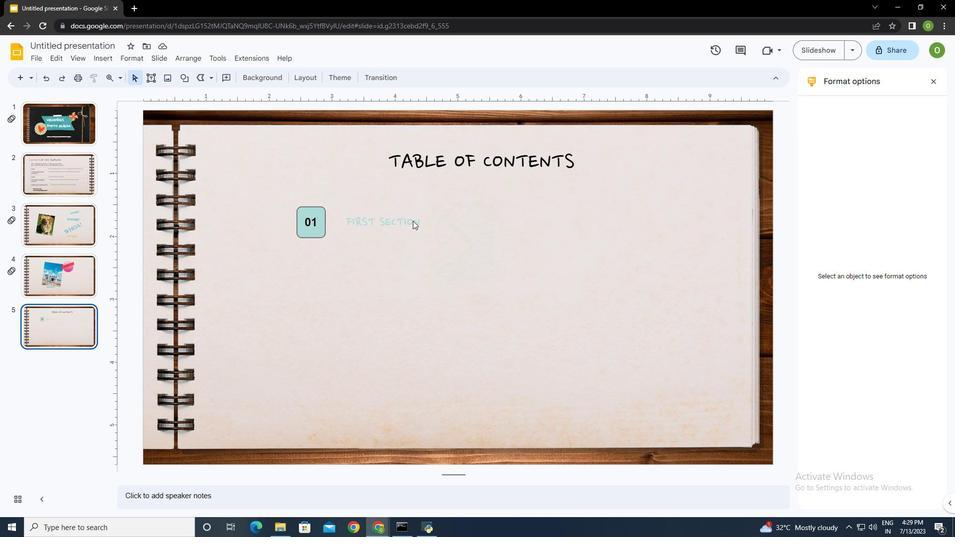 
Action: Mouse pressed left at (412, 219)
Screenshot: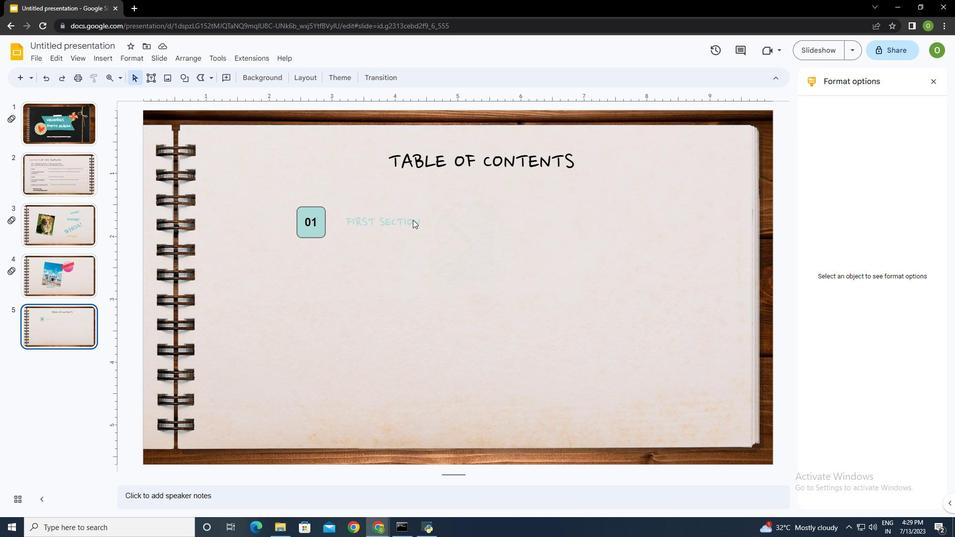 
Action: Mouse moved to (413, 222)
Screenshot: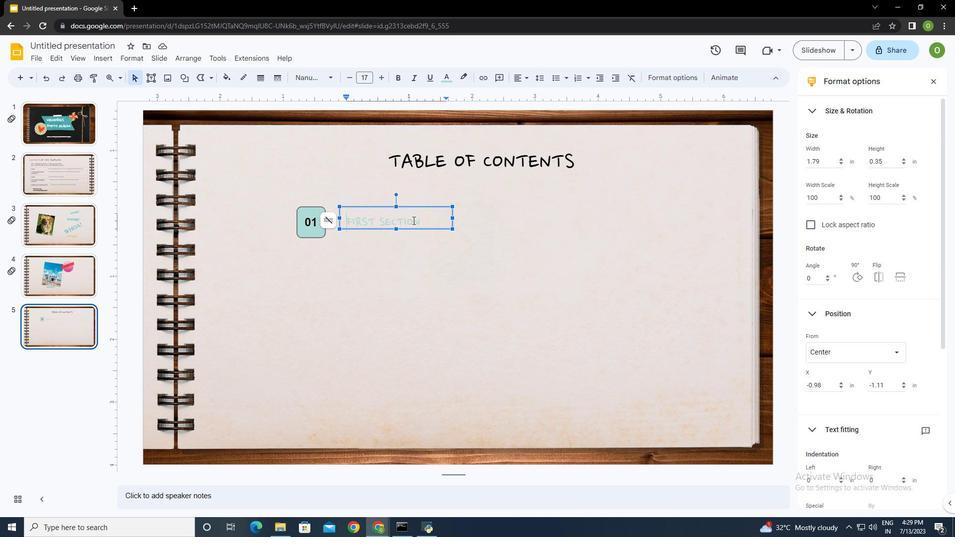 
Action: Key pressed ctrl+A
Screenshot: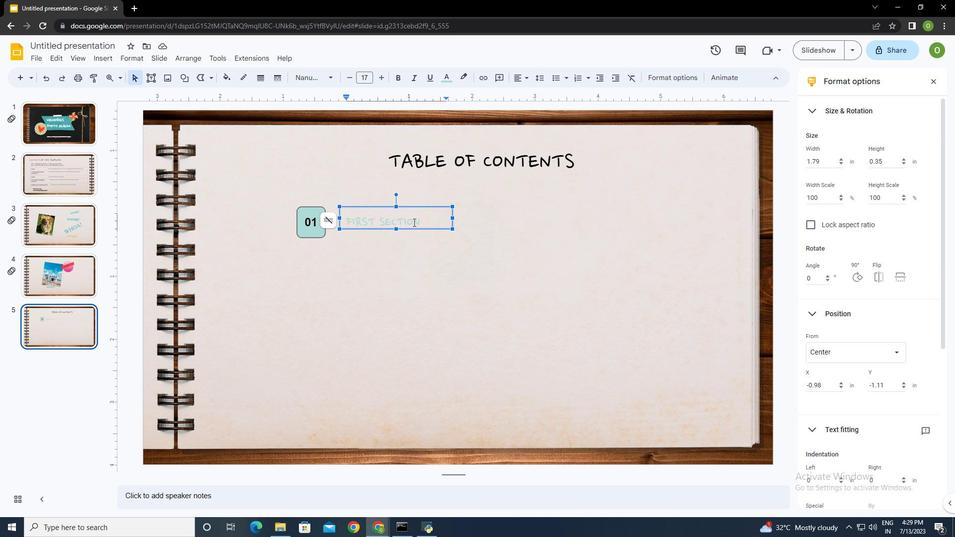 
Action: Mouse moved to (445, 77)
Screenshot: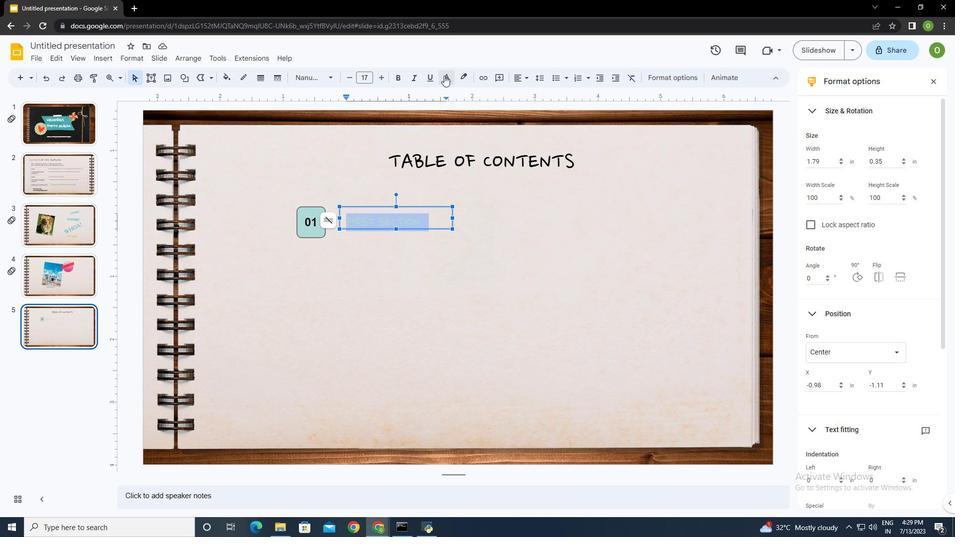 
Action: Mouse pressed left at (445, 77)
Screenshot: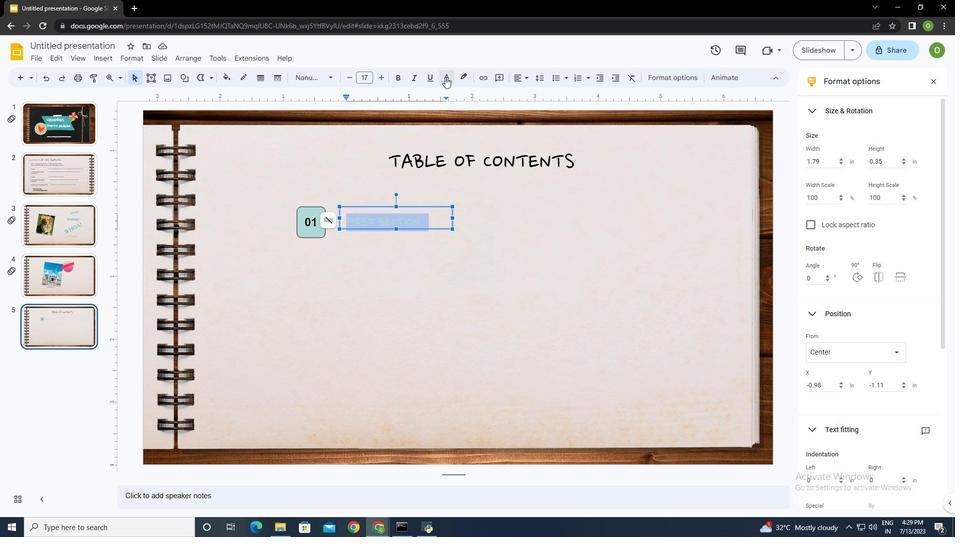 
Action: Mouse moved to (537, 108)
Screenshot: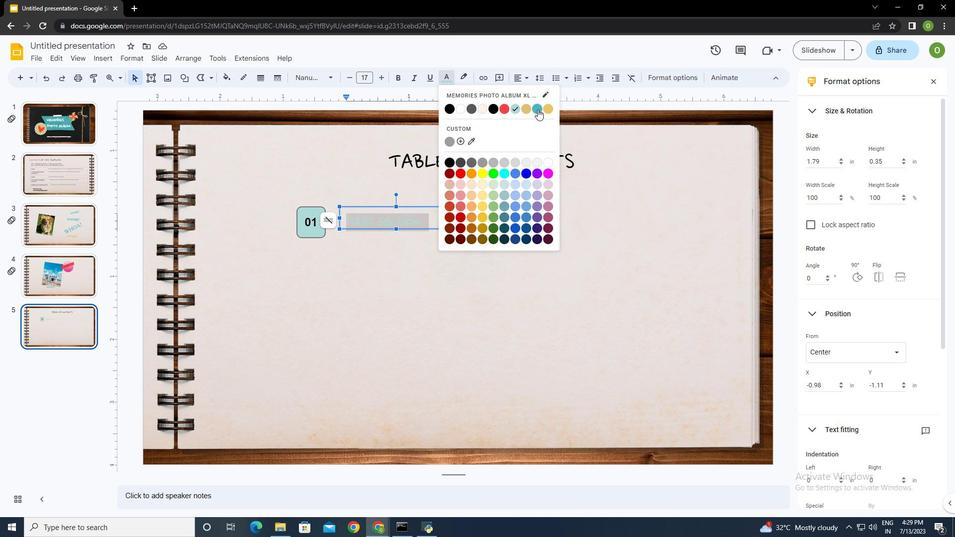 
Action: Mouse pressed left at (537, 108)
Screenshot: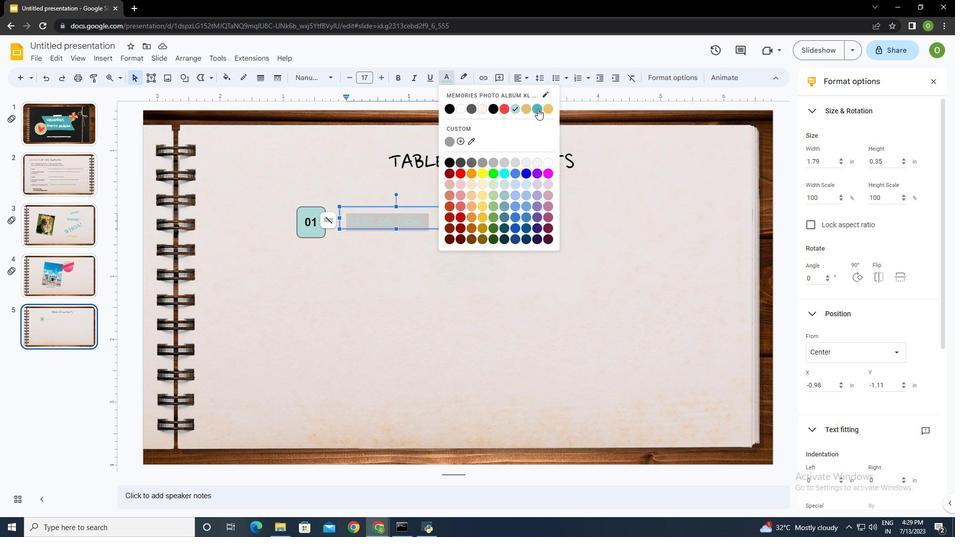 
Action: Mouse moved to (453, 260)
Screenshot: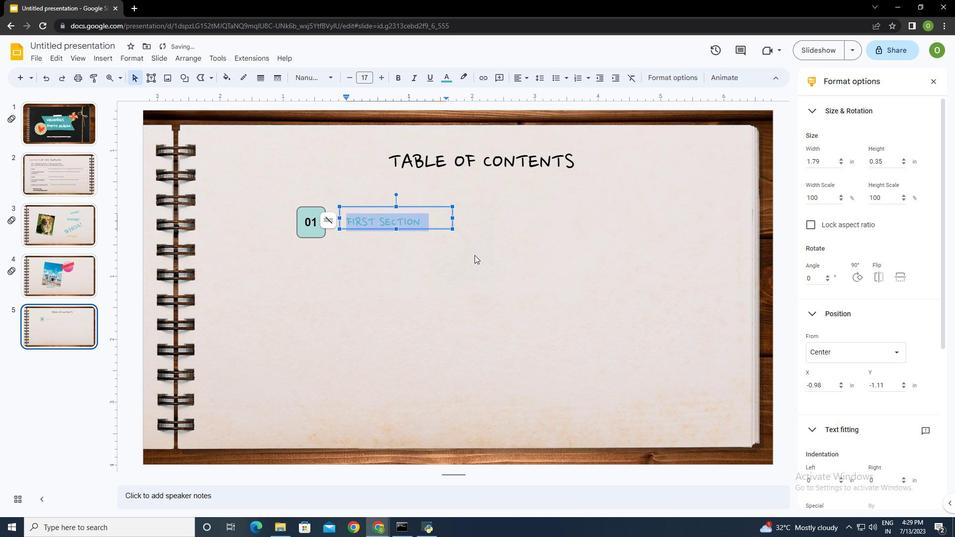 
Action: Mouse pressed left at (453, 260)
Screenshot: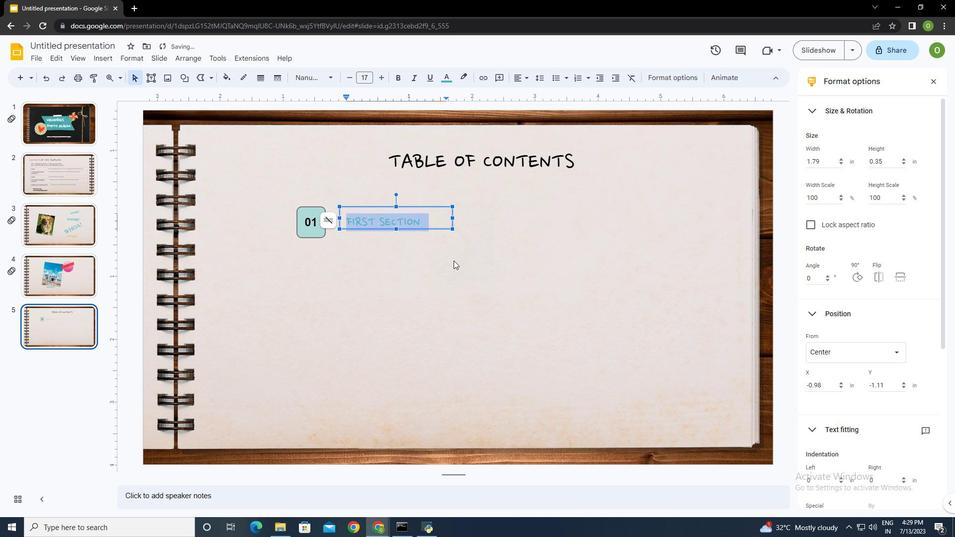 
Action: Mouse moved to (341, 248)
Screenshot: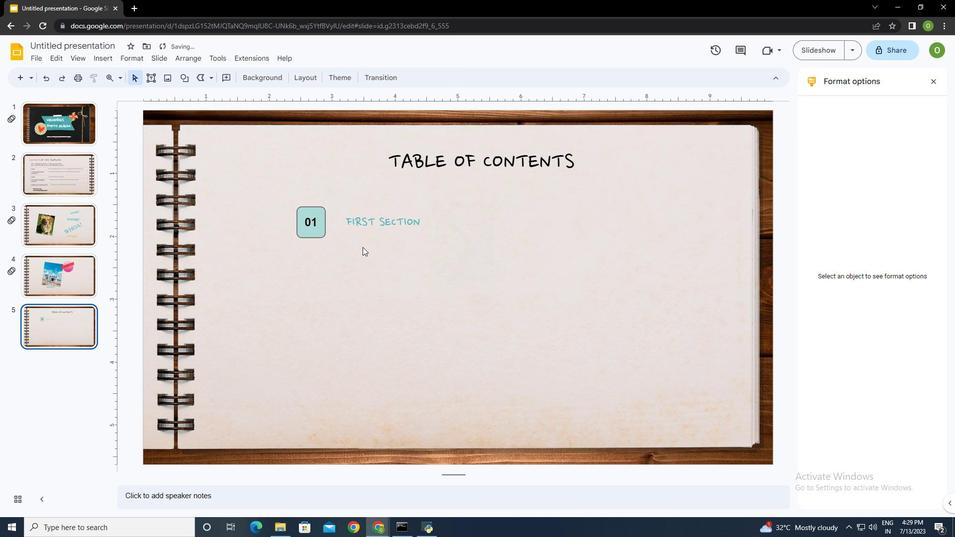 
Action: Mouse pressed left at (341, 248)
Screenshot: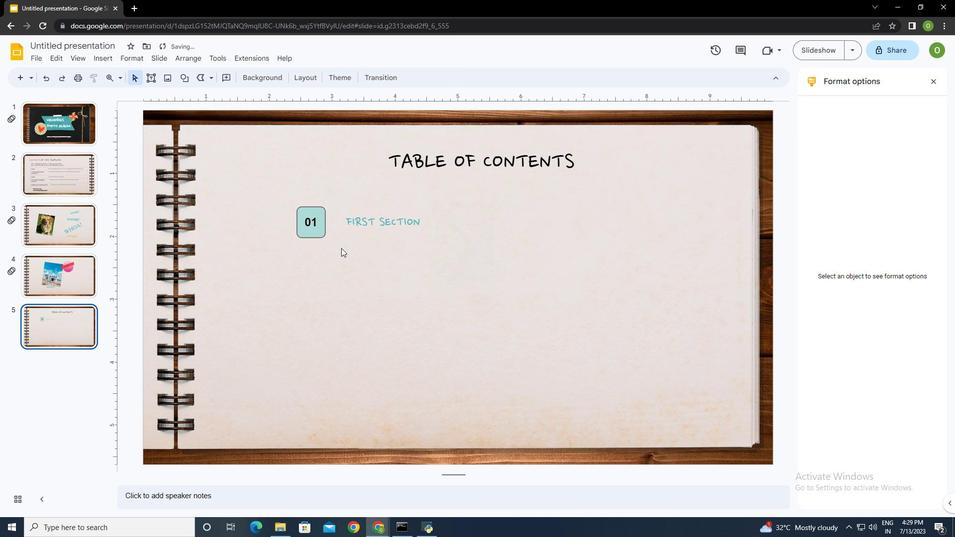 
Action: Mouse moved to (146, 77)
Screenshot: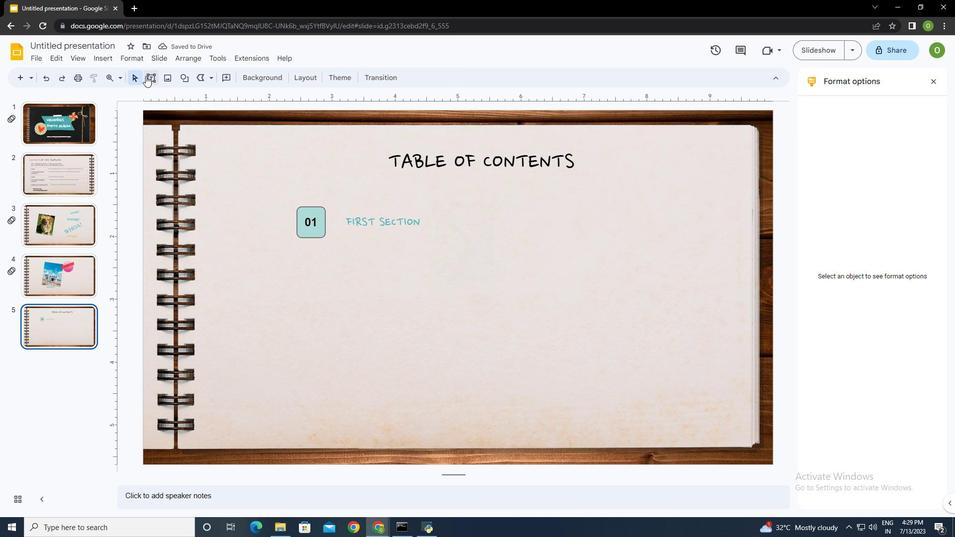 
Action: Mouse pressed left at (146, 77)
Screenshot: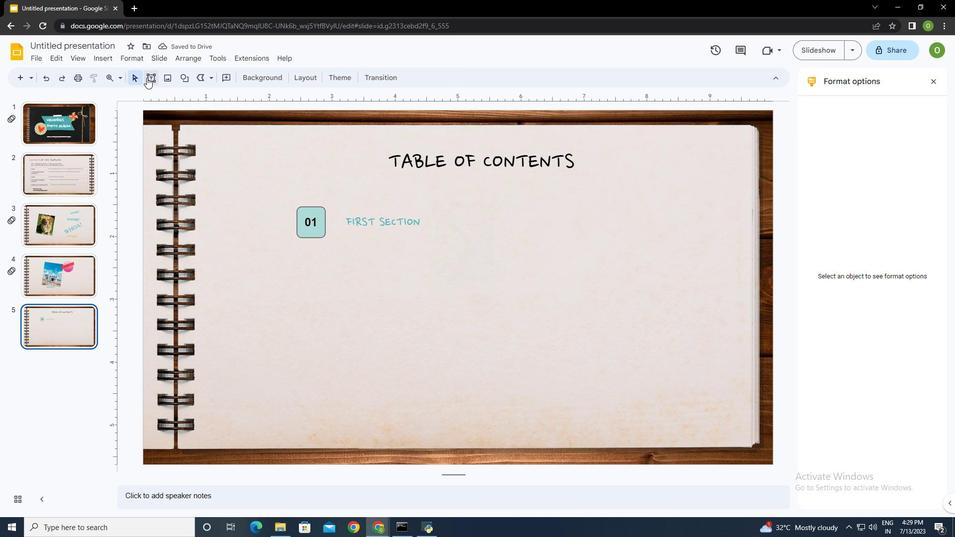 
Action: Mouse moved to (341, 239)
Screenshot: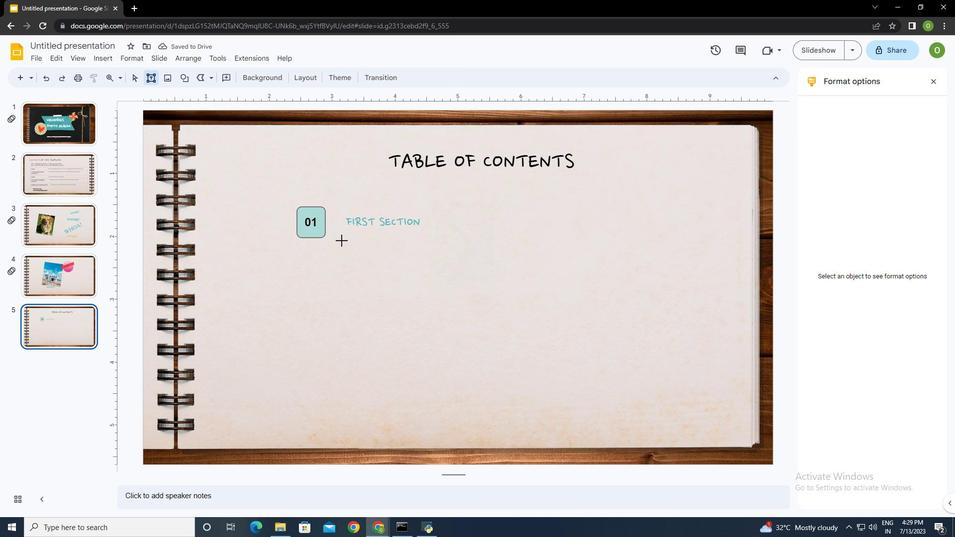 
Action: Mouse pressed left at (341, 239)
Screenshot: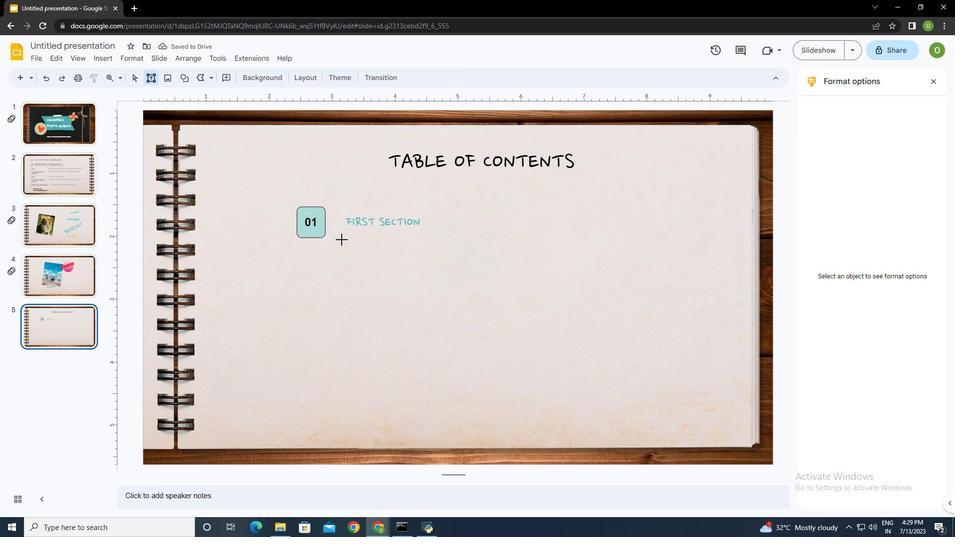 
Action: Mouse moved to (373, 251)
Screenshot: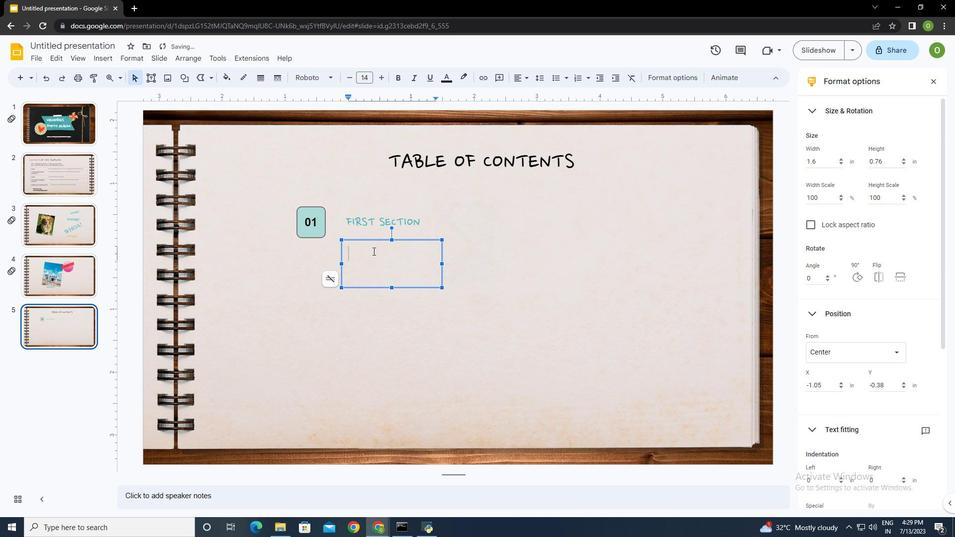 
Action: Key pressed <Key.caps_lock><Key.shift>yOU<Key.space>CAN<Key.space>DESCRIBE<Key.space>THE<Key.space>TOPIC<Key.space>OF<Key.space>THE<Key.space>FIRST<Key.space>SECTION<Key.space>HERE
Screenshot: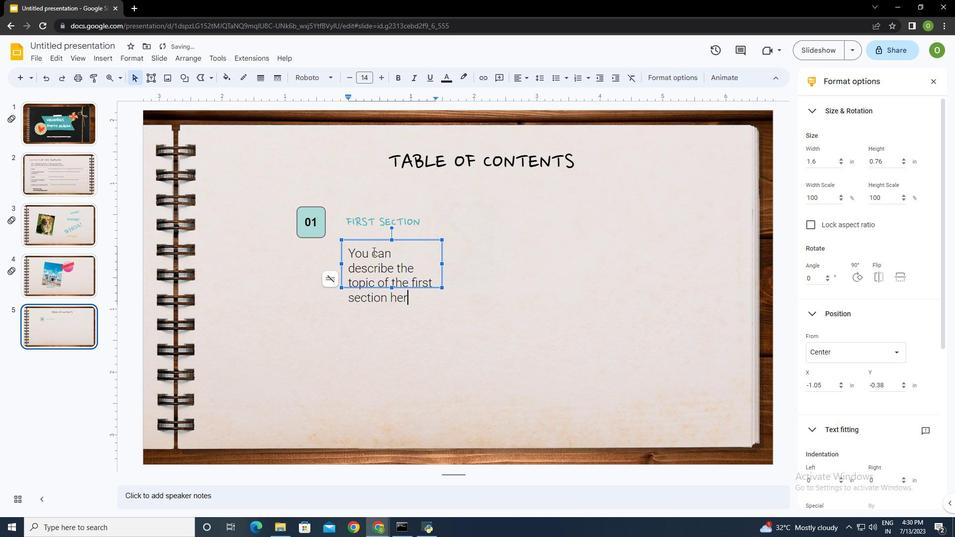 
Action: Mouse moved to (442, 264)
Screenshot: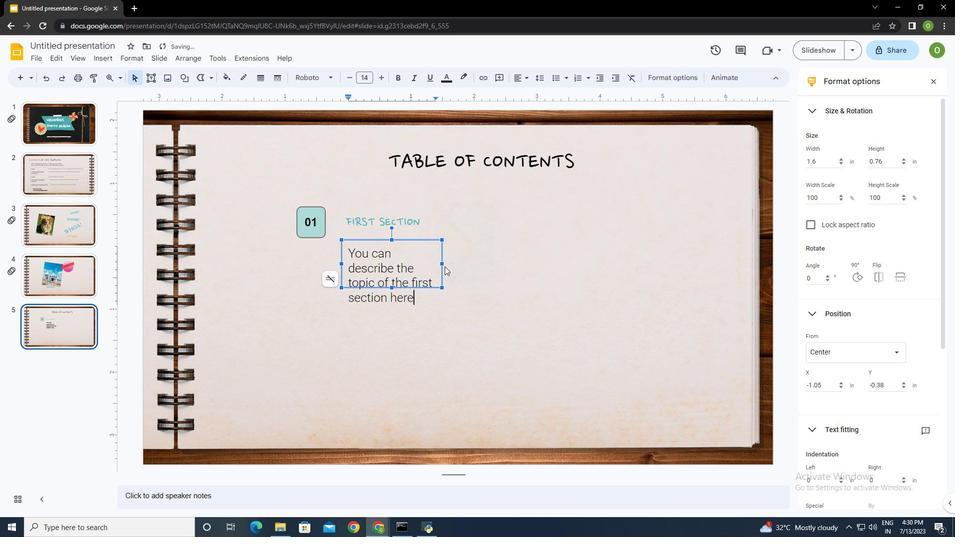 
Action: Mouse pressed left at (442, 264)
Screenshot: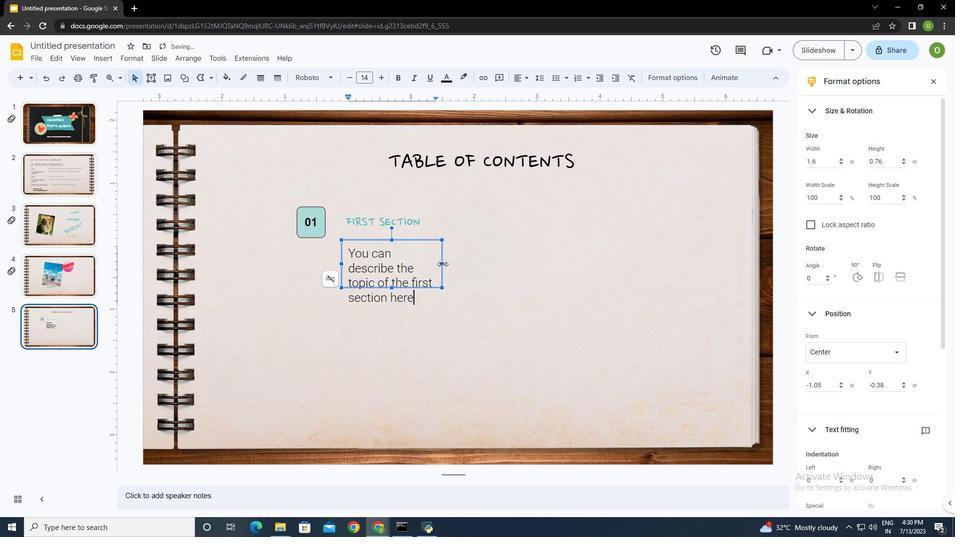 
Action: Mouse moved to (399, 289)
Screenshot: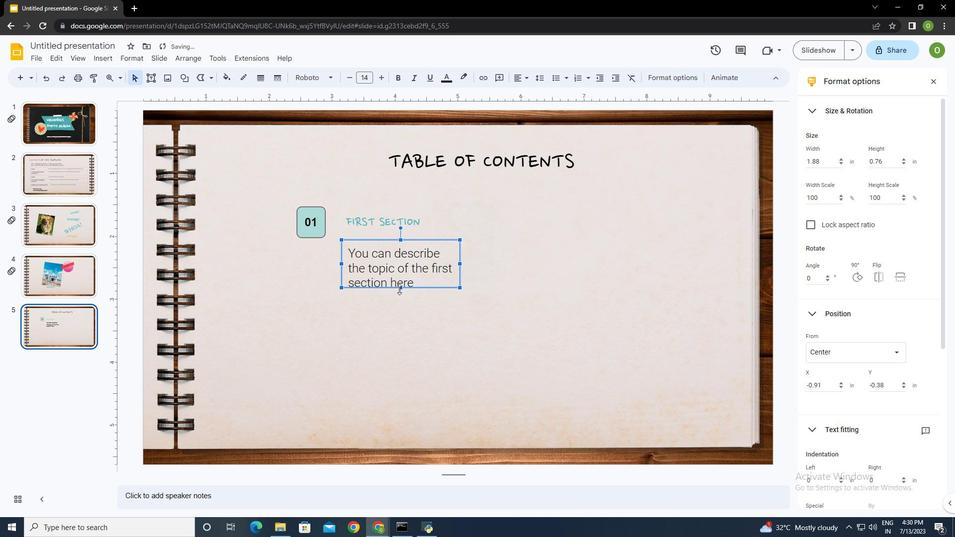 
Action: Mouse pressed left at (399, 289)
Screenshot: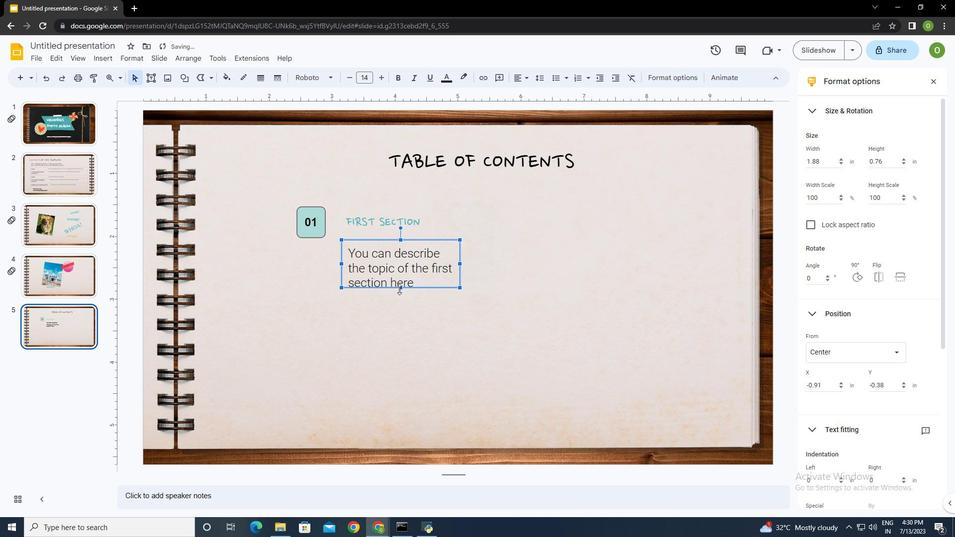 
Action: Mouse moved to (342, 267)
Screenshot: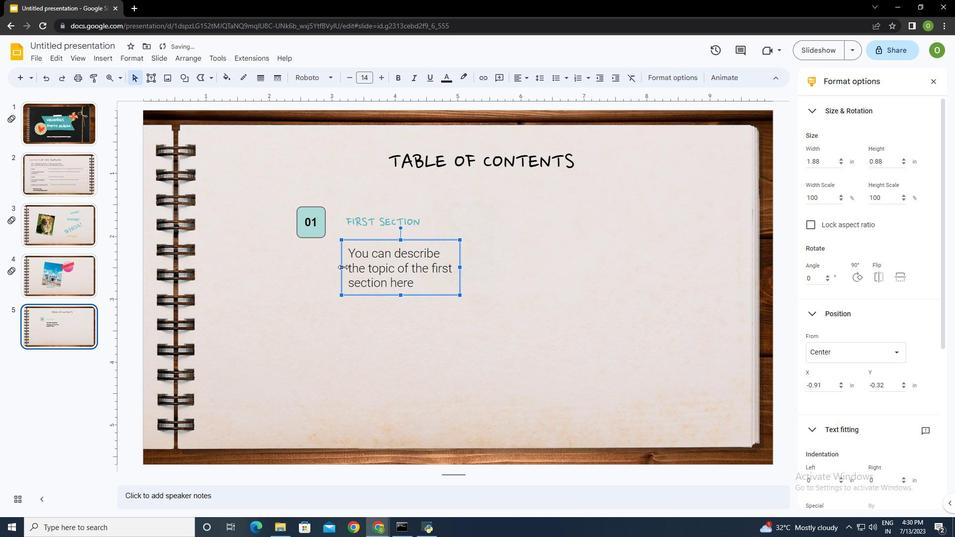 
Action: Mouse pressed left at (342, 267)
Screenshot: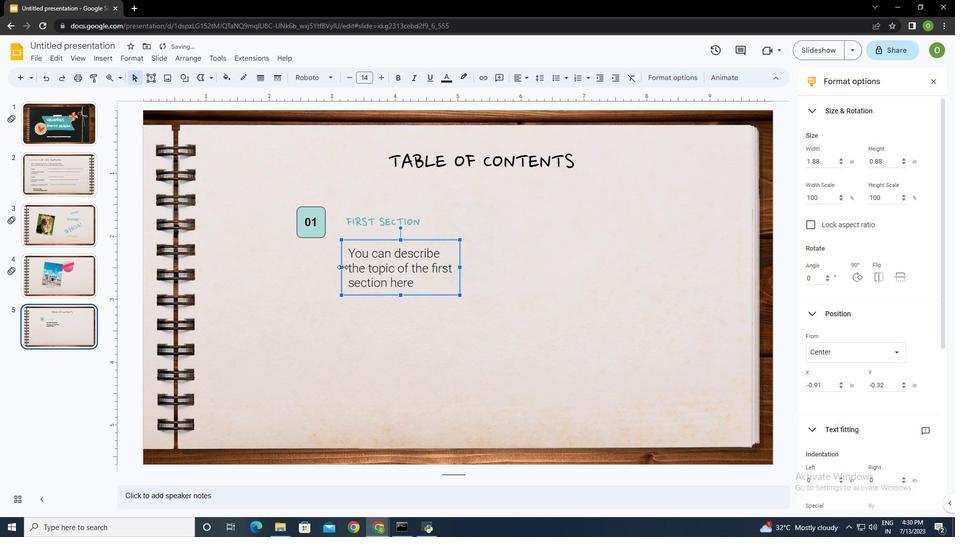 
Action: Mouse moved to (383, 266)
Screenshot: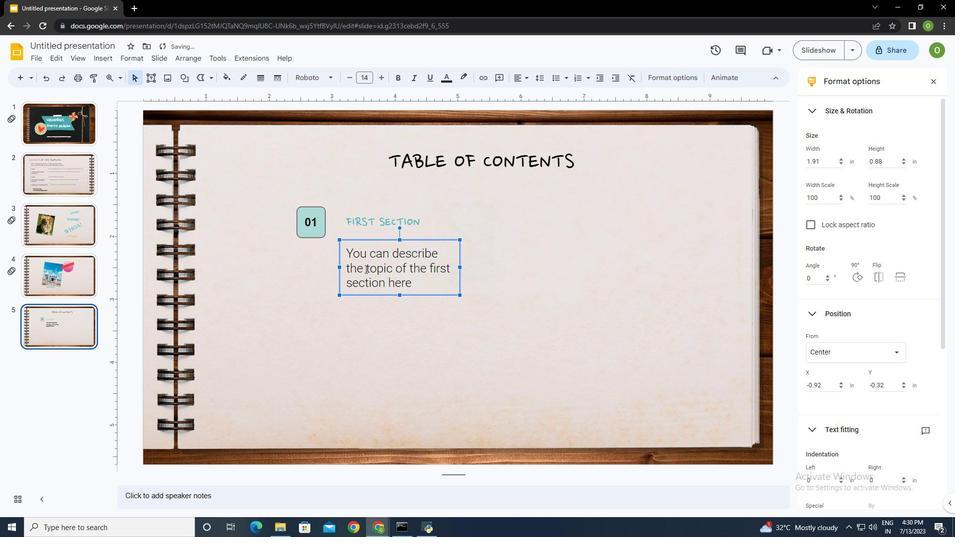
Action: Mouse pressed left at (383, 266)
Screenshot: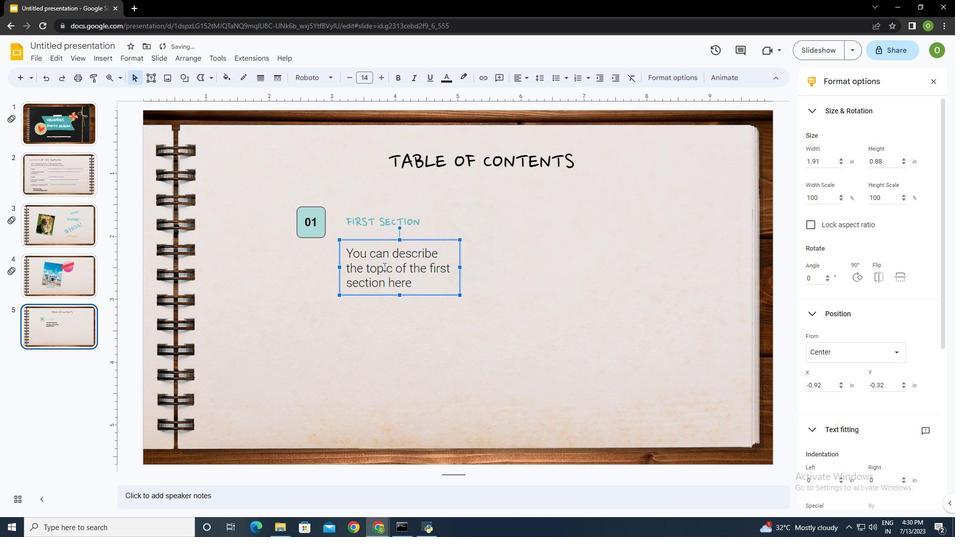 
Action: Mouse moved to (397, 320)
Screenshot: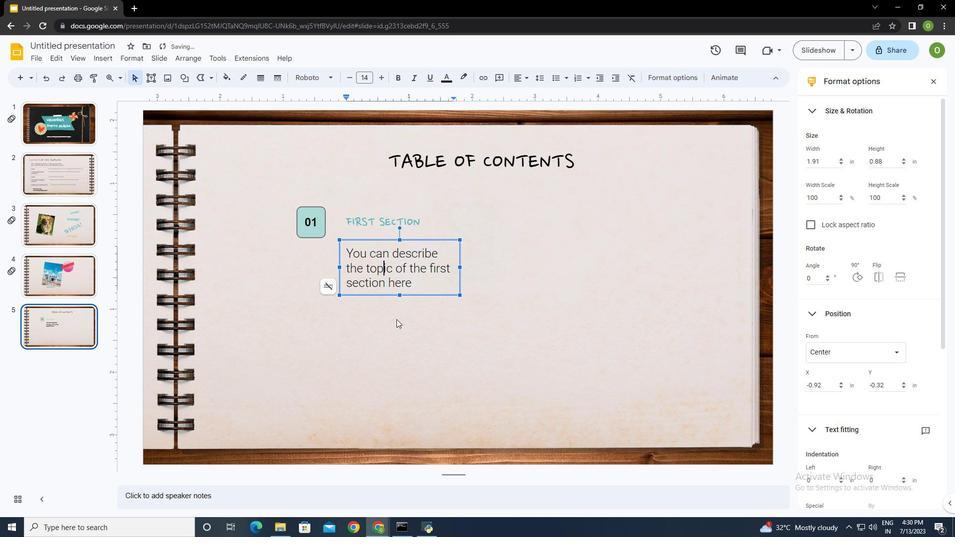 
Action: Mouse pressed left at (397, 320)
Screenshot: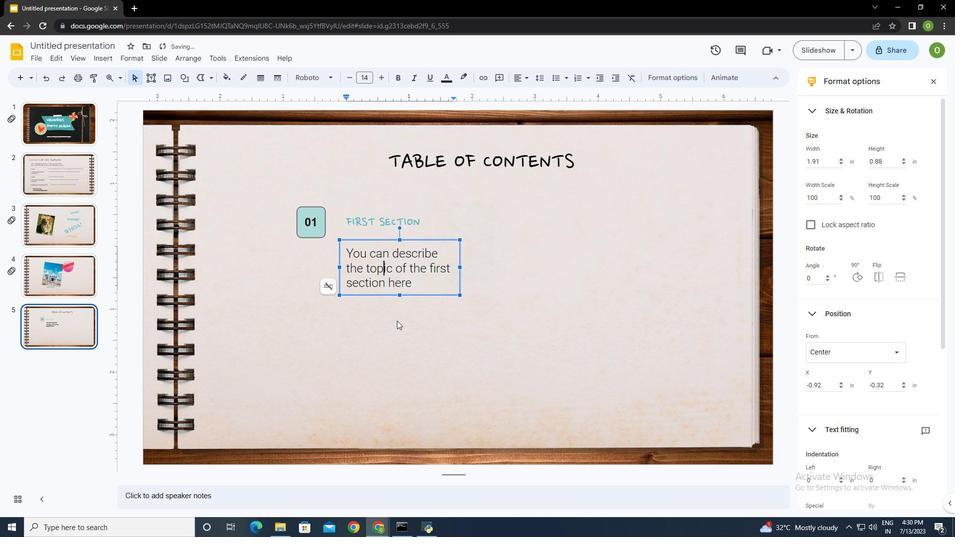 
Action: Mouse moved to (315, 212)
Screenshot: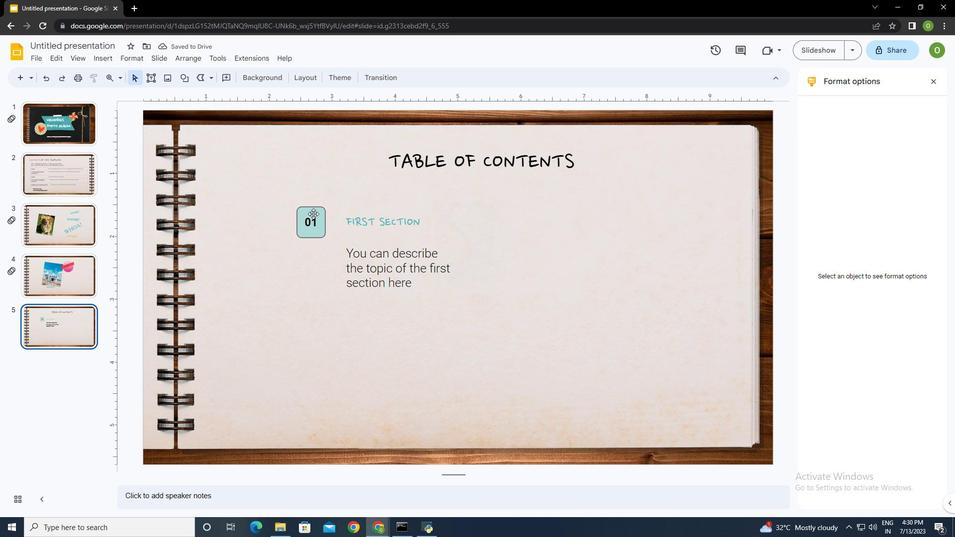 
Action: Mouse pressed left at (315, 212)
Screenshot: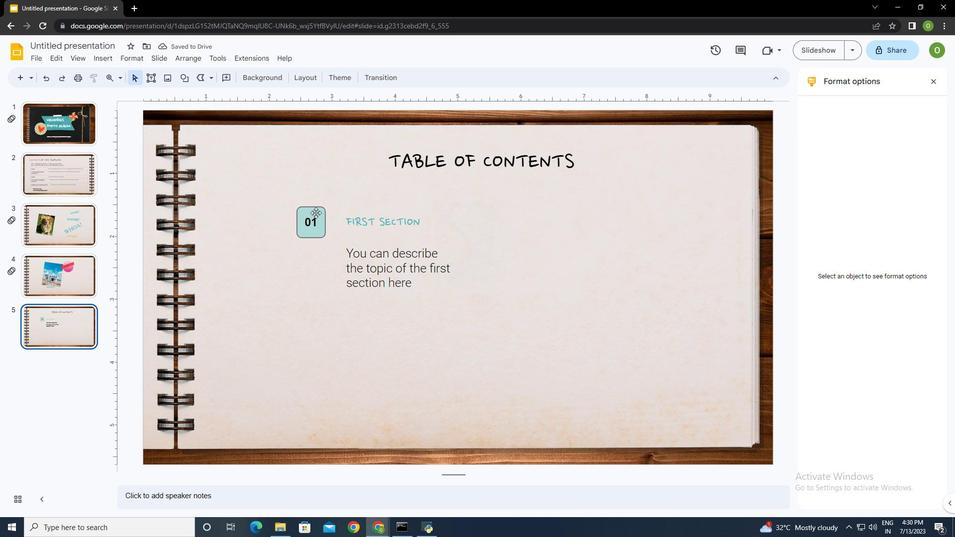 
Action: Mouse moved to (316, 212)
Screenshot: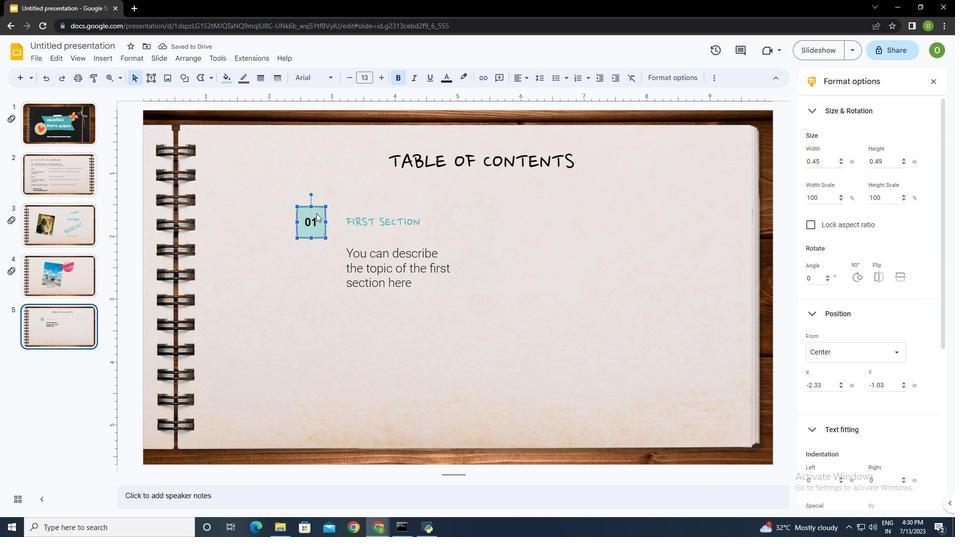 
Action: Mouse pressed left at (316, 212)
Screenshot: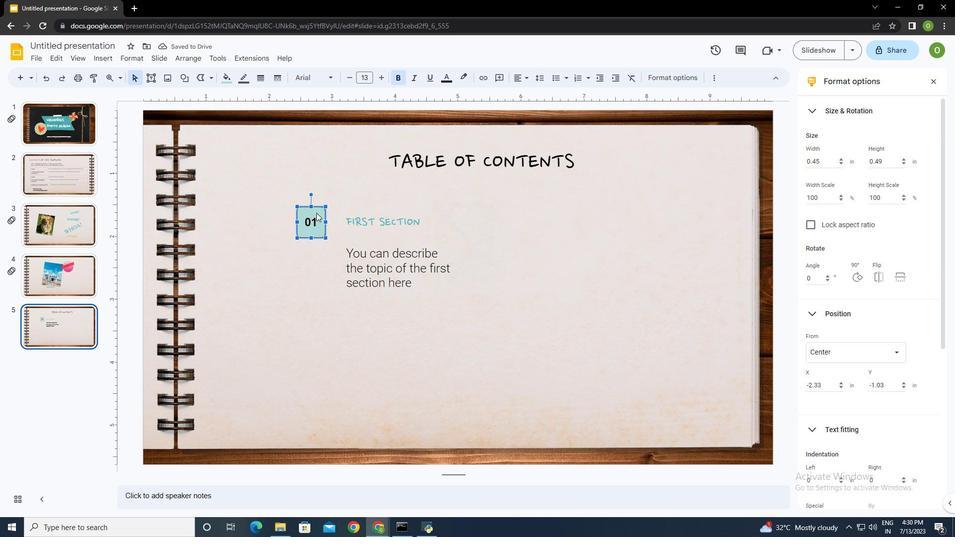 
Action: Mouse moved to (581, 219)
Screenshot: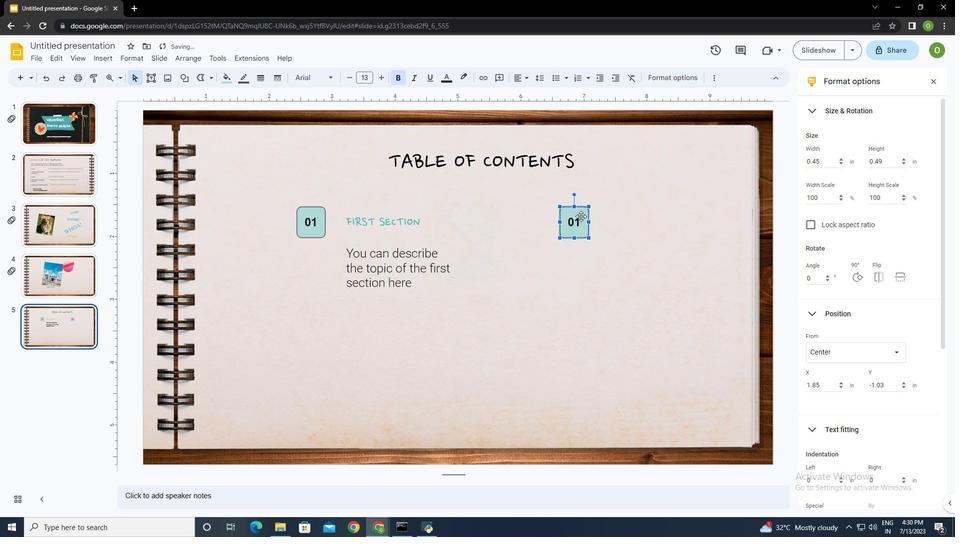 
Action: Mouse pressed left at (581, 219)
Screenshot: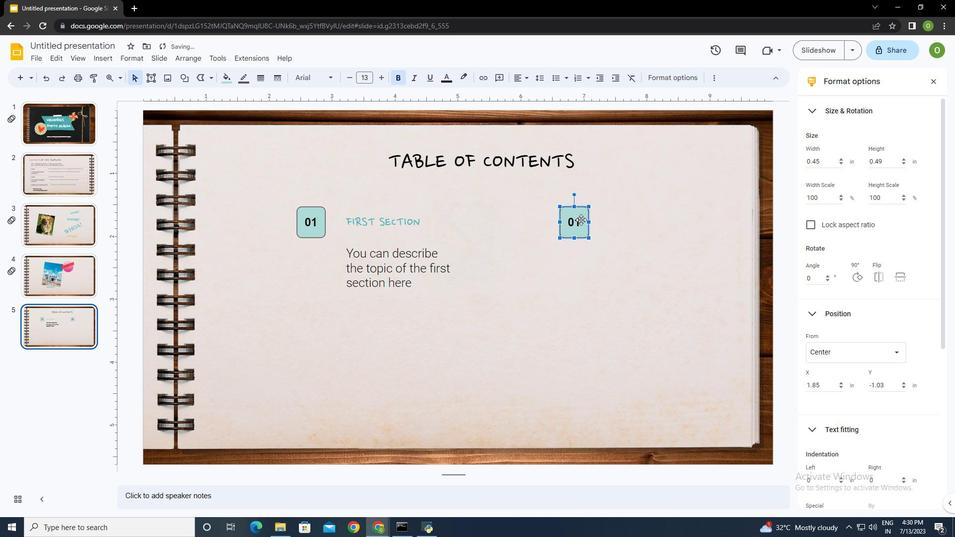 
Action: Mouse moved to (569, 226)
Screenshot: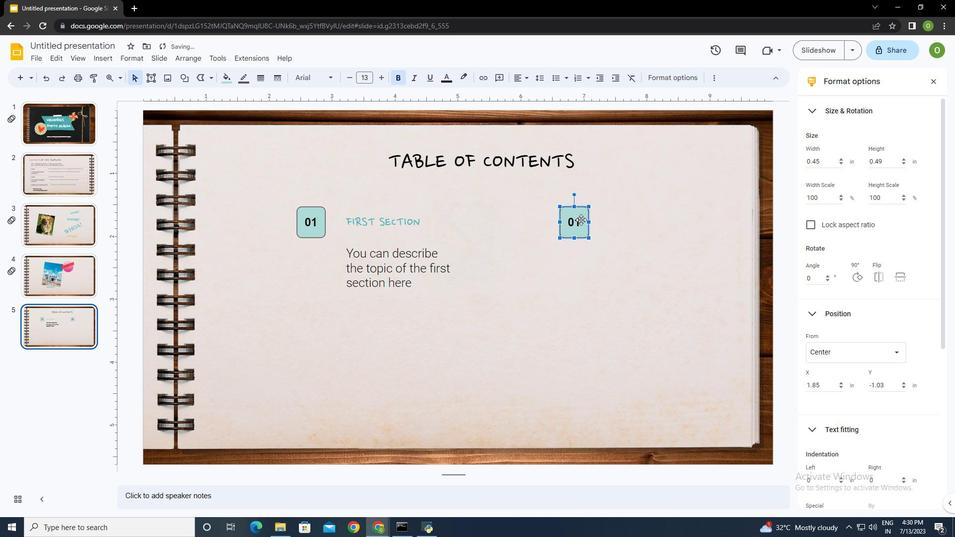 
Action: Key pressed 03<Key.backspace><Key.backspace><Key.backspace><Key.backspace><Key.backspace><Key.backspace><Key.backspace><Key.backspace><Key.backspace><Key.backspace><Key.backspace><Key.backspace><Key.backspace><Key.backspace><Key.backspace><Key.backspace><Key.backspace><Key.backspace><Key.backspace>03
Screenshot: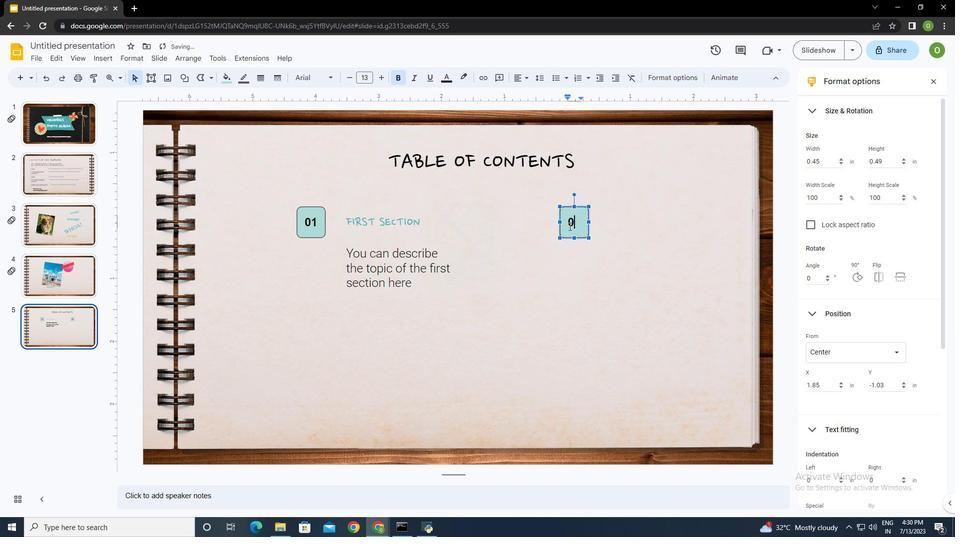 
Action: Mouse moved to (576, 267)
Screenshot: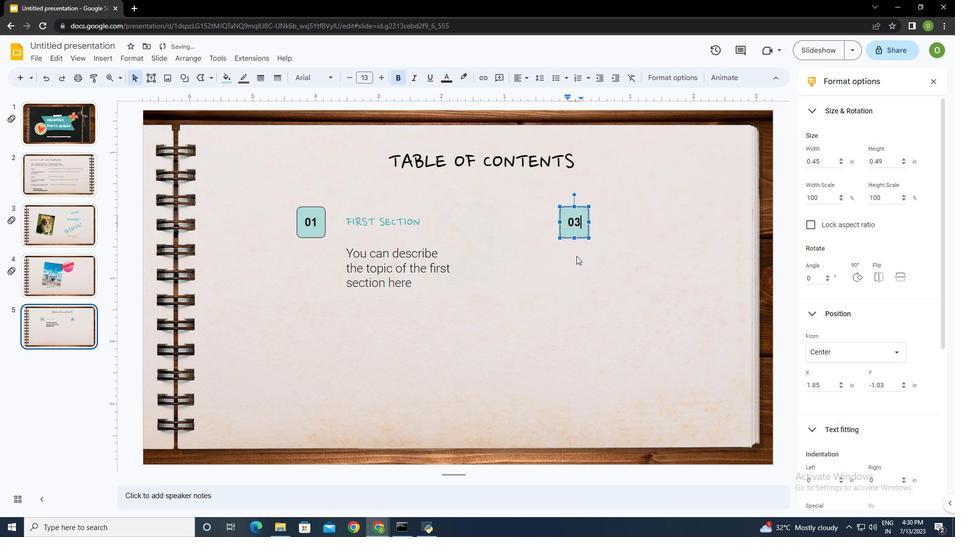 
Action: Mouse pressed left at (576, 267)
Screenshot: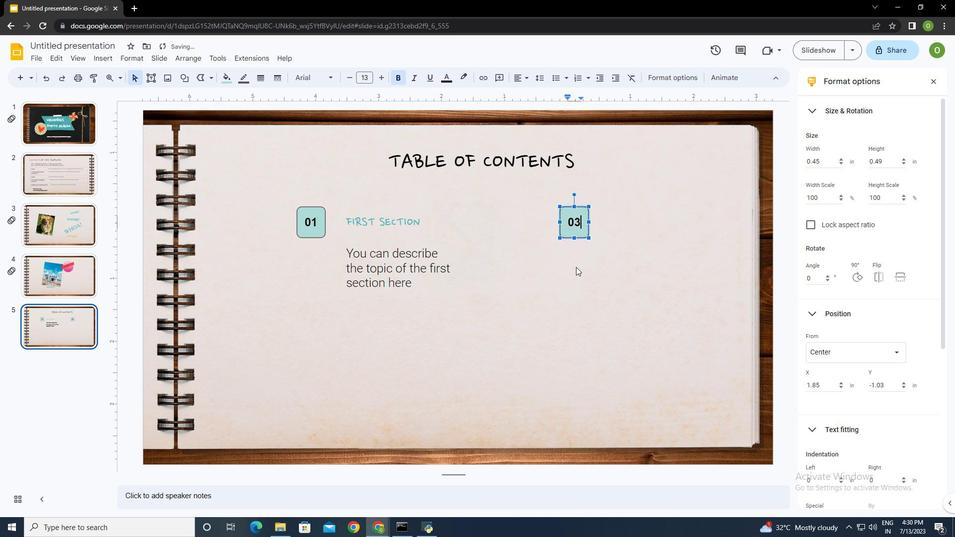 
Action: Mouse moved to (320, 222)
Screenshot: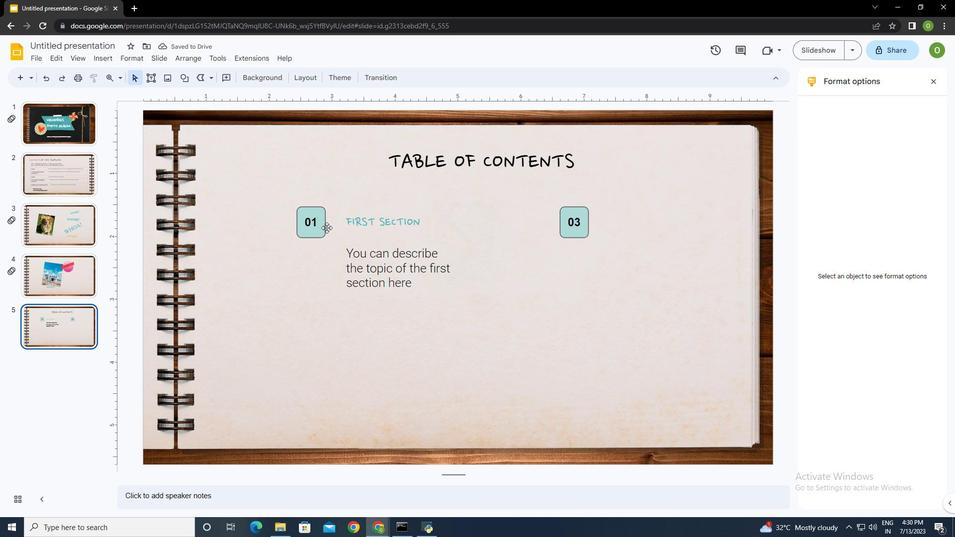 
Action: Mouse pressed left at (320, 222)
Screenshot: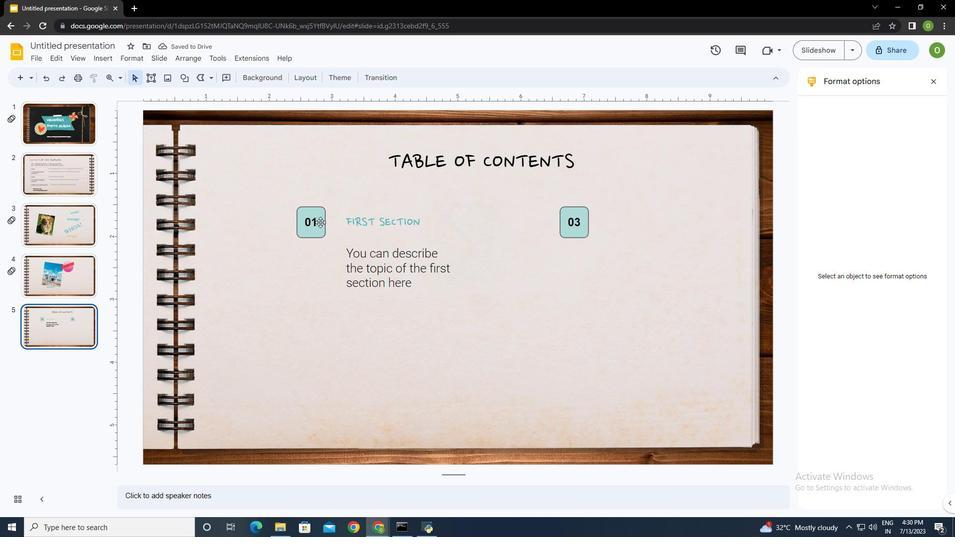 
Action: Mouse moved to (320, 221)
Screenshot: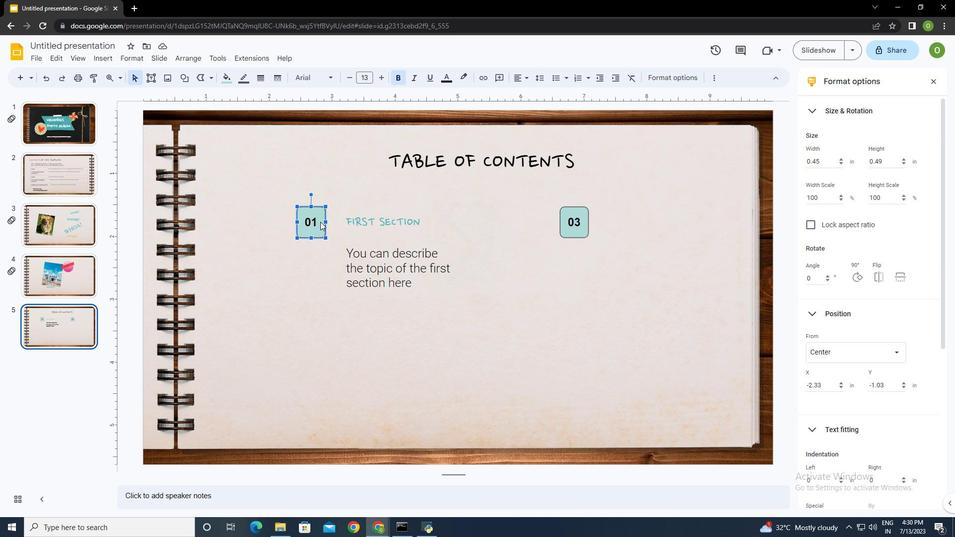 
Action: Mouse pressed left at (320, 221)
Screenshot: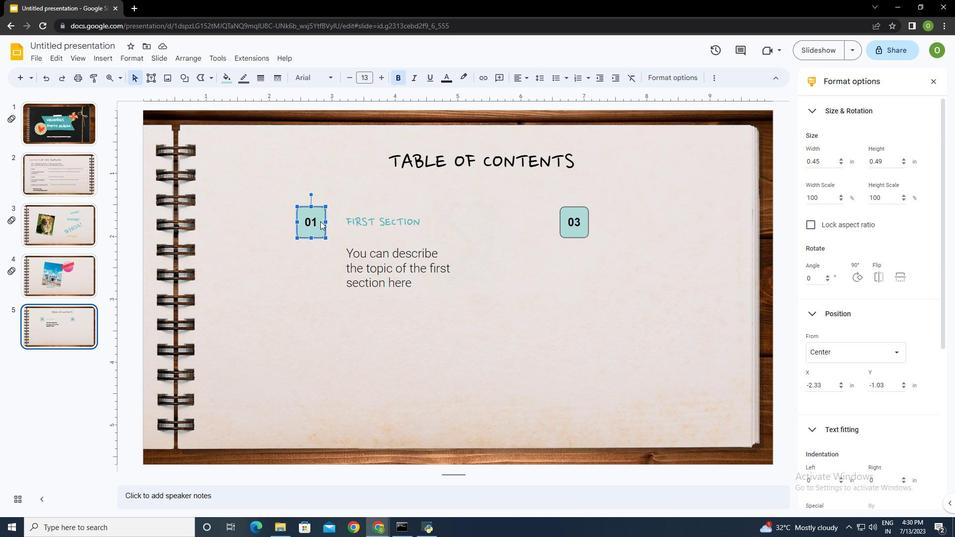 
Action: Mouse moved to (287, 317)
Screenshot: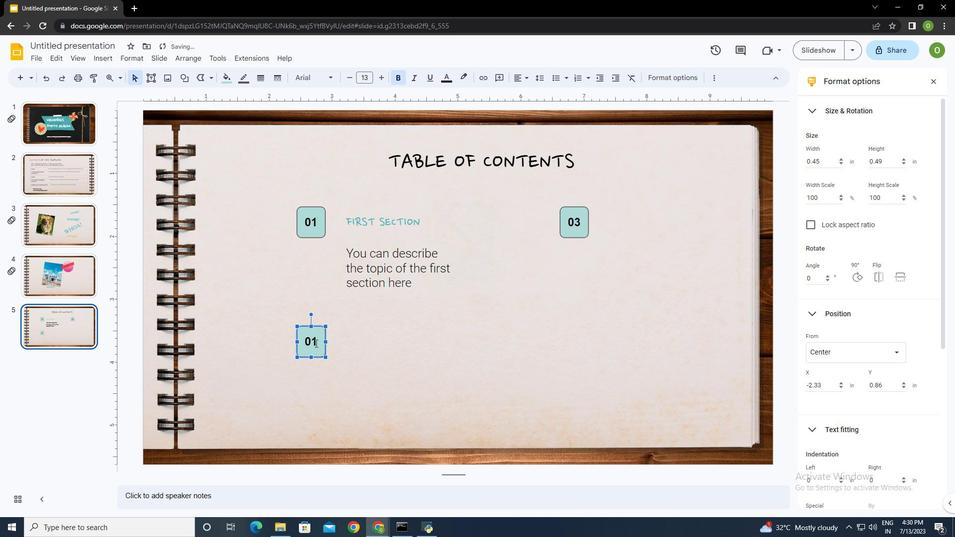 
Action: Key pressed 02<Key.backspace><Key.backspace><Key.backspace><Key.backspace><Key.backspace><Key.backspace><Key.backspace><Key.backspace><Key.backspace><Key.backspace><Key.backspace><Key.backspace><Key.backspace><Key.backspace><Key.backspace><Key.backspace><Key.backspace>02
Screenshot: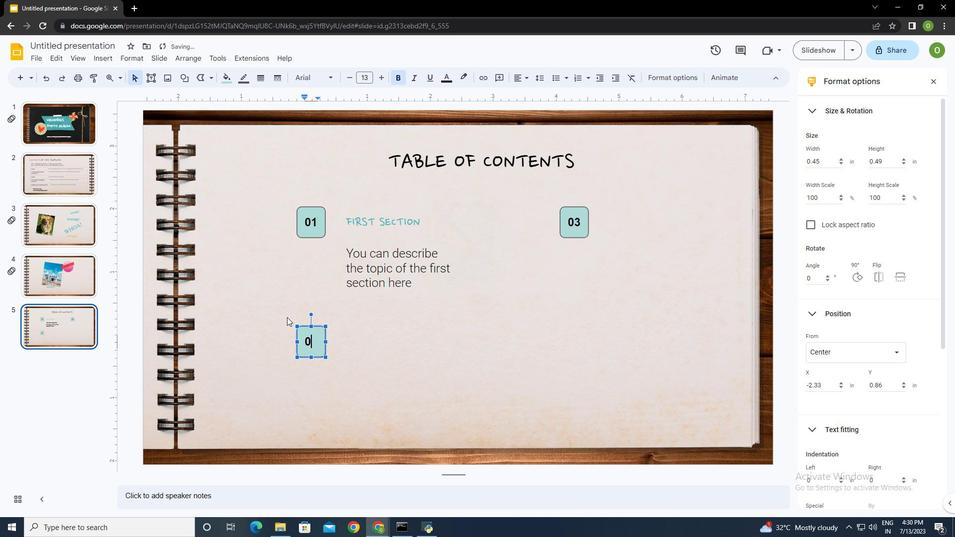 
Action: Mouse moved to (393, 350)
Screenshot: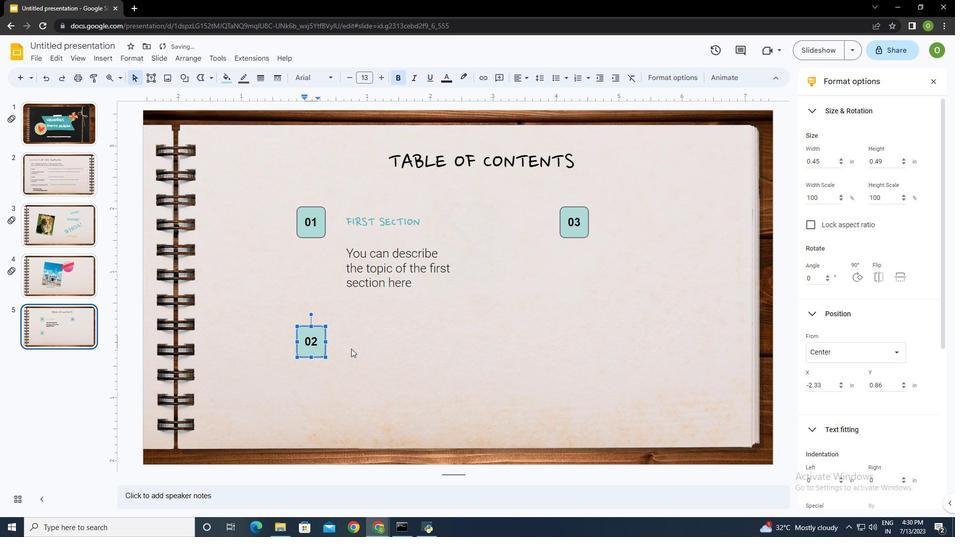 
Action: Mouse pressed left at (393, 350)
Screenshot: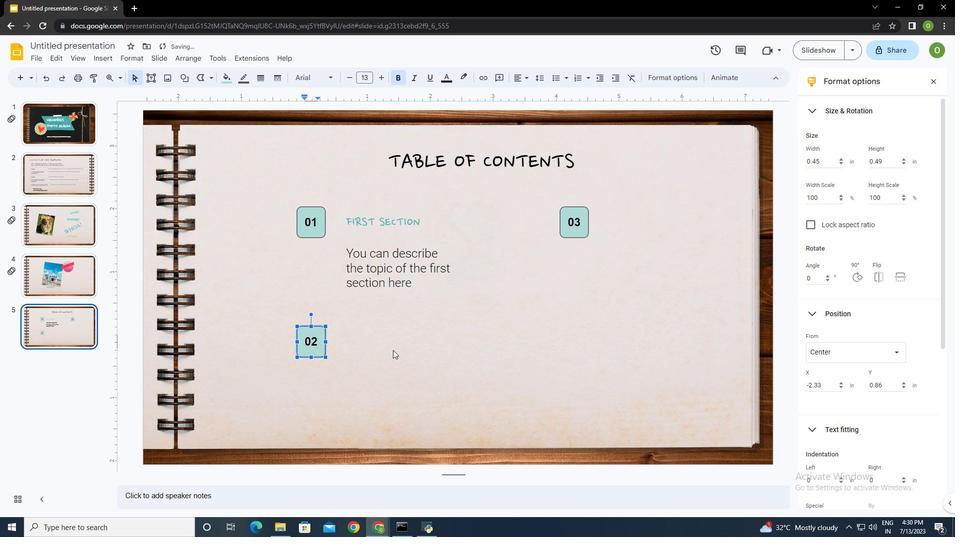 
Action: Mouse moved to (313, 342)
Screenshot: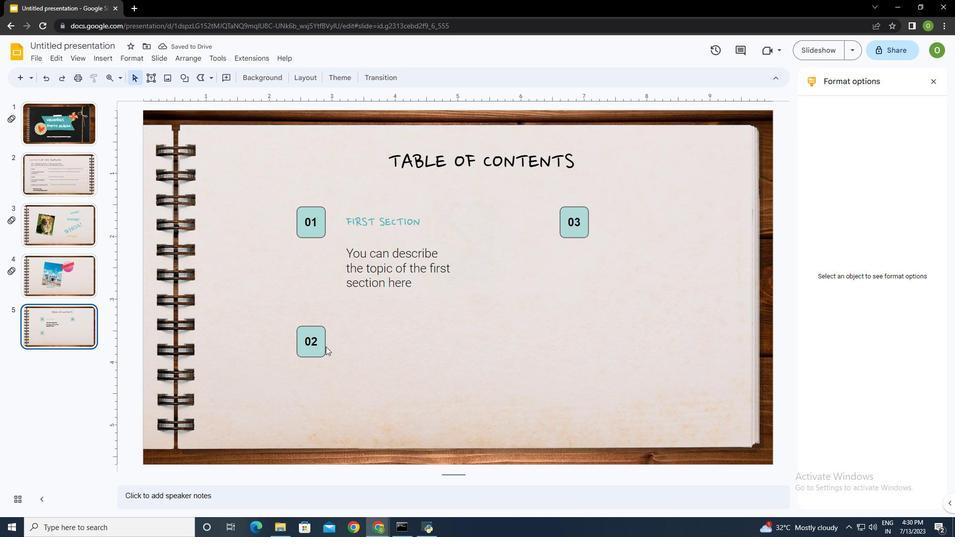 
Action: Mouse pressed left at (313, 342)
Screenshot: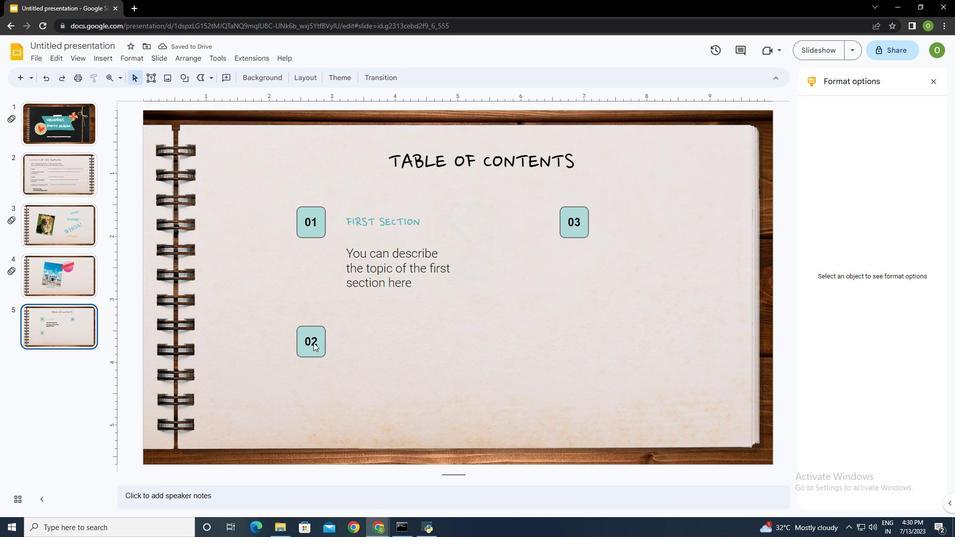 
Action: Mouse moved to (316, 331)
Screenshot: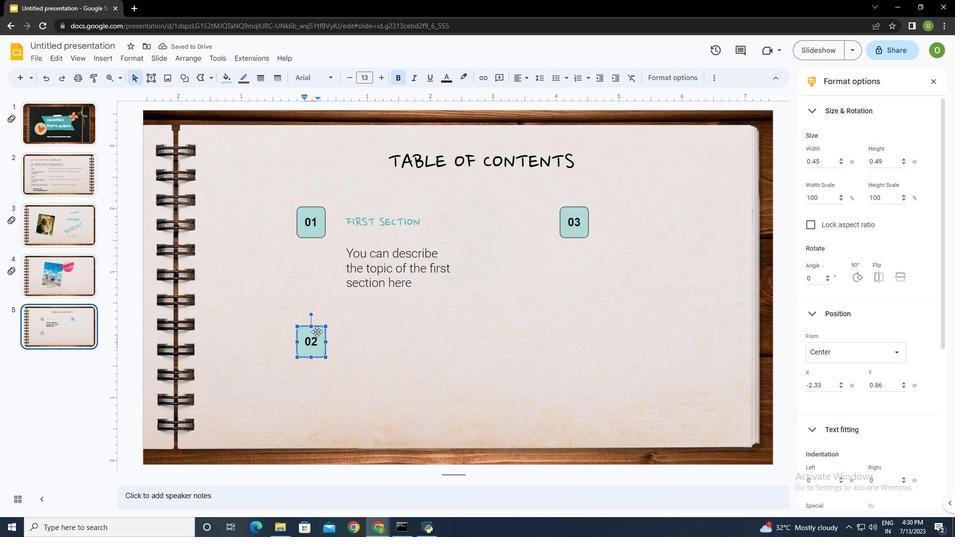 
Action: Mouse pressed left at (316, 331)
Screenshot: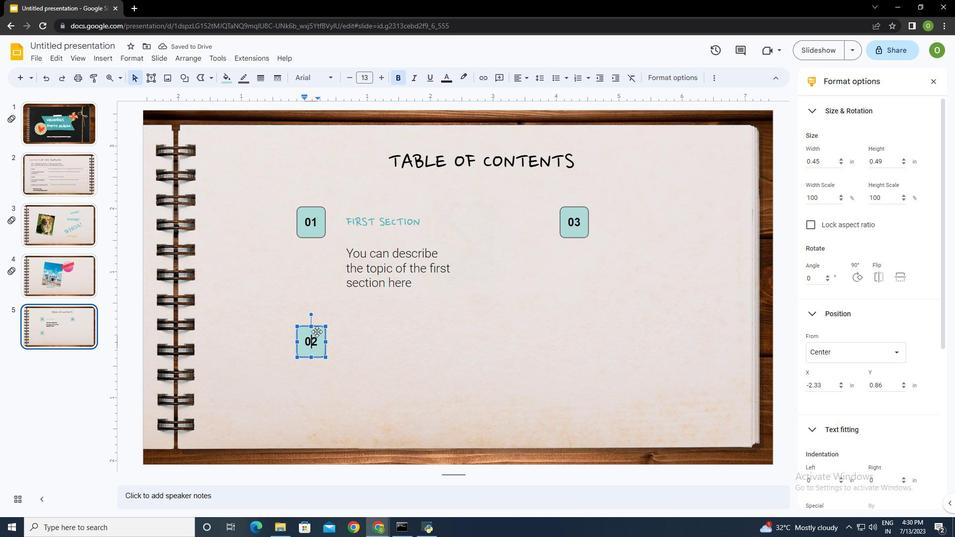 
Action: Mouse moved to (578, 338)
Screenshot: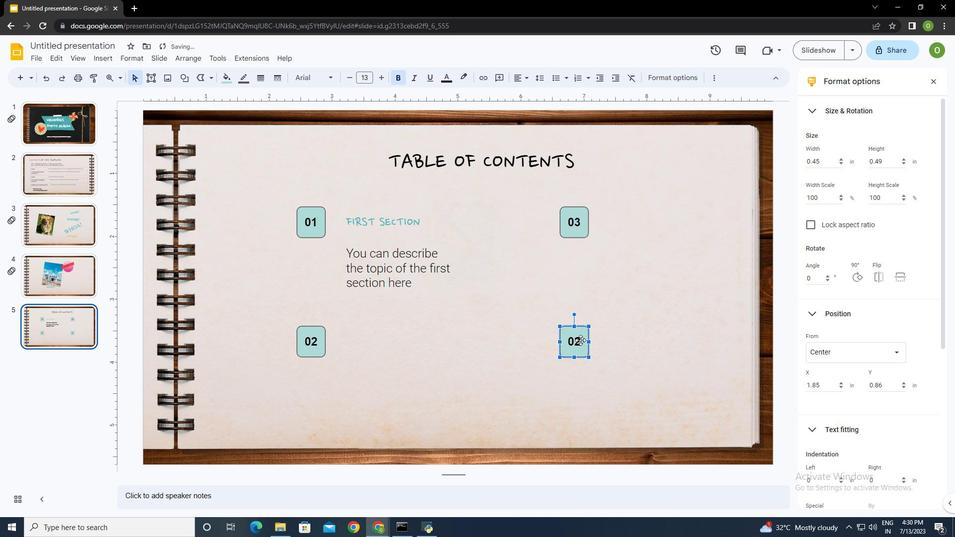 
Action: Mouse pressed left at (578, 338)
Screenshot: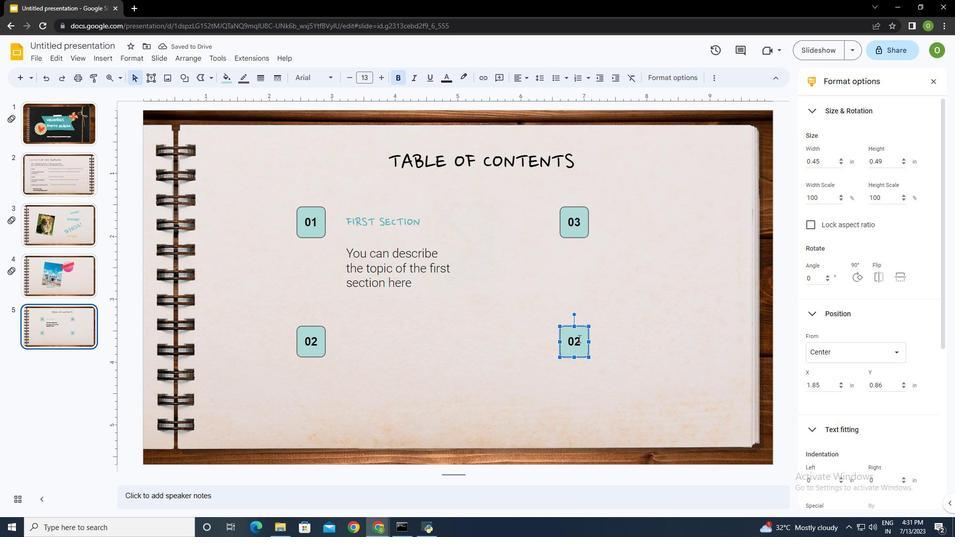 
Action: Key pressed <Key.backspace><Key.backspace><Key.backspace><Key.backspace><Key.backspace><Key.backspace><Key.backspace><Key.backspace><Key.backspace>04
Screenshot: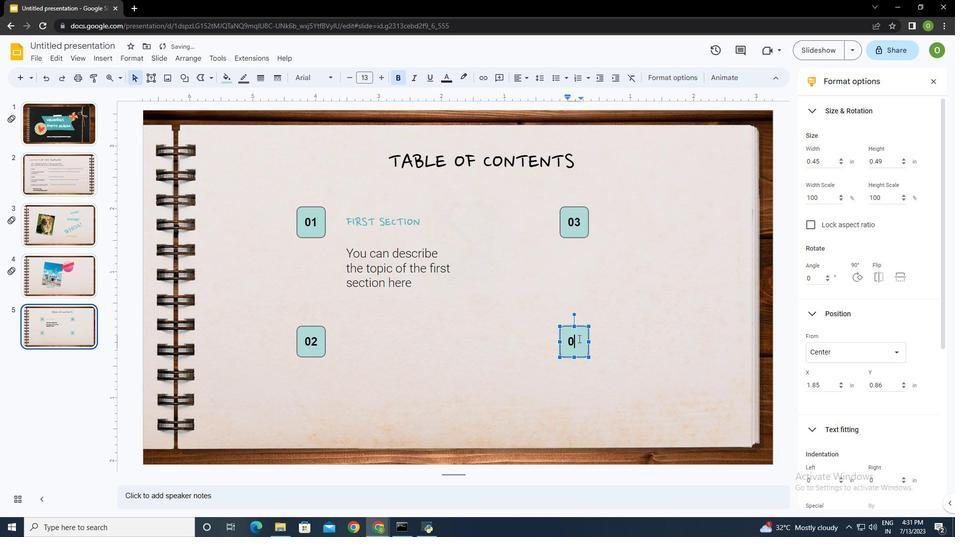 
Action: Mouse moved to (597, 358)
Screenshot: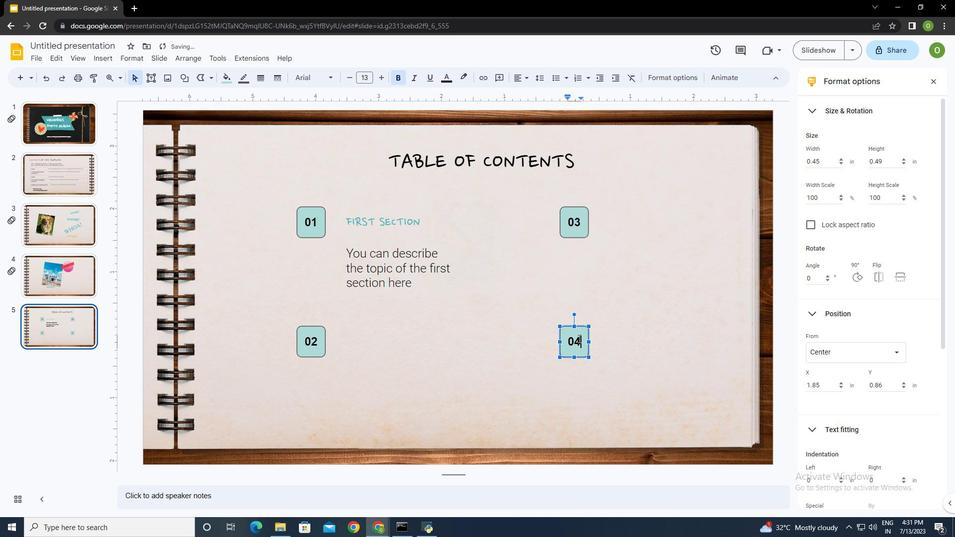 
Action: Key pressed <Key.shift_r><Key.left><Key.left>
Screenshot: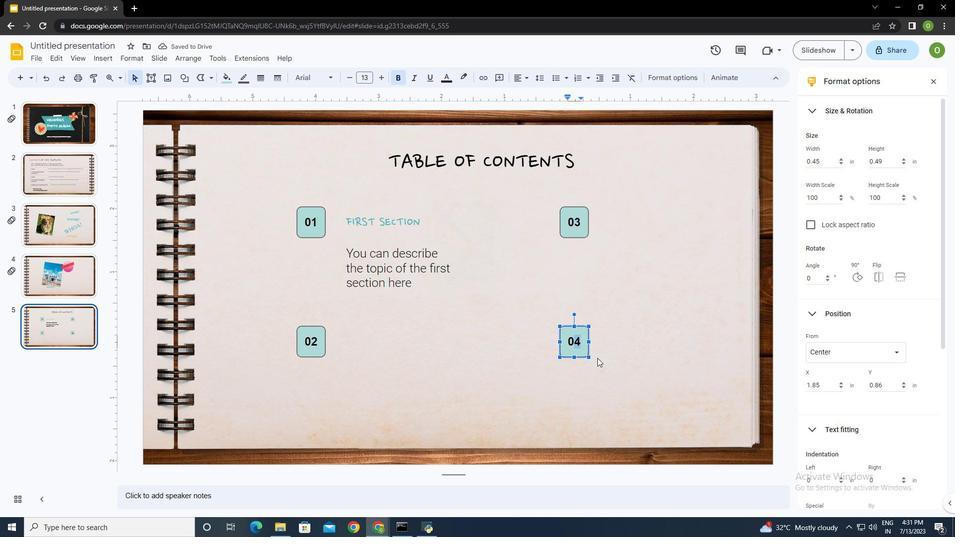 
Action: Mouse moved to (313, 77)
Screenshot: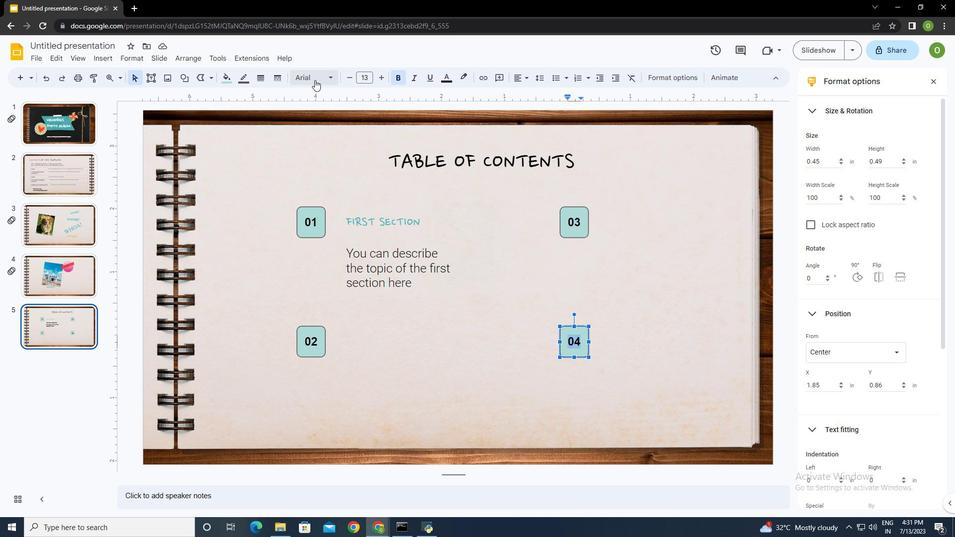 
Action: Mouse pressed left at (313, 77)
Screenshot: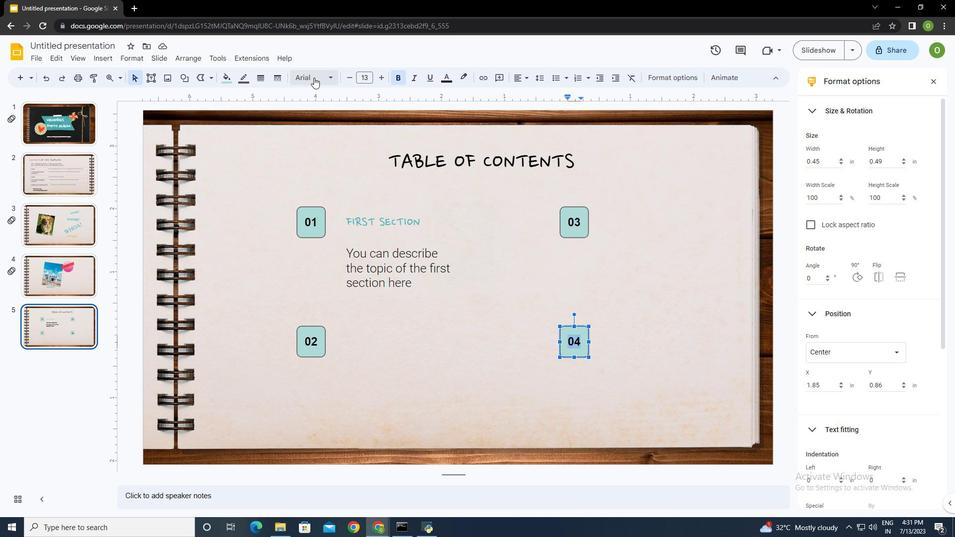 
Action: Mouse moved to (343, 137)
Screenshot: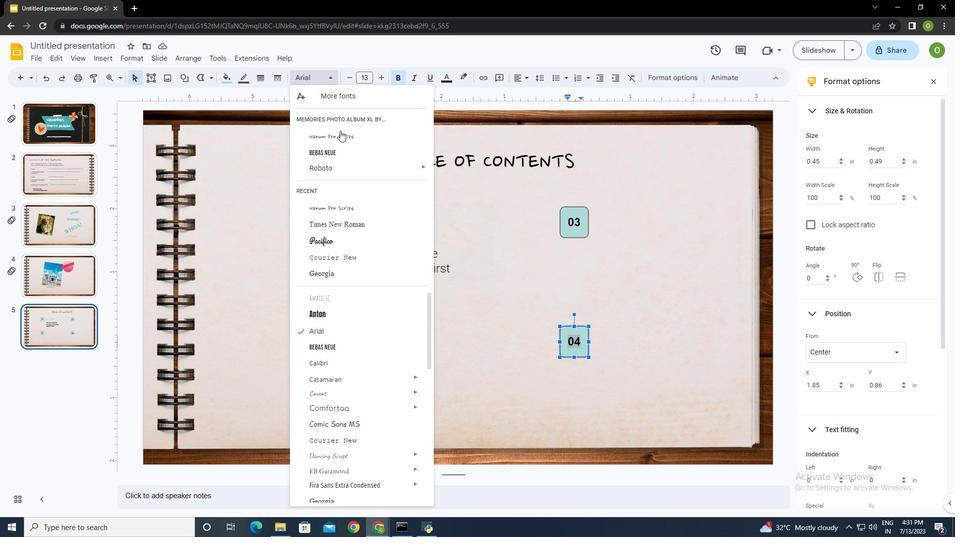 
Action: Mouse pressed left at (343, 137)
Screenshot: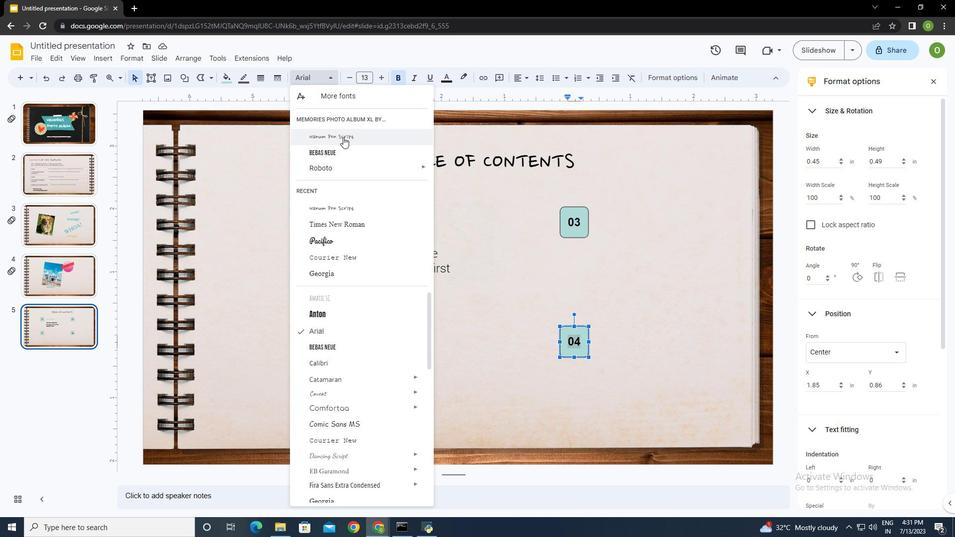
Action: Mouse moved to (316, 72)
Screenshot: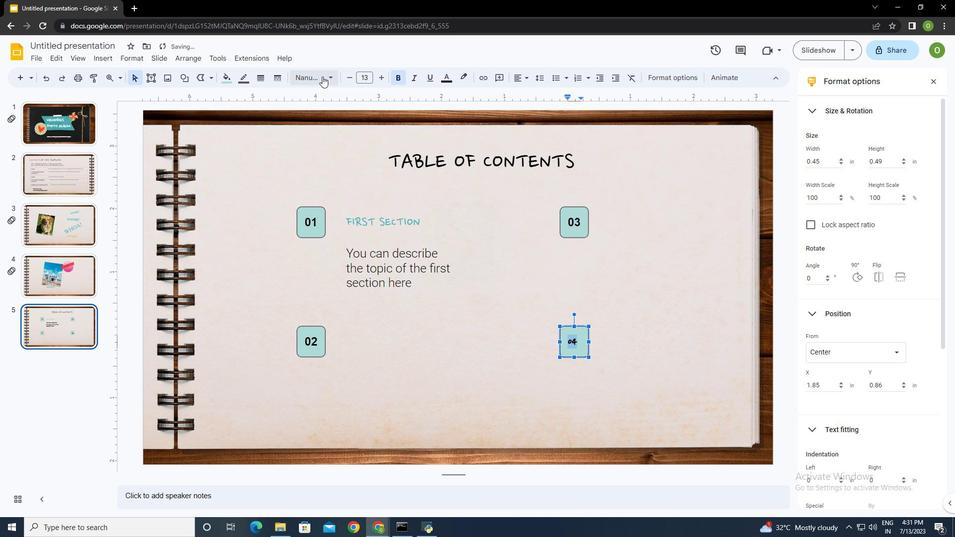 
Action: Mouse pressed left at (316, 72)
Screenshot: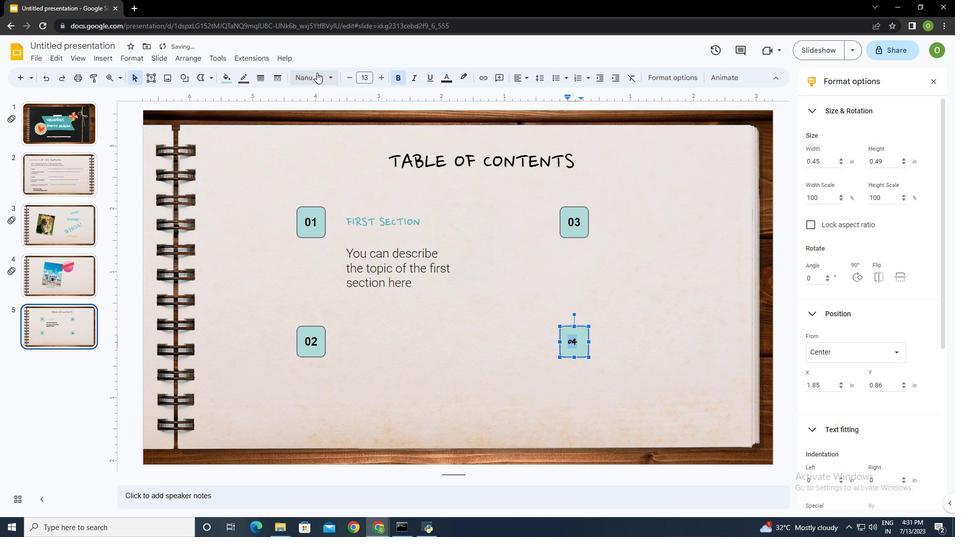 
Action: Mouse moved to (380, 77)
Screenshot: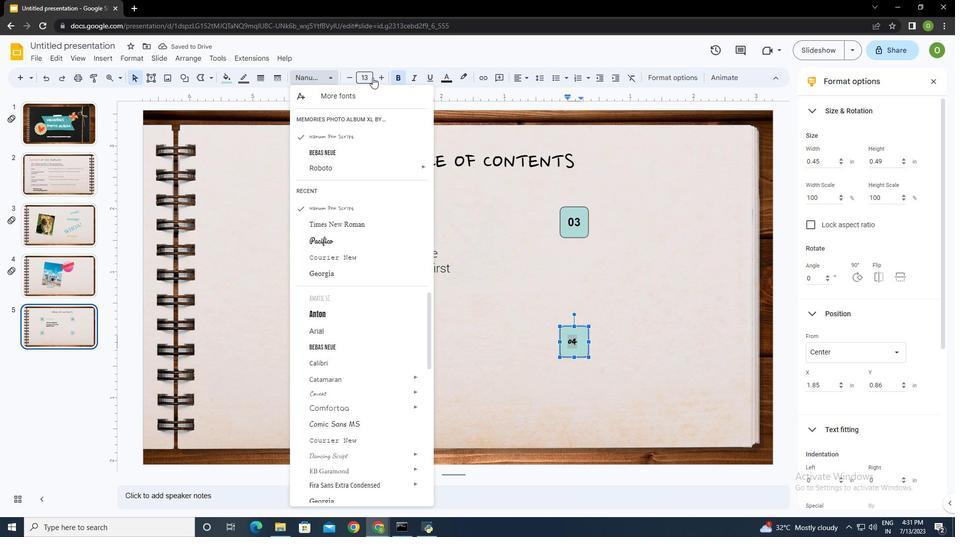 
Action: Mouse pressed left at (380, 77)
Screenshot: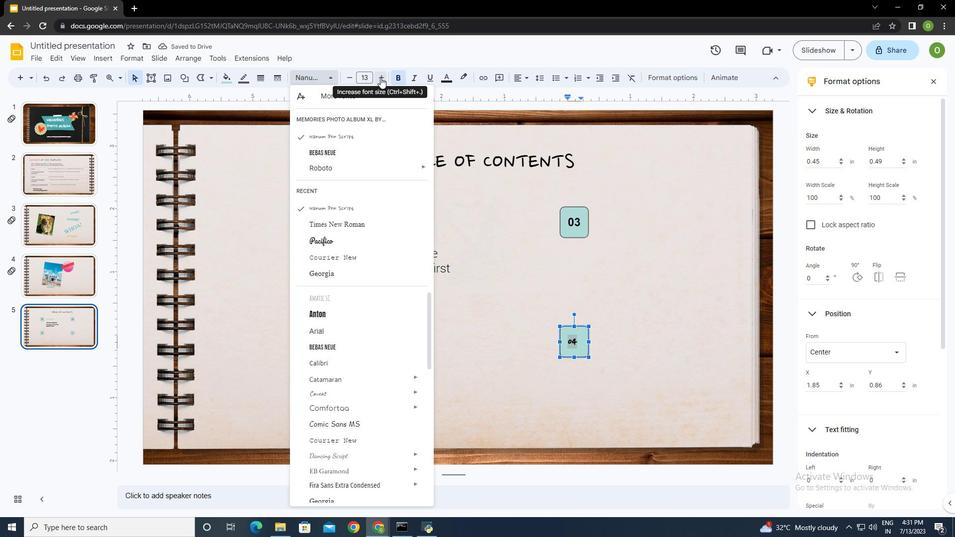 
Action: Mouse pressed left at (380, 77)
Screenshot: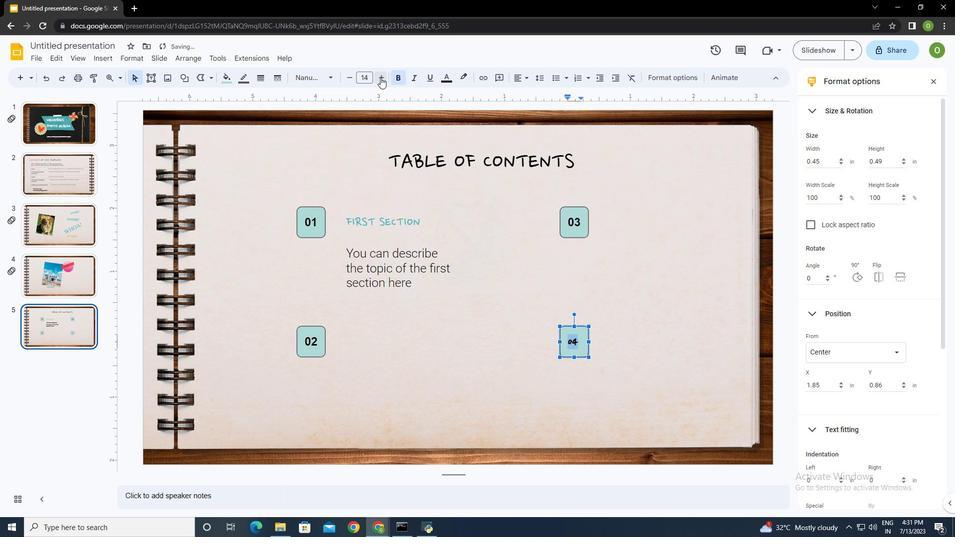 
Action: Mouse pressed left at (380, 77)
Screenshot: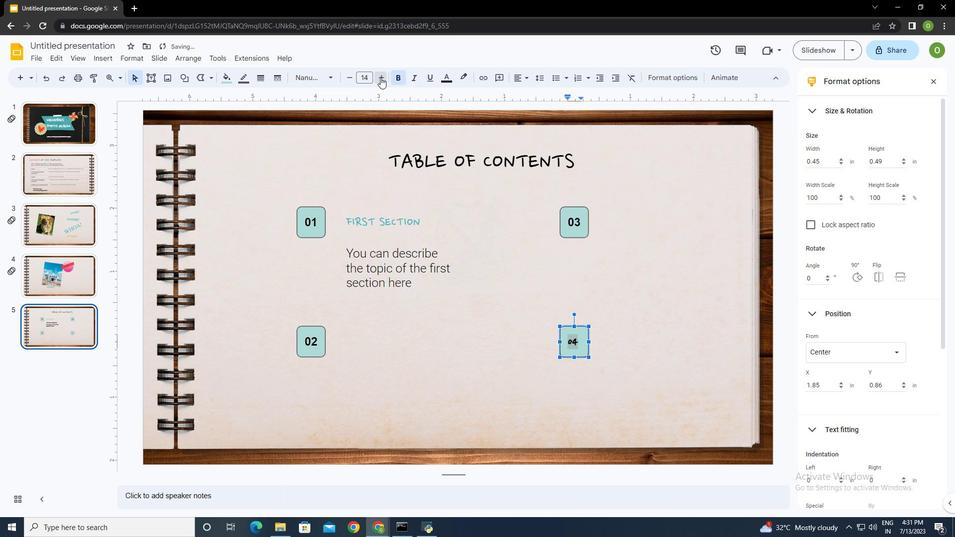 
Action: Mouse pressed left at (380, 77)
Screenshot: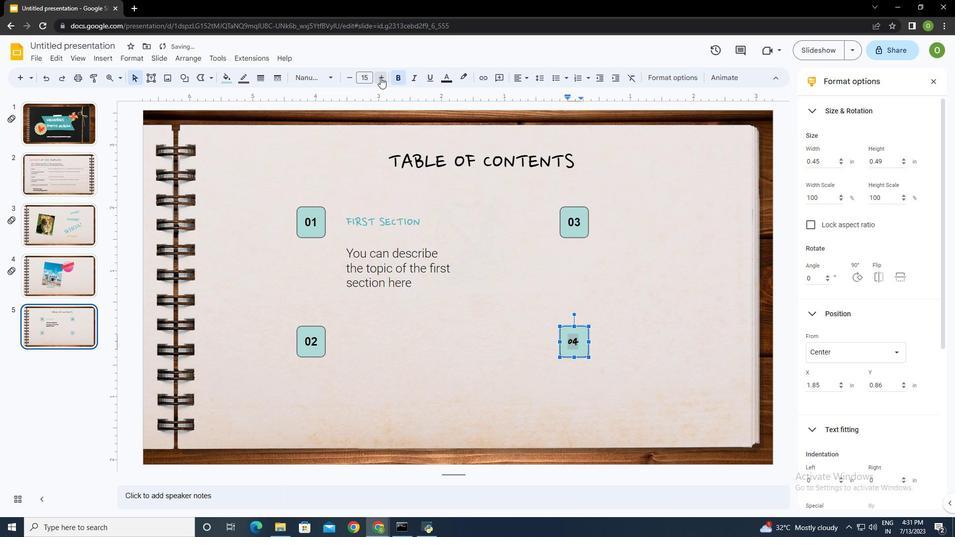 
Action: Mouse pressed left at (380, 77)
Screenshot: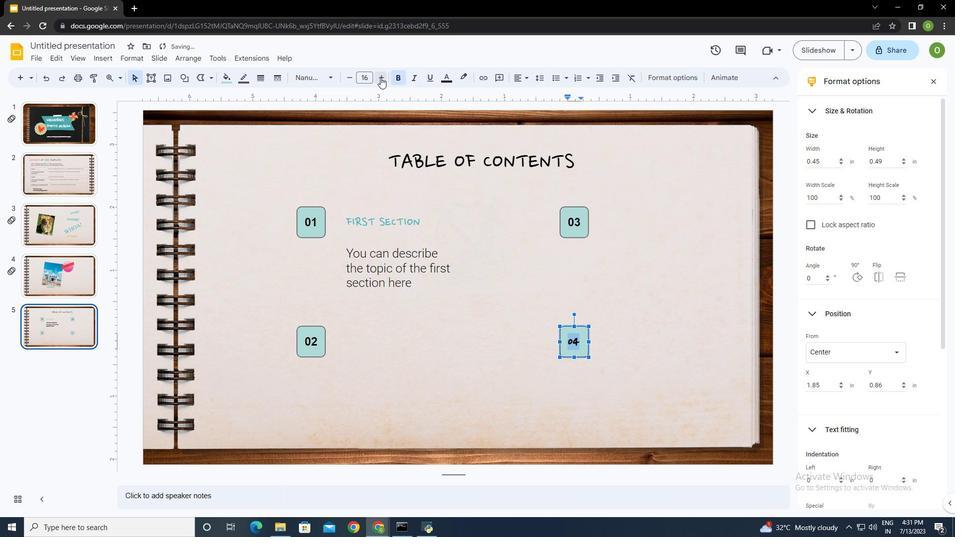 
Action: Mouse pressed left at (380, 77)
Screenshot: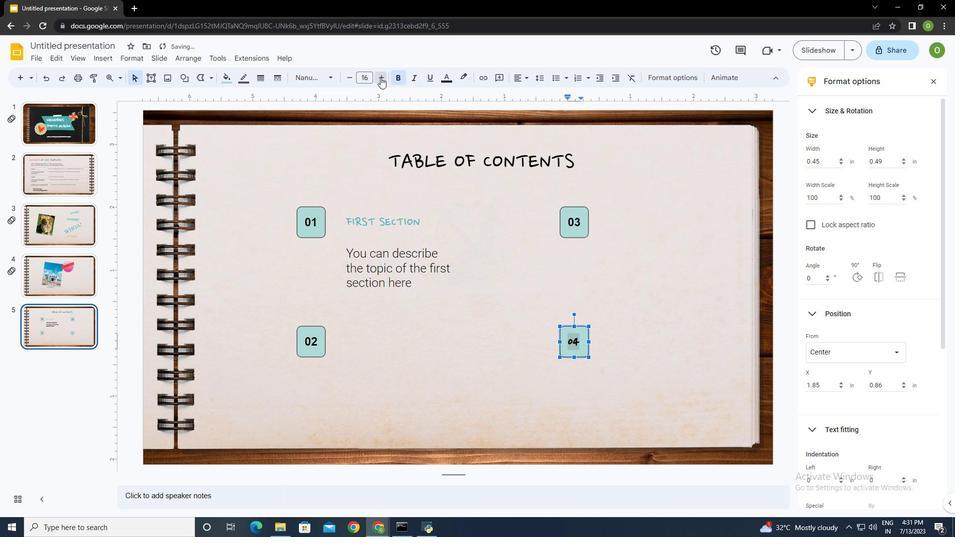 
Action: Mouse moved to (351, 80)
Screenshot: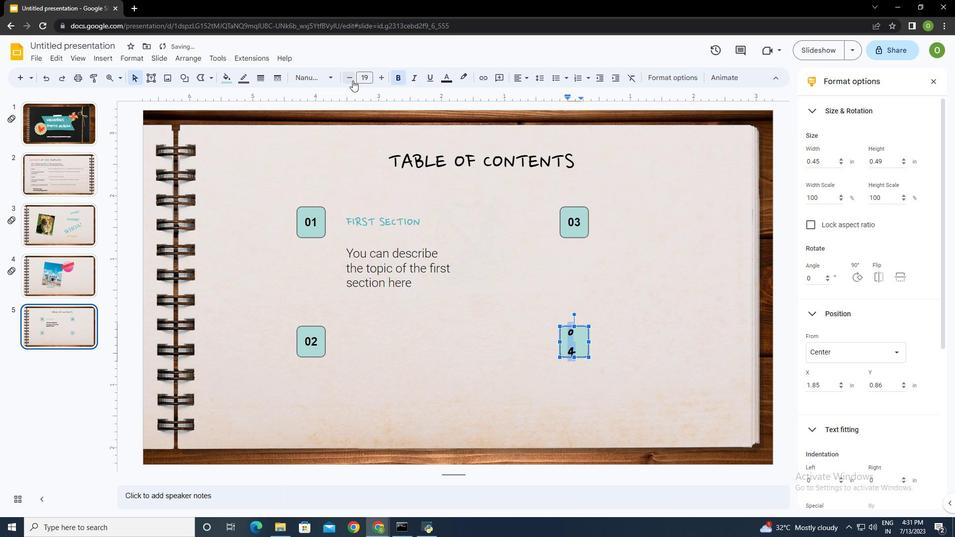 
Action: Mouse pressed left at (351, 80)
Screenshot: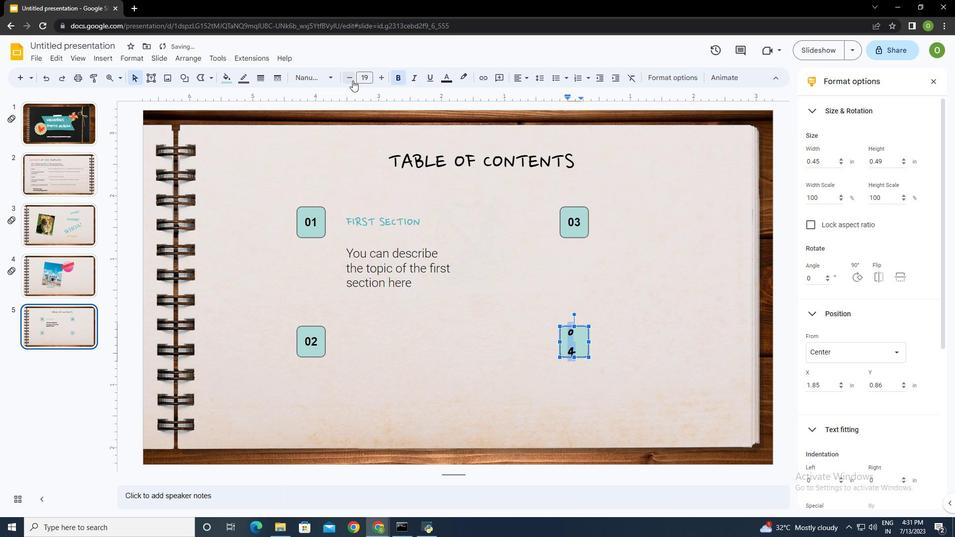 
Action: Mouse moved to (318, 345)
Screenshot: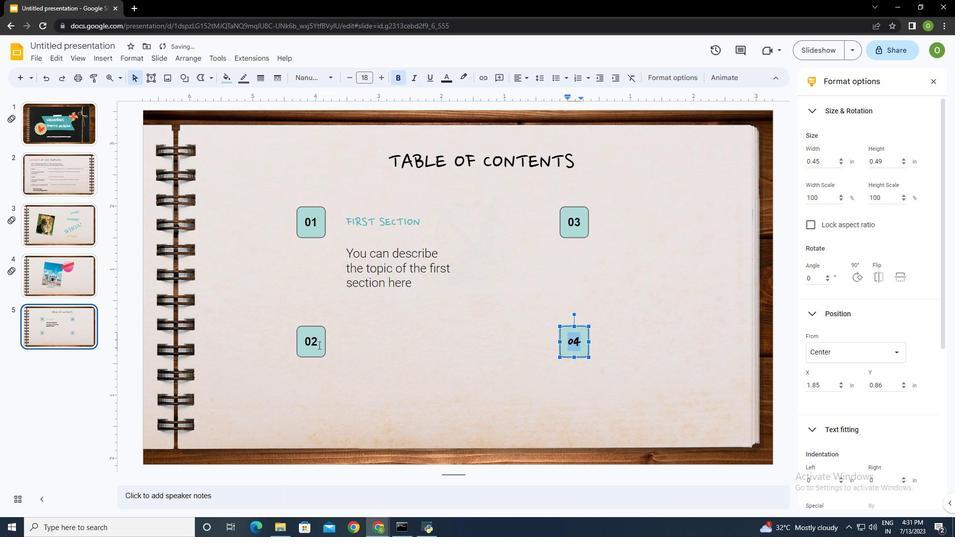 
Action: Mouse pressed left at (318, 345)
Screenshot: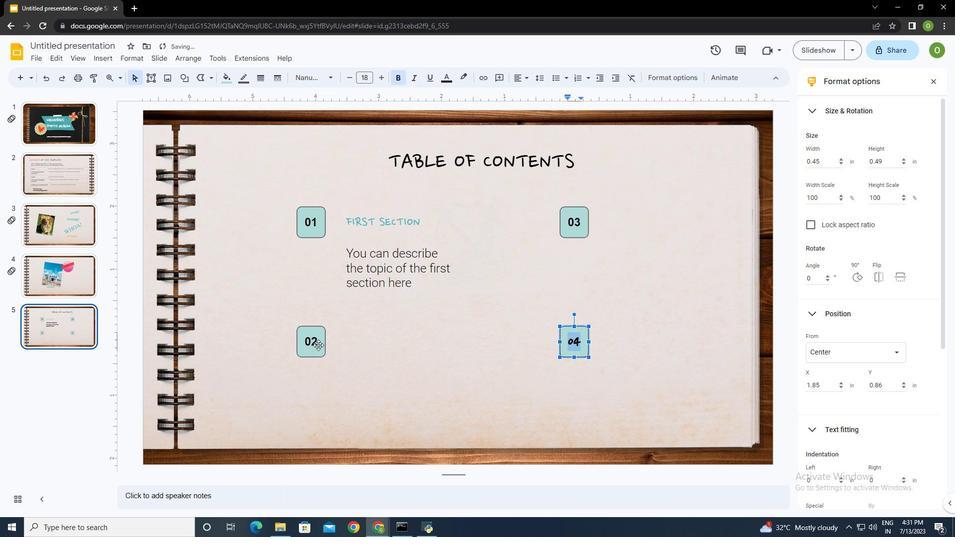 
Action: Mouse moved to (318, 343)
Screenshot: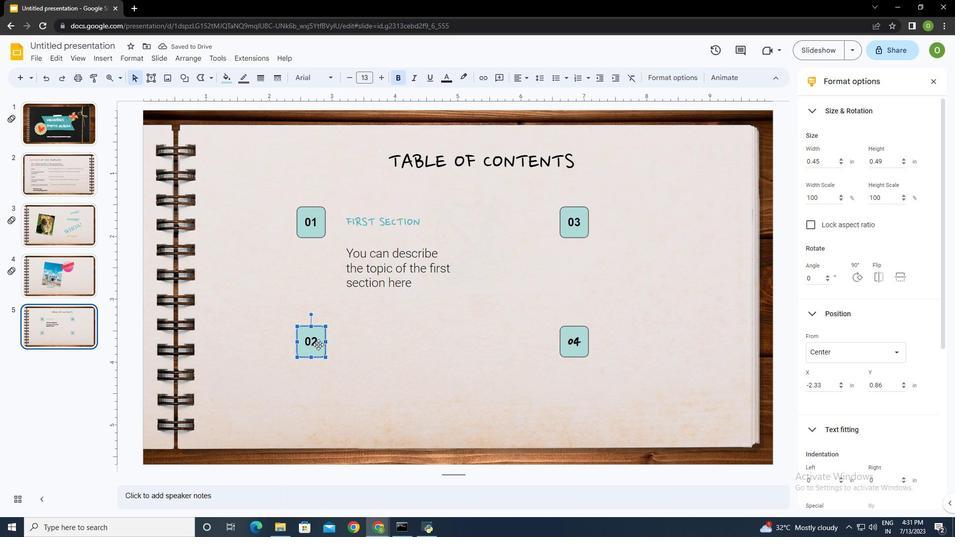 
Action: Key pressed ctrl+A
Screenshot: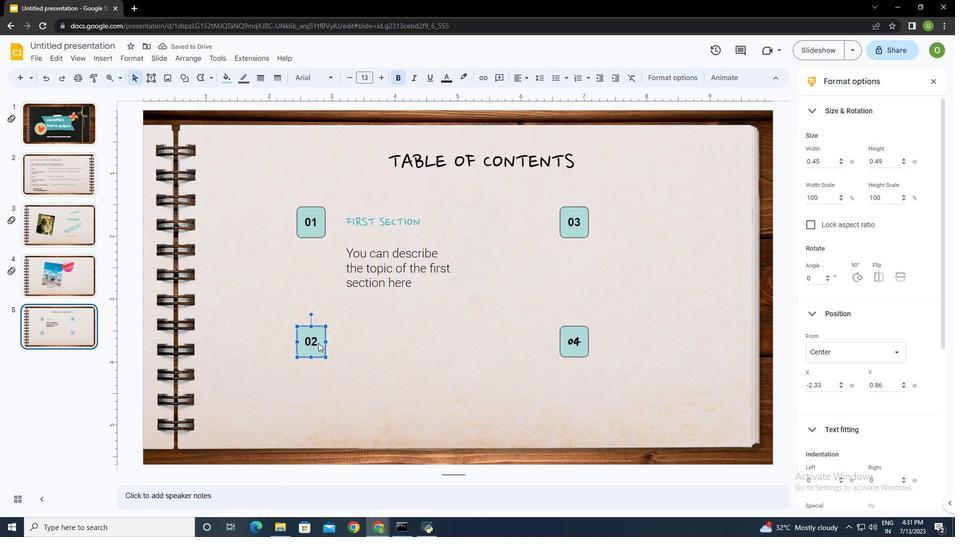 
Action: Mouse moved to (354, 388)
Screenshot: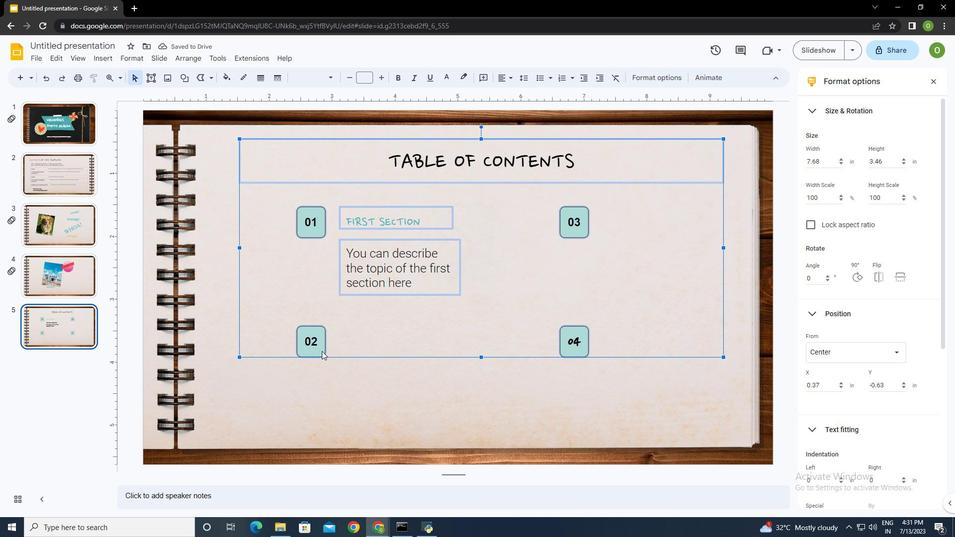 
Action: Mouse pressed left at (354, 388)
Screenshot: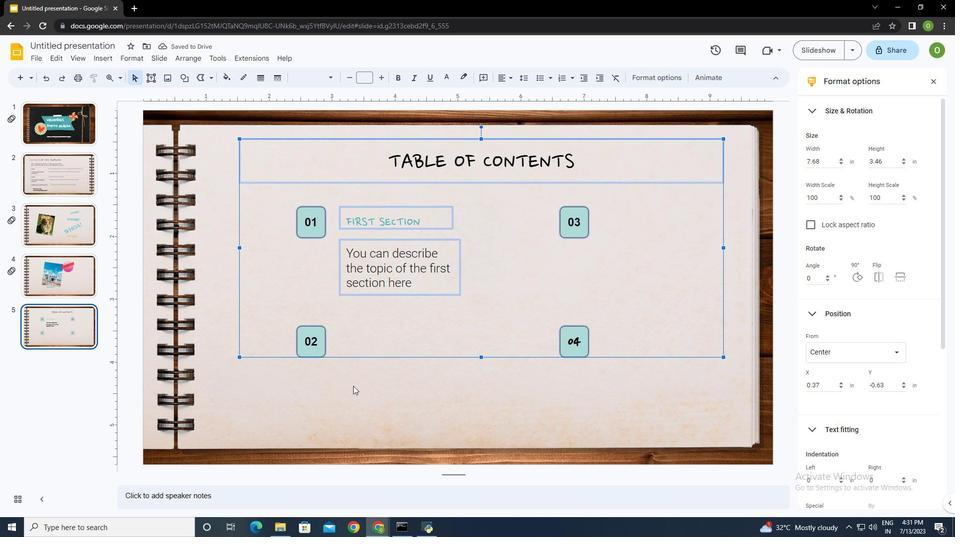 
Action: Mouse moved to (314, 337)
Screenshot: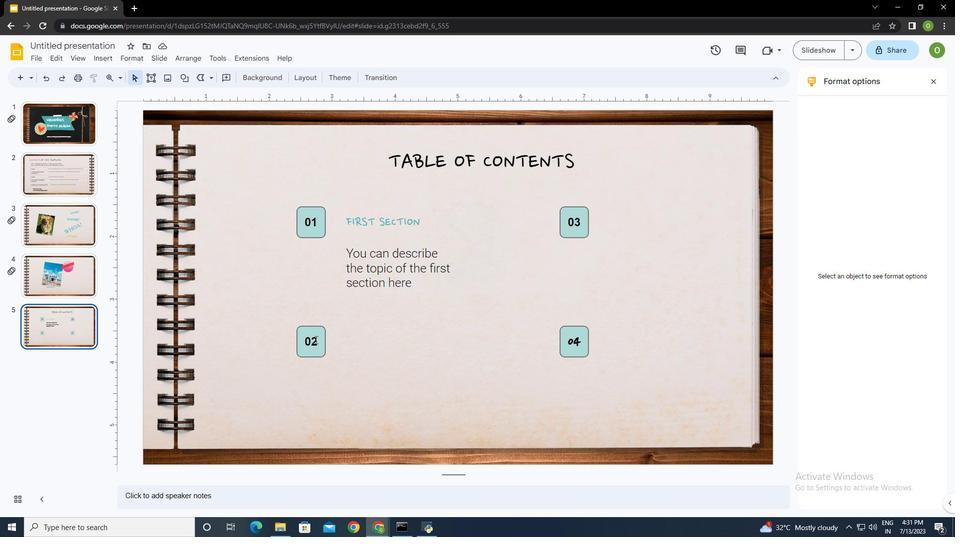 
Action: Mouse pressed left at (314, 337)
Screenshot: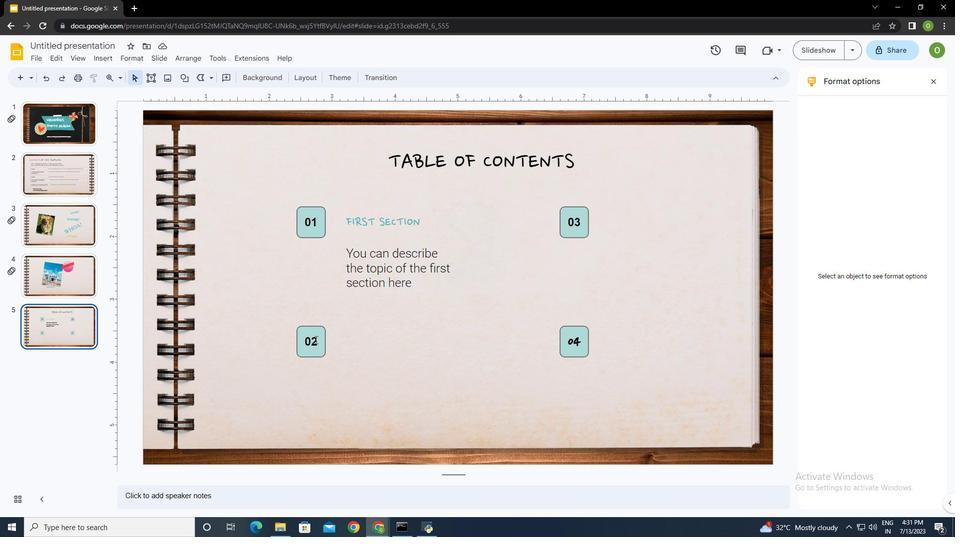 
Action: Mouse pressed left at (314, 337)
Screenshot: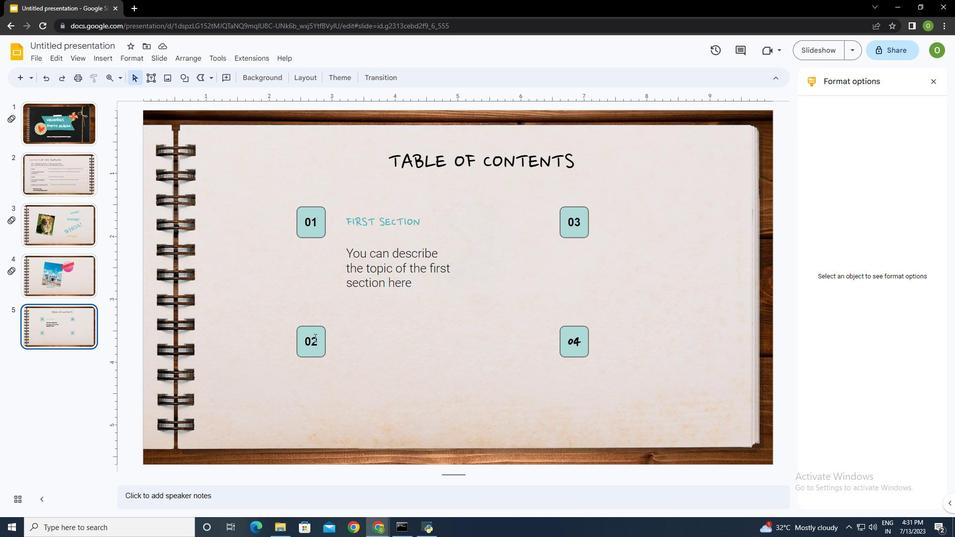
Action: Mouse moved to (312, 78)
Screenshot: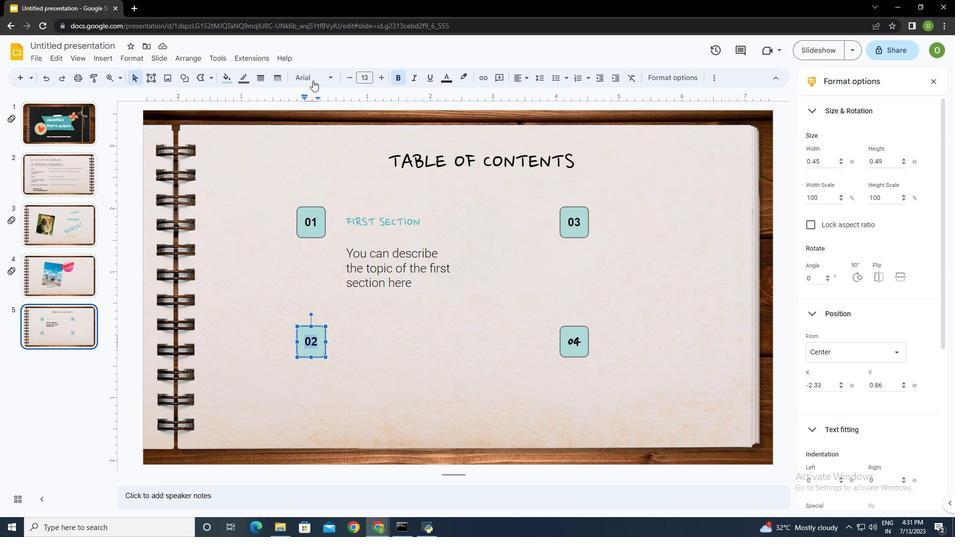 
Action: Mouse pressed left at (312, 78)
Screenshot: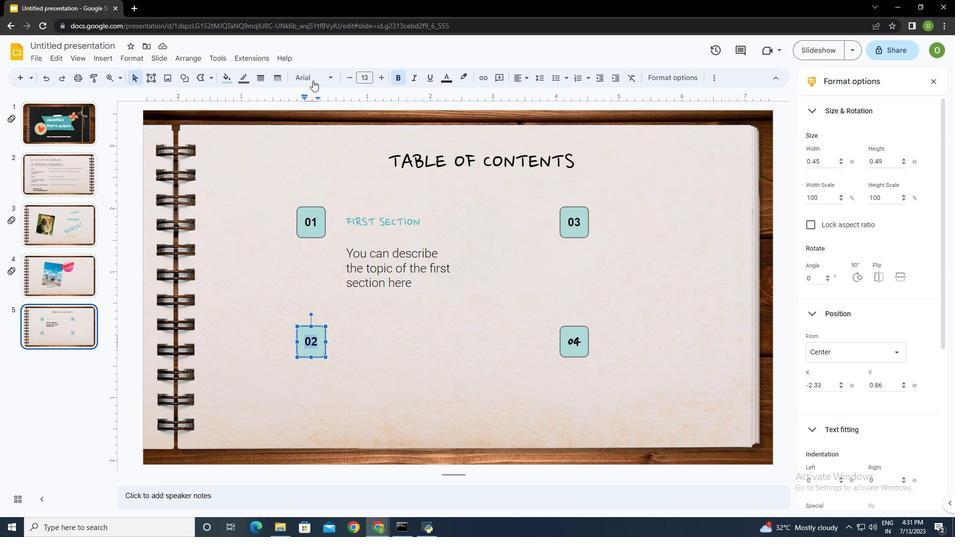 
Action: Mouse moved to (328, 136)
Screenshot: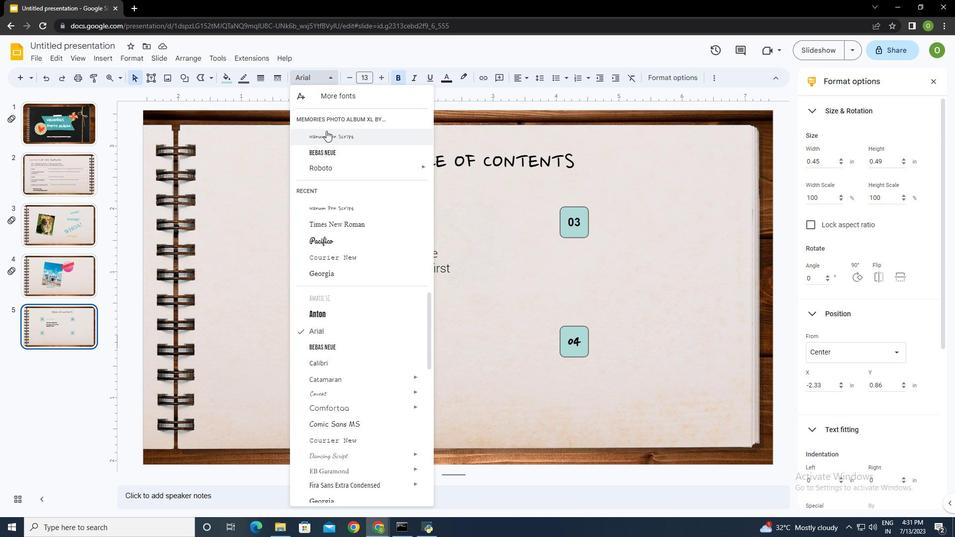 
Action: Mouse pressed left at (328, 136)
Screenshot: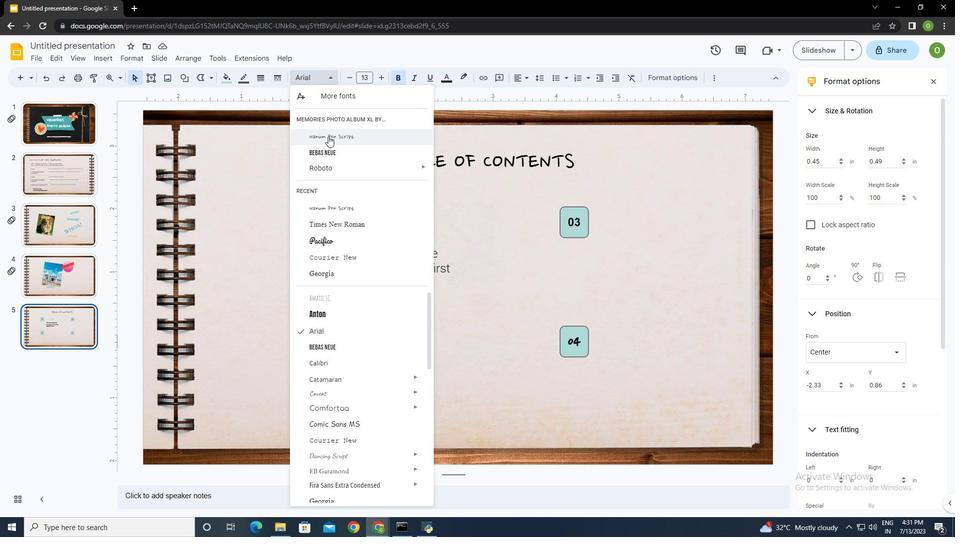 
Action: Mouse moved to (368, 81)
Screenshot: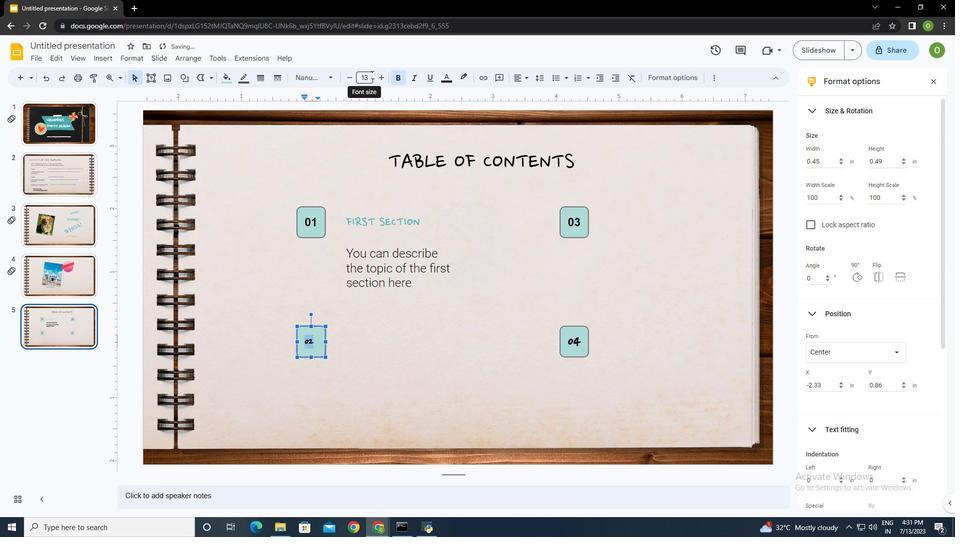 
Action: Mouse pressed left at (368, 81)
Screenshot: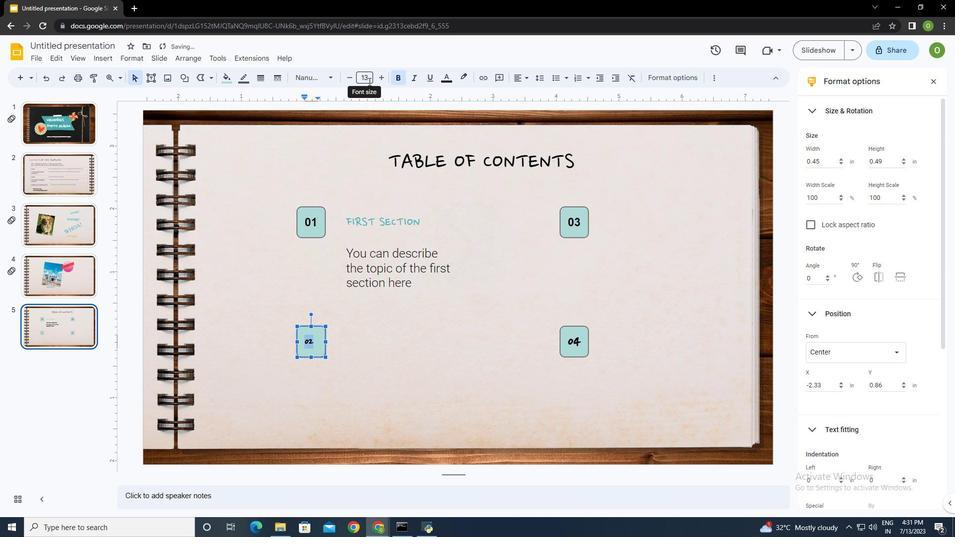 
Action: Mouse moved to (369, 86)
Screenshot: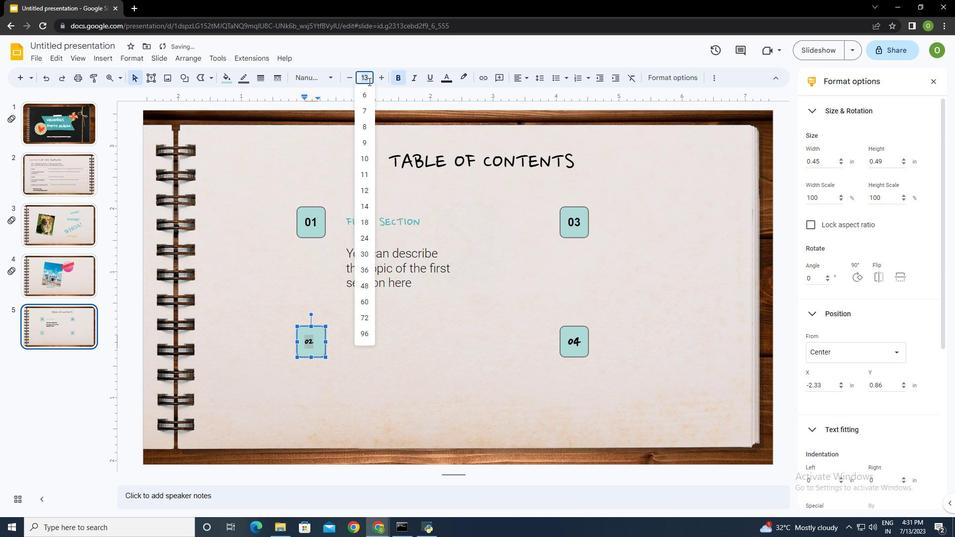 
Action: Key pressed 19<Key.enter>
Screenshot: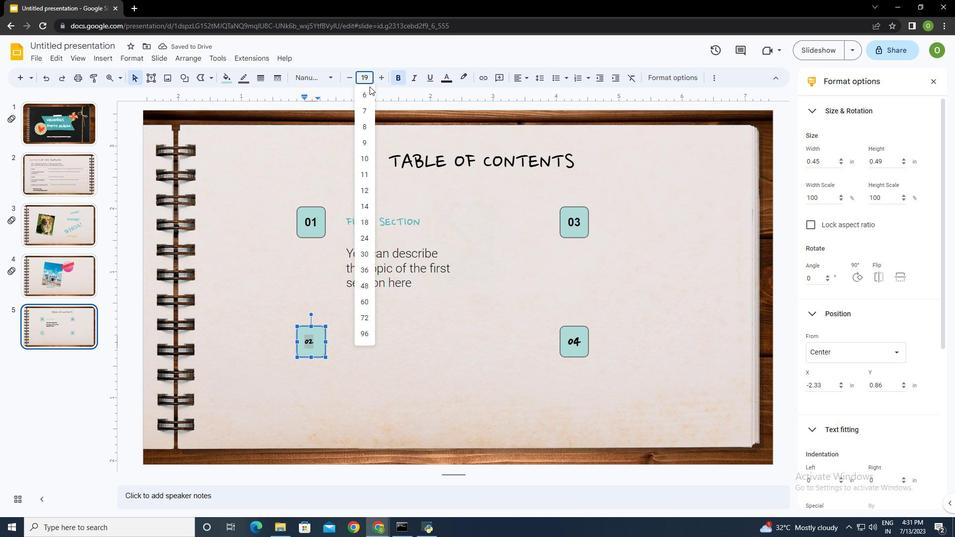 
Action: Mouse moved to (314, 219)
Screenshot: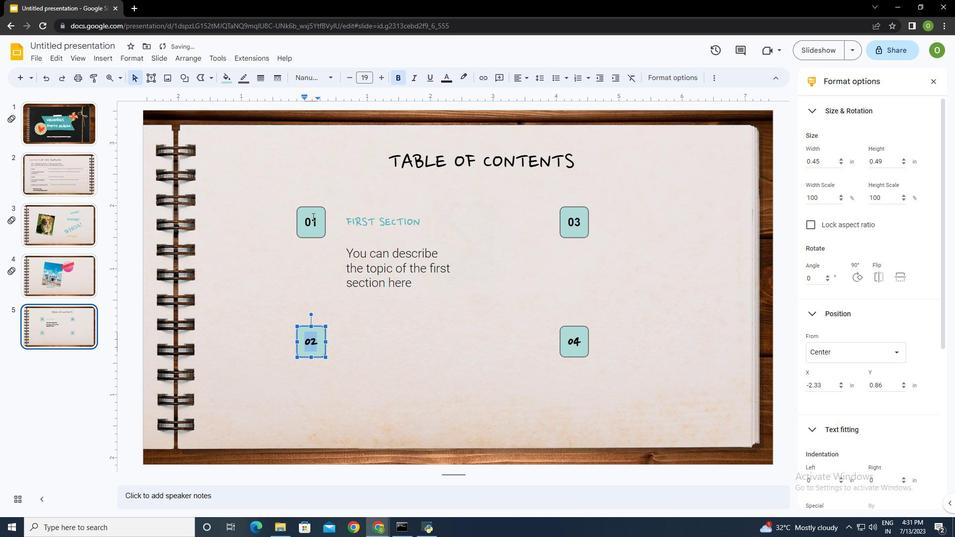 
Action: Mouse pressed left at (314, 219)
Screenshot: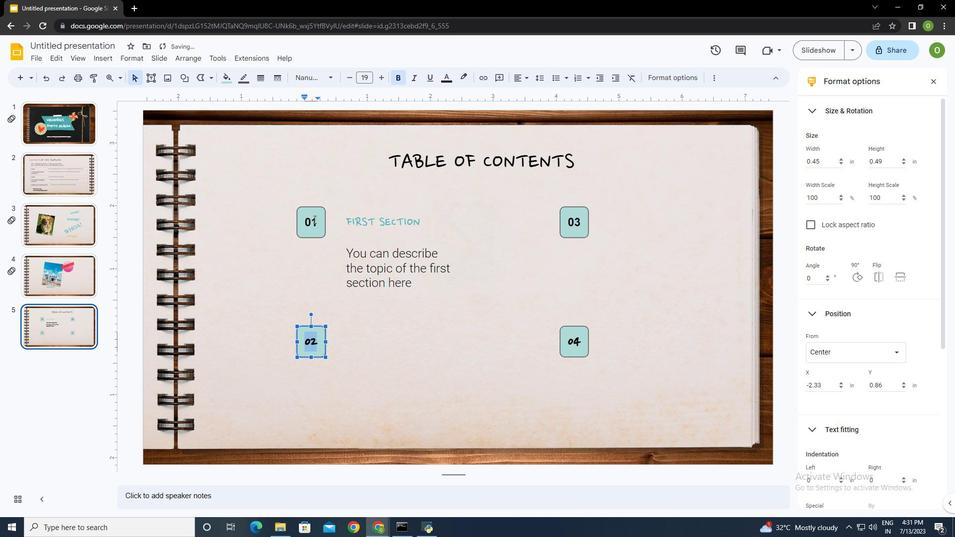 
Action: Mouse moved to (314, 221)
Screenshot: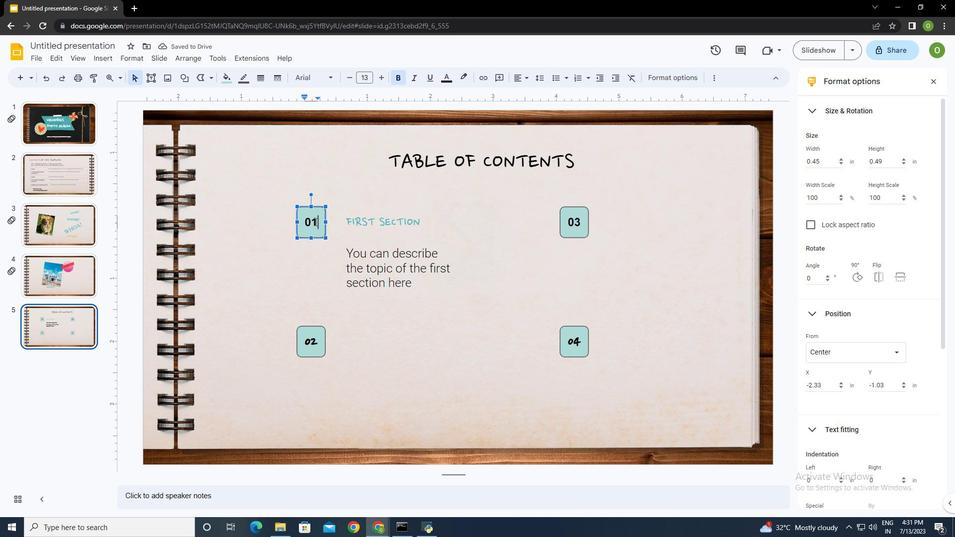 
Action: Key pressed ctrl+A
Screenshot: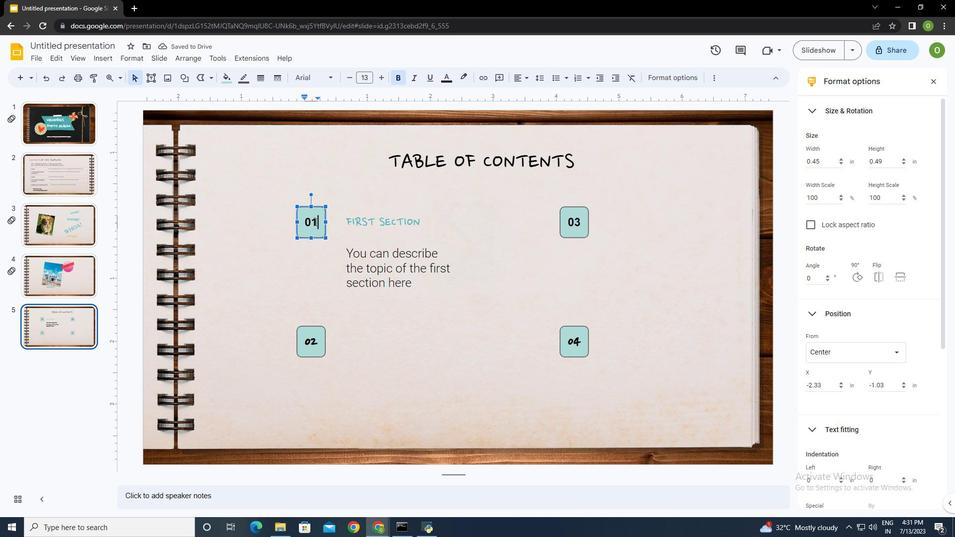 
Action: Mouse moved to (368, 76)
Screenshot: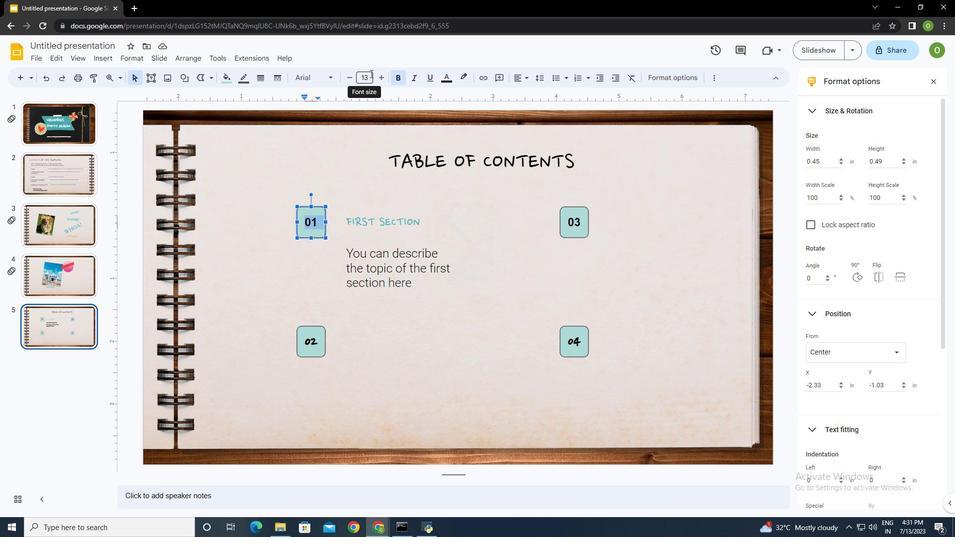 
Action: Mouse pressed left at (368, 76)
Screenshot: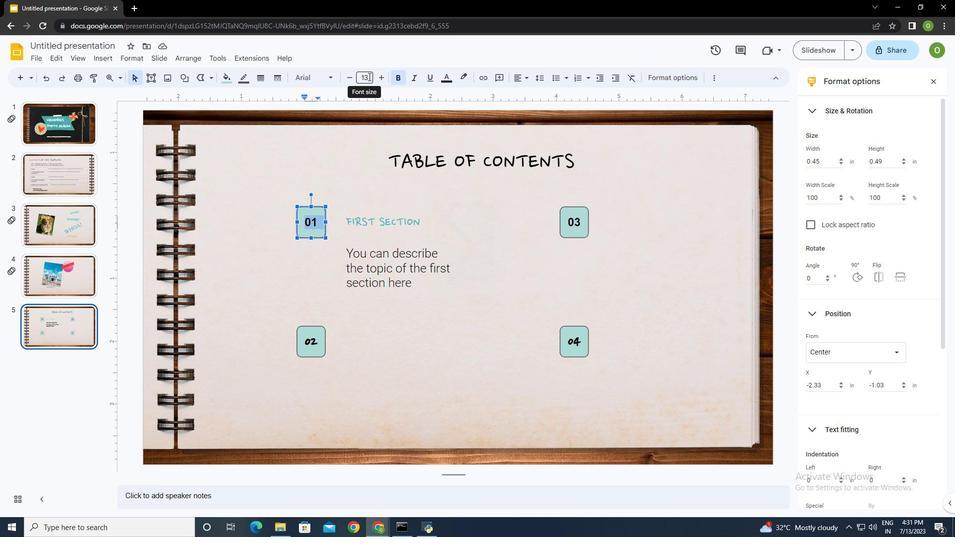 
Action: Mouse moved to (368, 77)
Screenshot: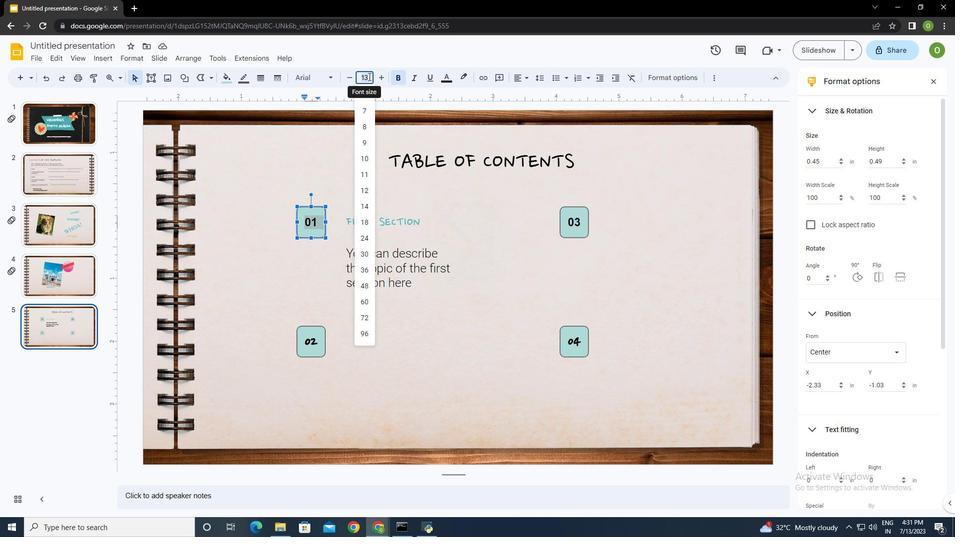 
Action: Key pressed 19<Key.enter>
Screenshot: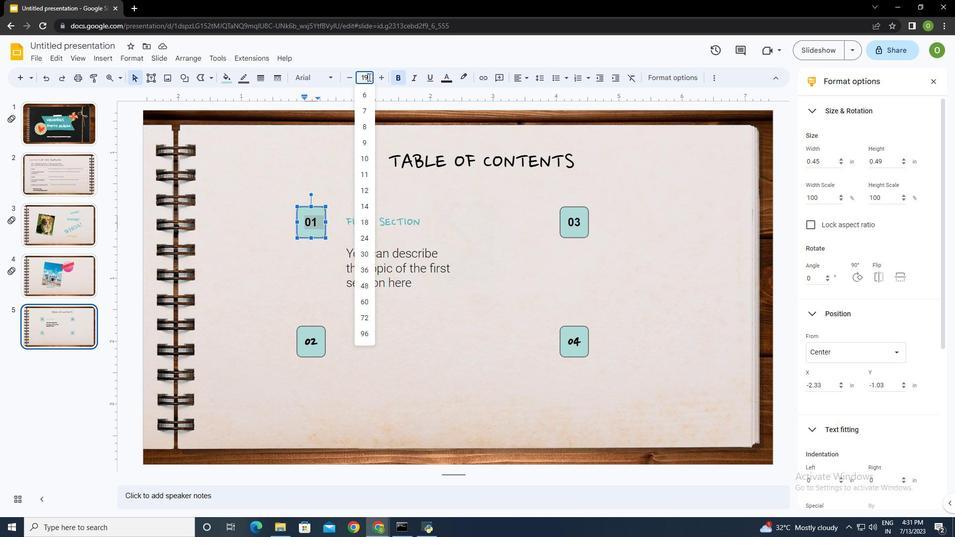 
Action: Mouse moved to (395, 77)
Screenshot: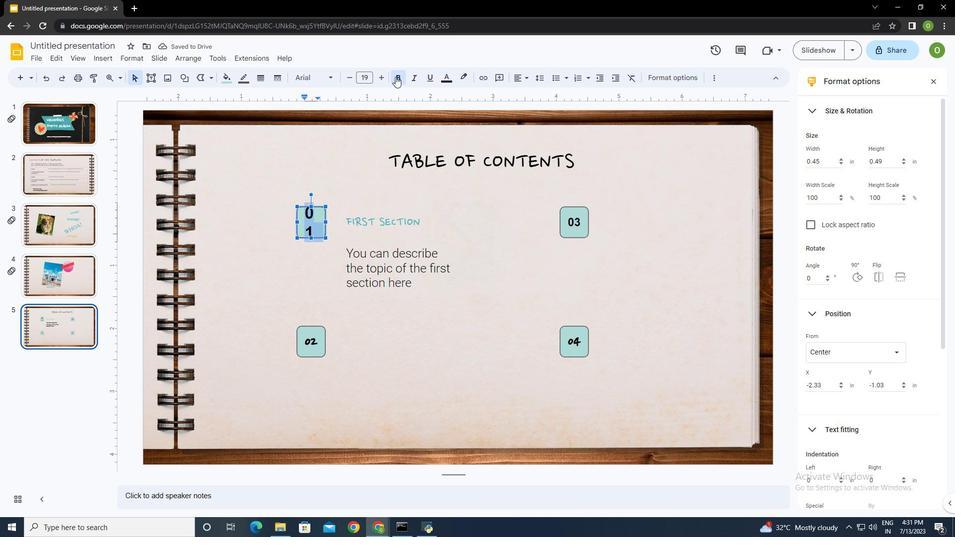 
Action: Mouse pressed left at (395, 77)
Screenshot: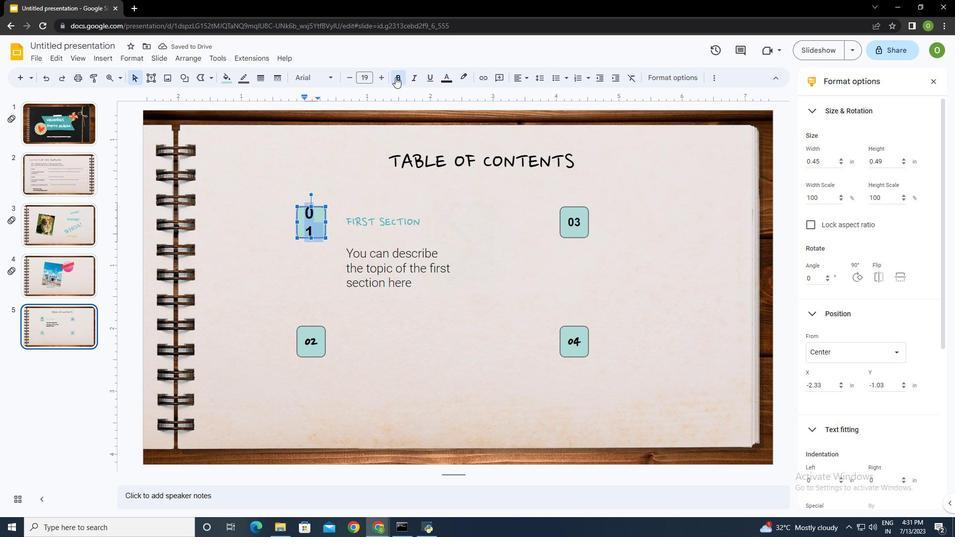 
Action: Mouse moved to (347, 77)
Screenshot: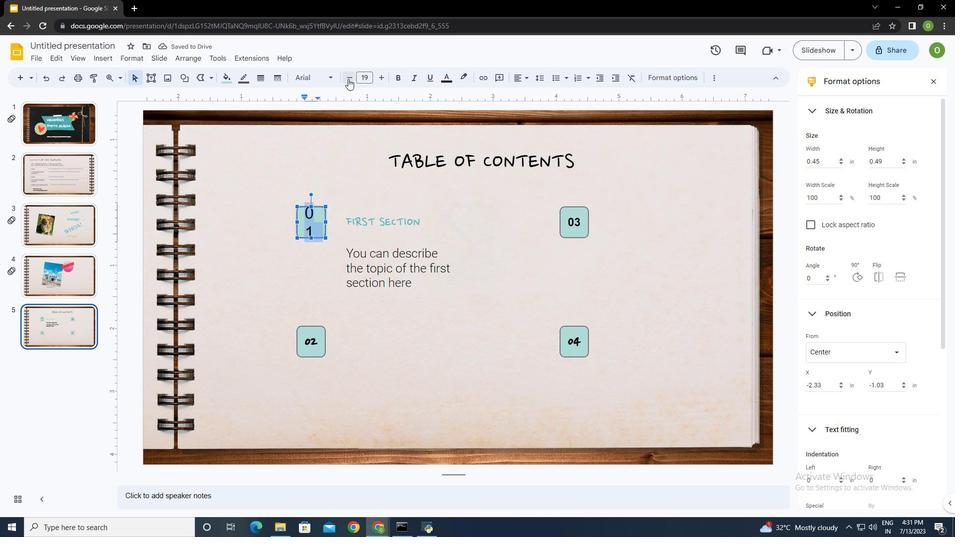 
Action: Mouse pressed left at (347, 77)
Screenshot: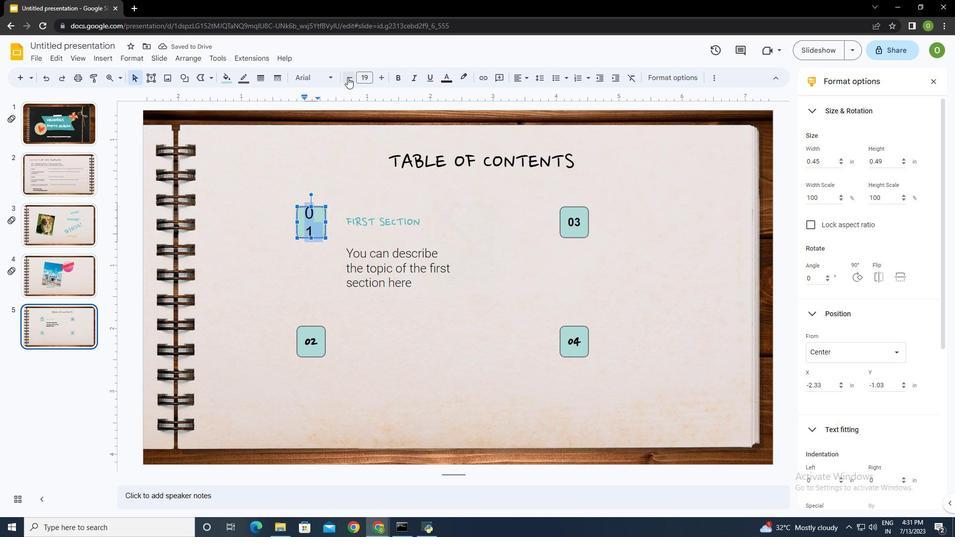 
Action: Mouse pressed left at (347, 77)
Screenshot: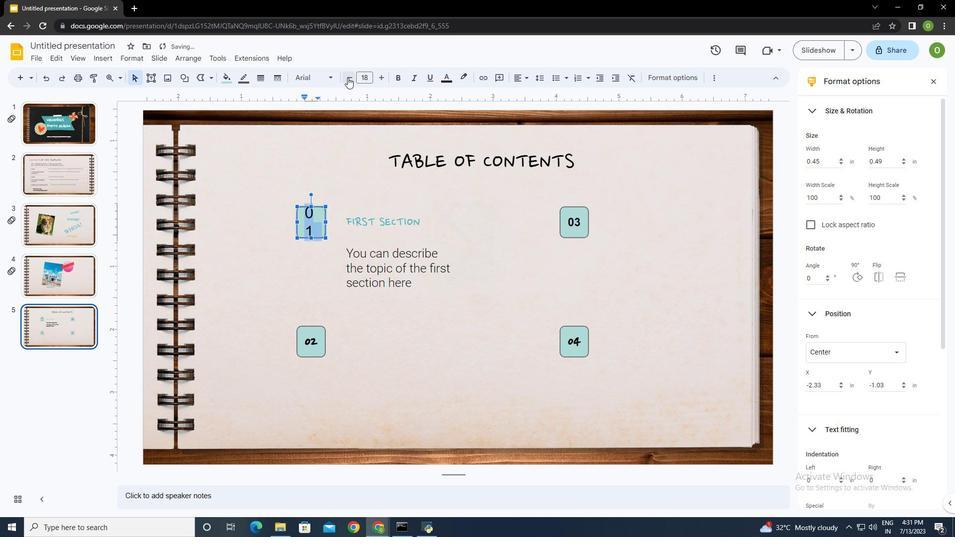 
Action: Mouse moved to (314, 74)
Screenshot: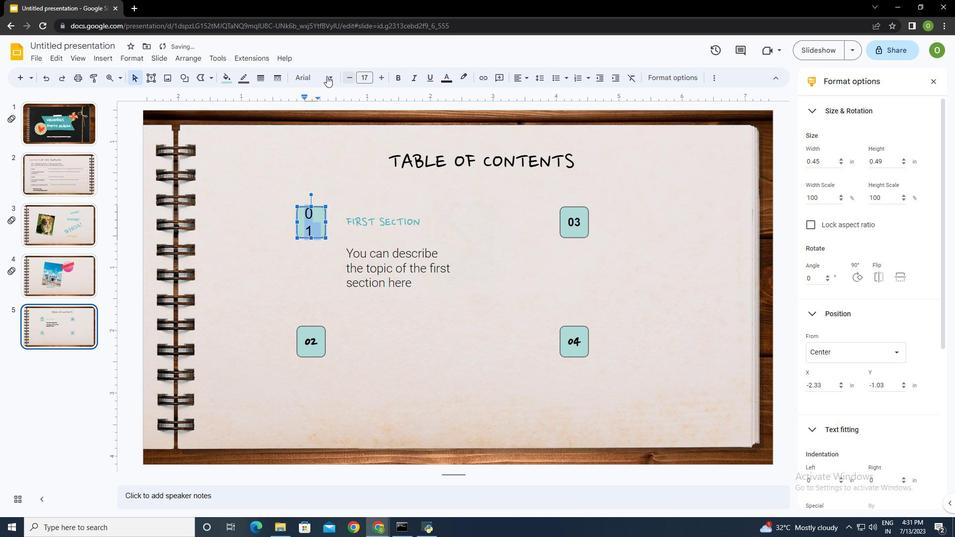 
Action: Mouse pressed left at (314, 74)
Screenshot: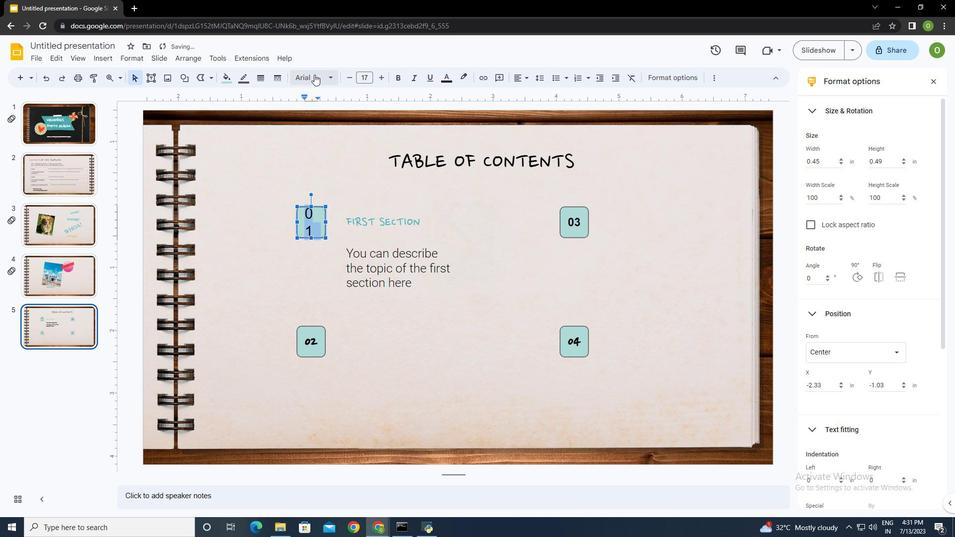
Action: Mouse moved to (336, 134)
Screenshot: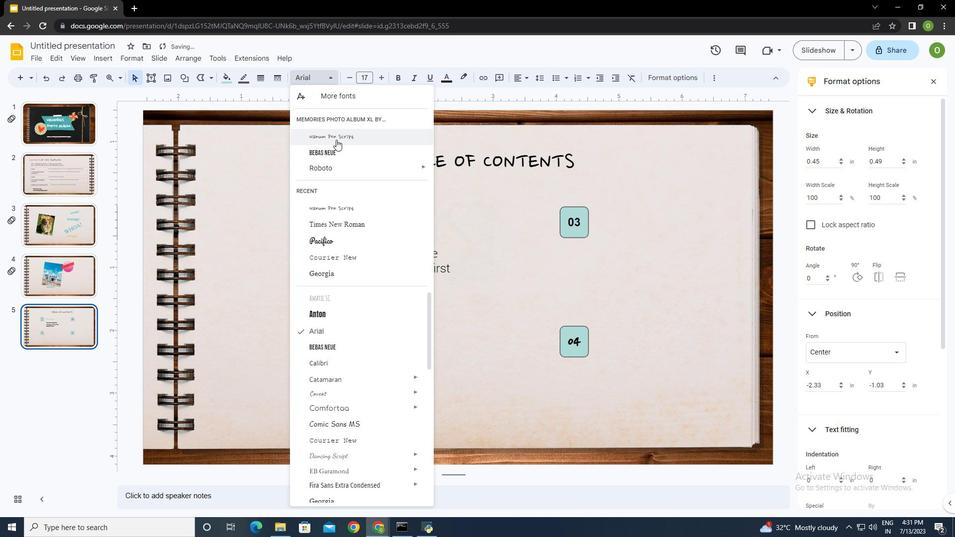 
Action: Mouse pressed left at (336, 134)
Screenshot: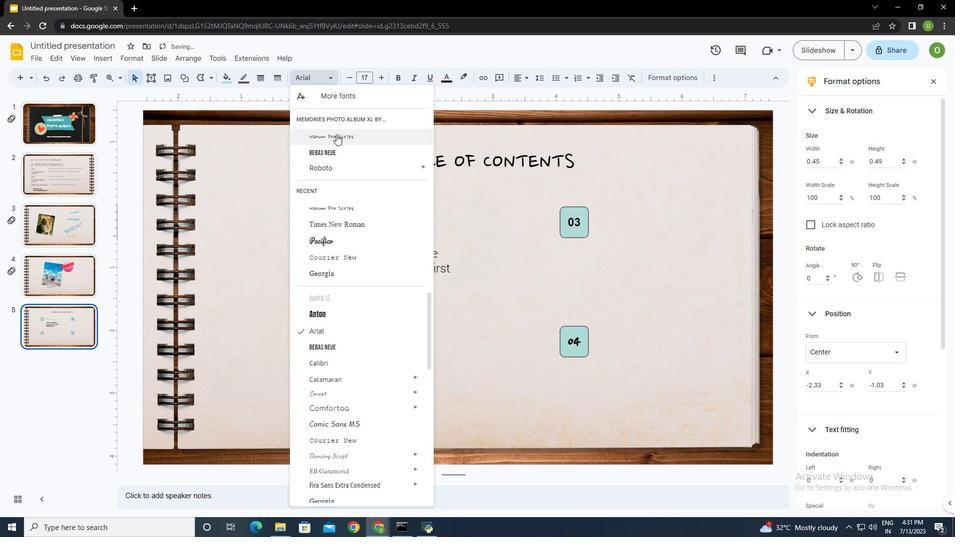
Action: Mouse moved to (378, 77)
Screenshot: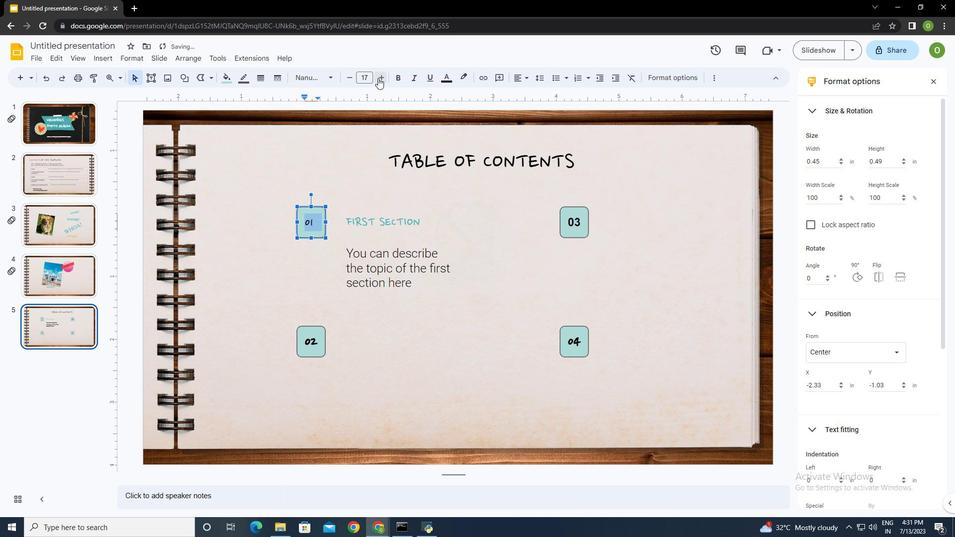 
Action: Mouse pressed left at (378, 77)
Screenshot: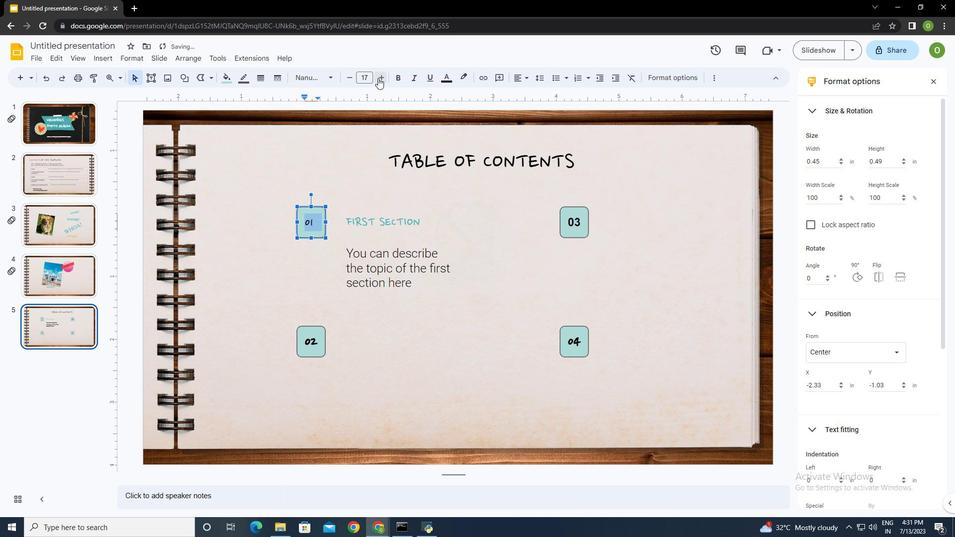 
Action: Mouse pressed left at (378, 77)
Screenshot: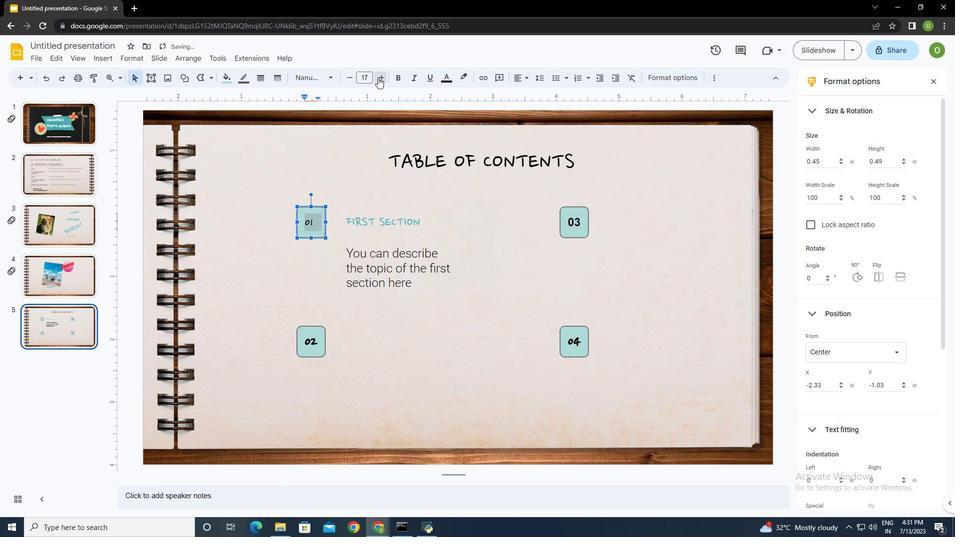 
Action: Mouse moved to (573, 218)
Screenshot: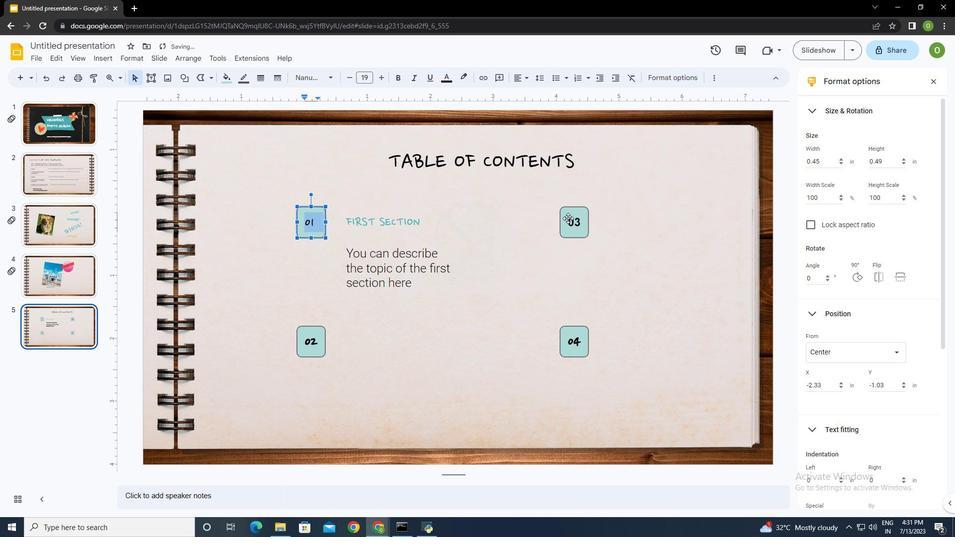 
Action: Mouse pressed left at (573, 218)
Screenshot: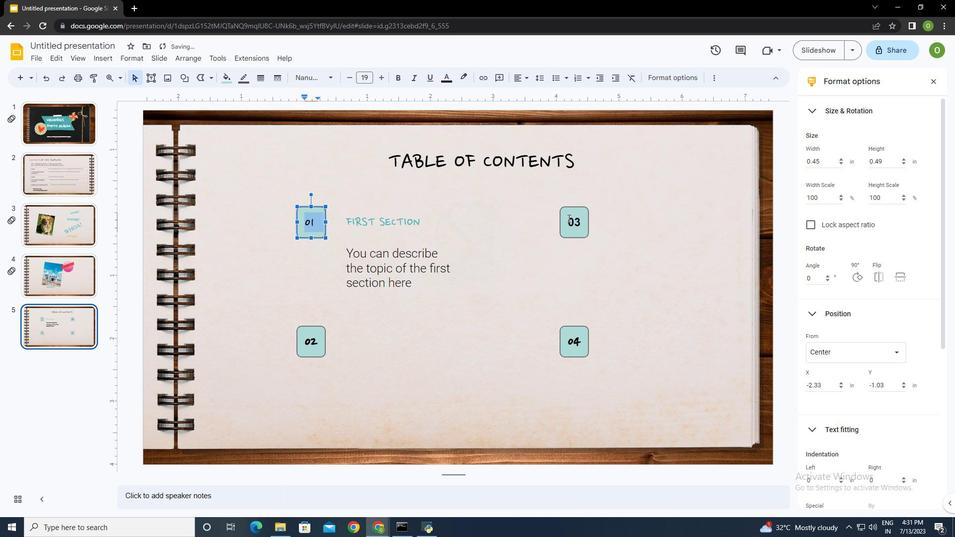 
Action: Mouse moved to (577, 223)
Screenshot: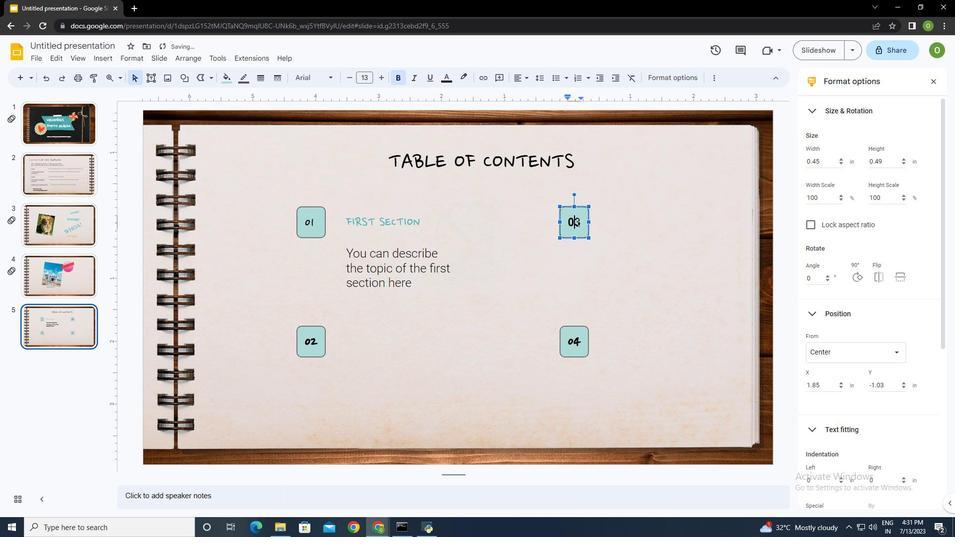 
Action: Key pressed ctrl+A
Screenshot: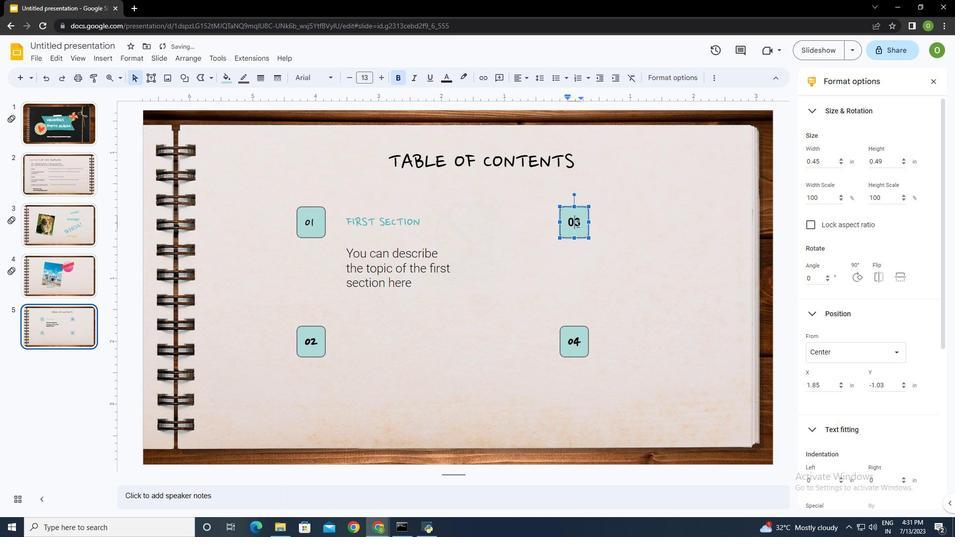 
Action: Mouse moved to (317, 72)
Screenshot: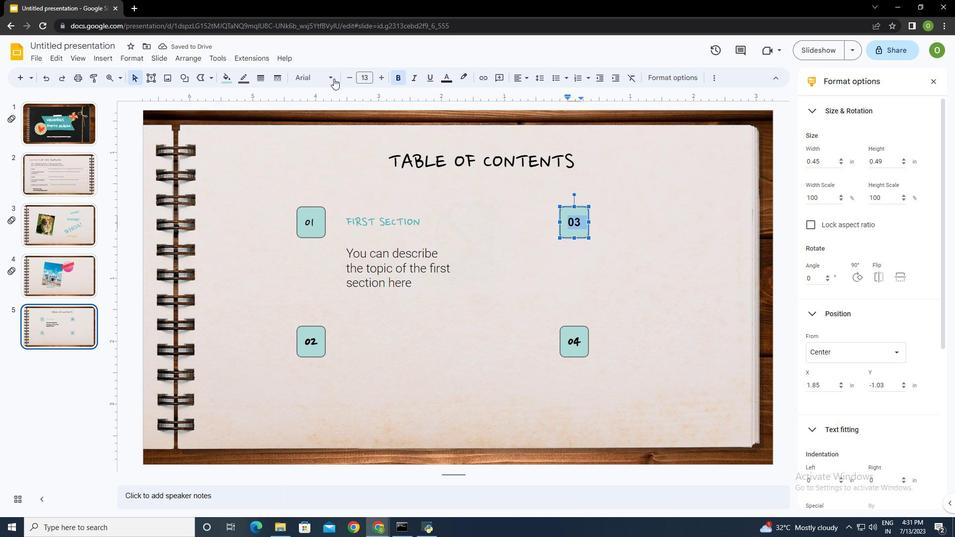 
Action: Mouse pressed left at (317, 72)
Screenshot: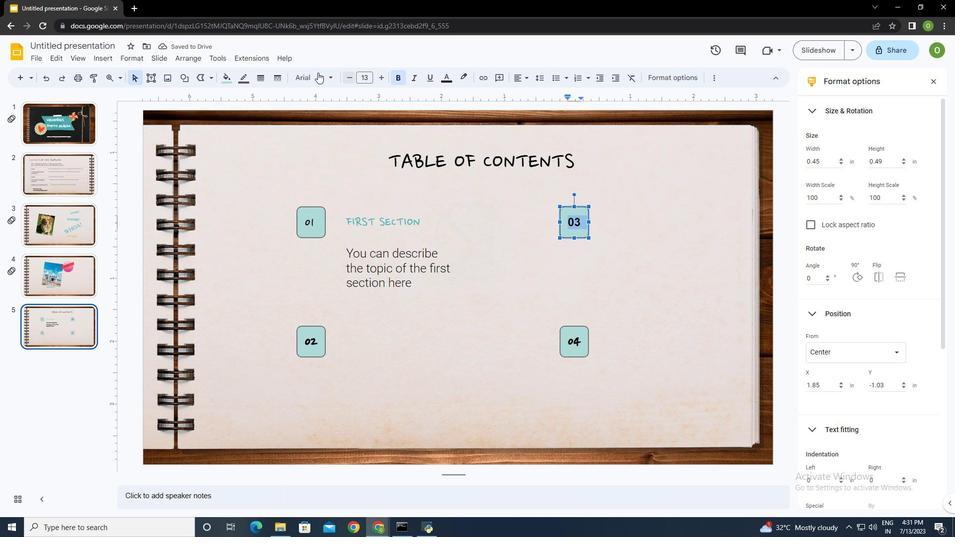 
Action: Mouse moved to (341, 135)
Screenshot: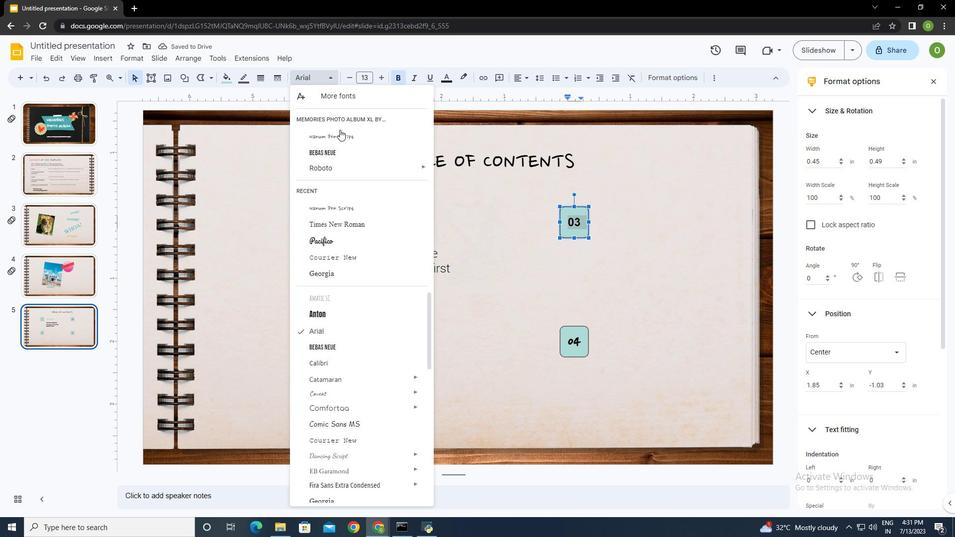 
Action: Mouse pressed left at (341, 135)
Screenshot: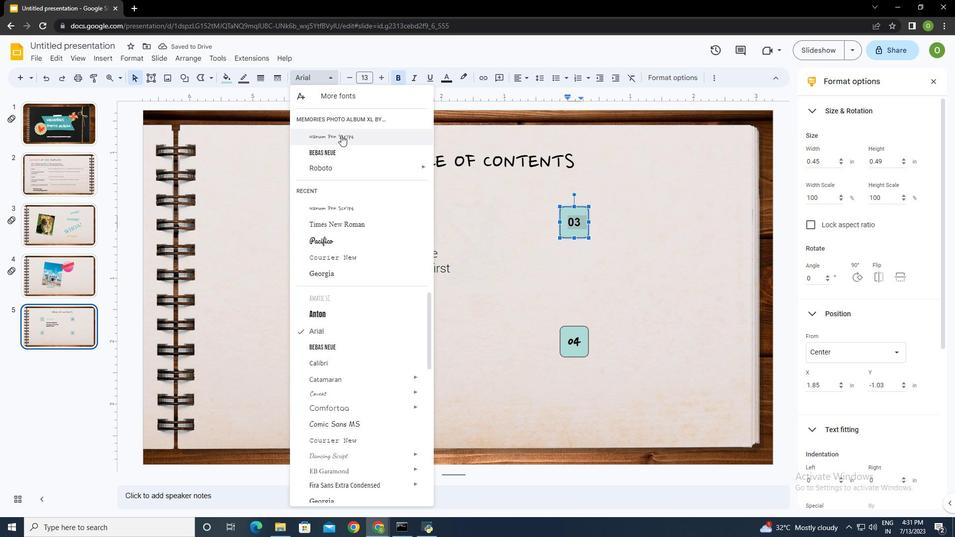 
Action: Mouse moved to (367, 77)
Screenshot: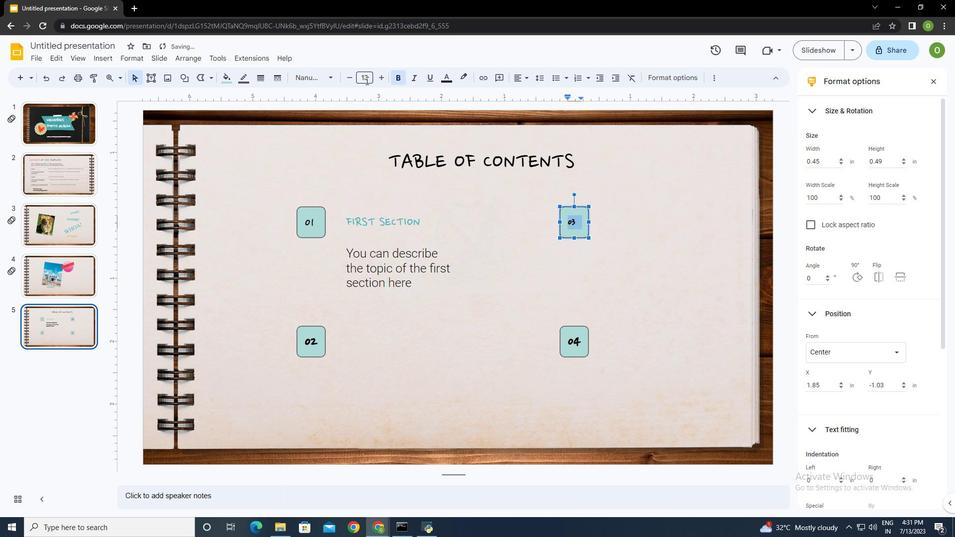 
Action: Mouse pressed left at (367, 77)
Screenshot: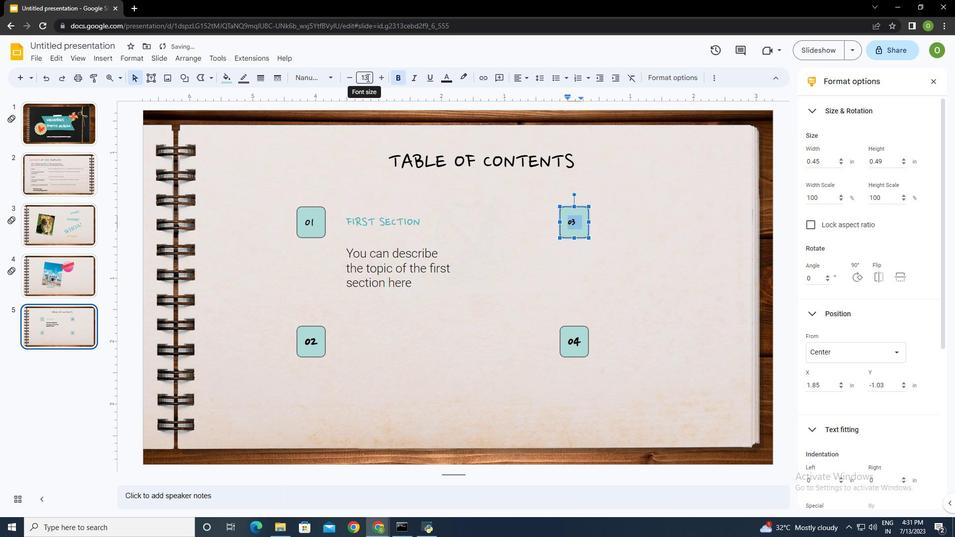 
Action: Key pressed 19<Key.enter>
Screenshot: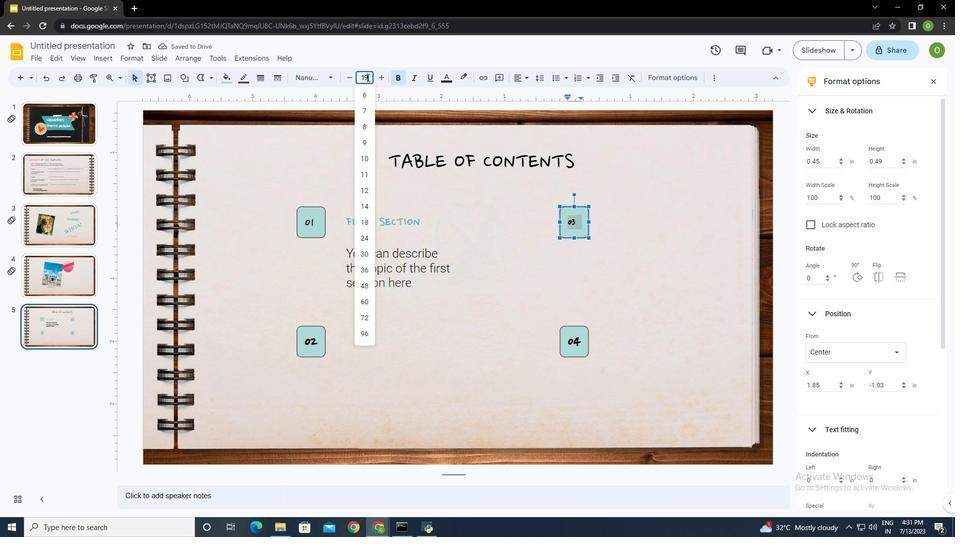 
Action: Mouse moved to (617, 284)
Screenshot: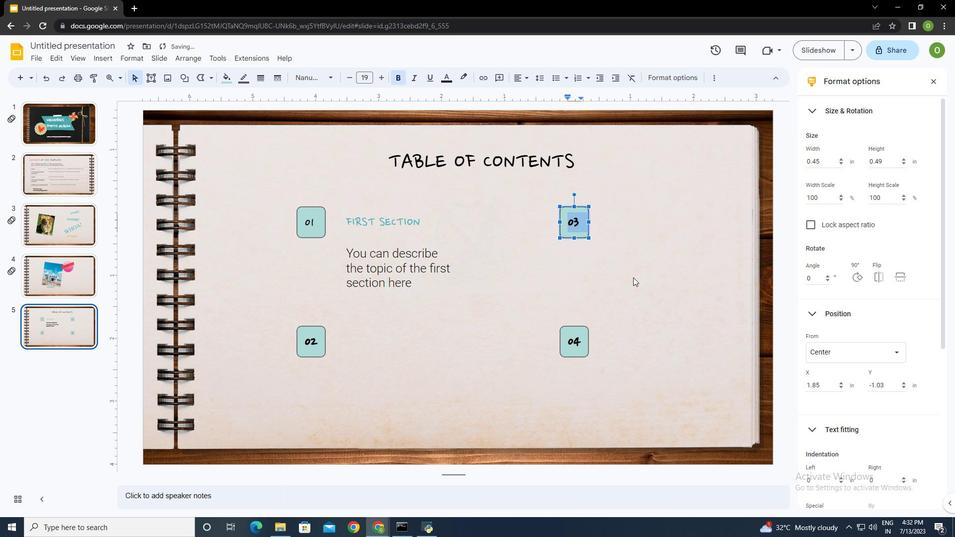 
Action: Mouse pressed left at (617, 284)
Screenshot: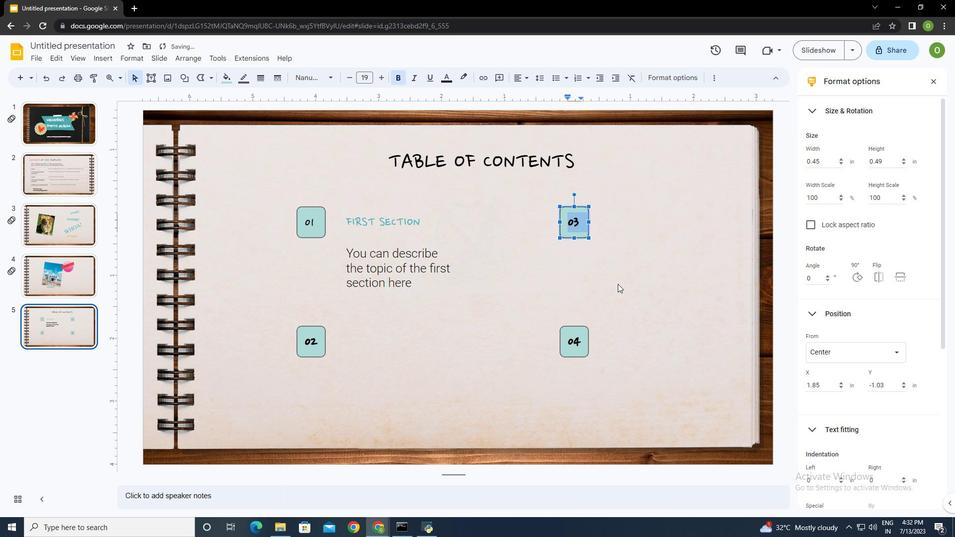 
Action: Mouse moved to (144, 77)
Screenshot: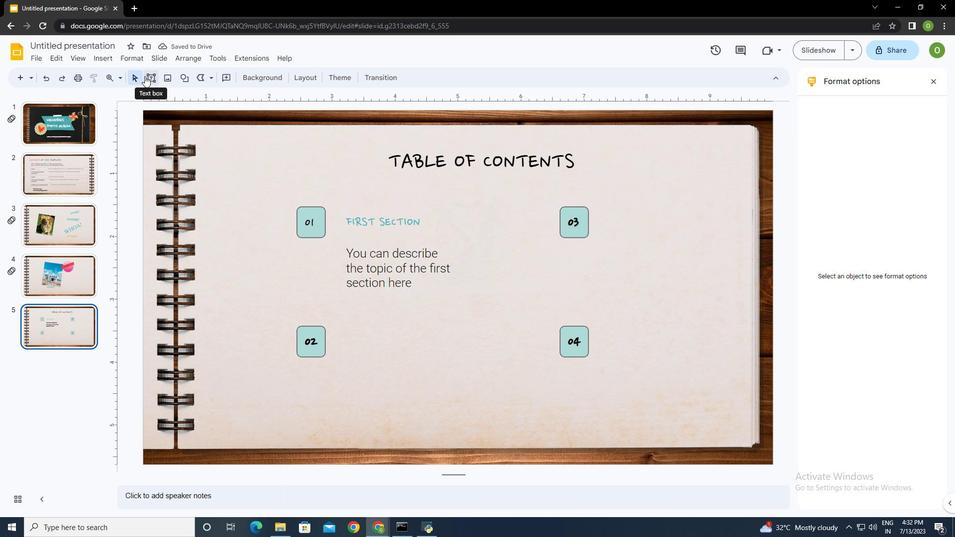 
Action: Mouse pressed left at (144, 77)
Screenshot: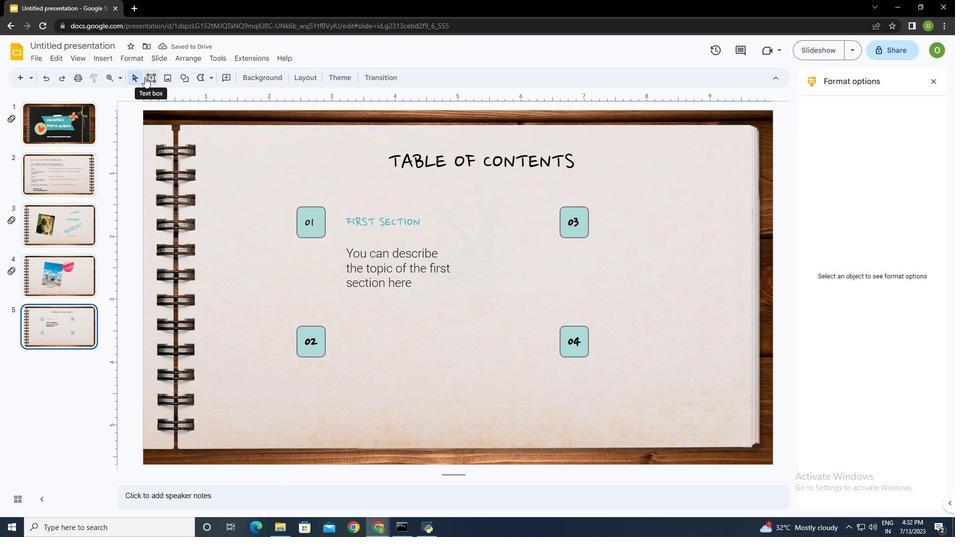 
Action: Mouse moved to (619, 209)
Screenshot: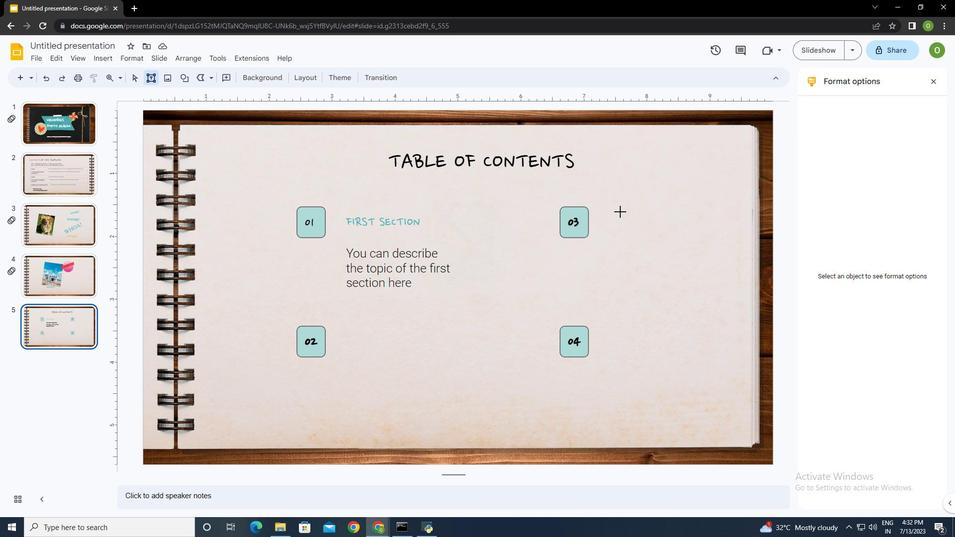 
Action: Mouse pressed left at (619, 209)
Screenshot: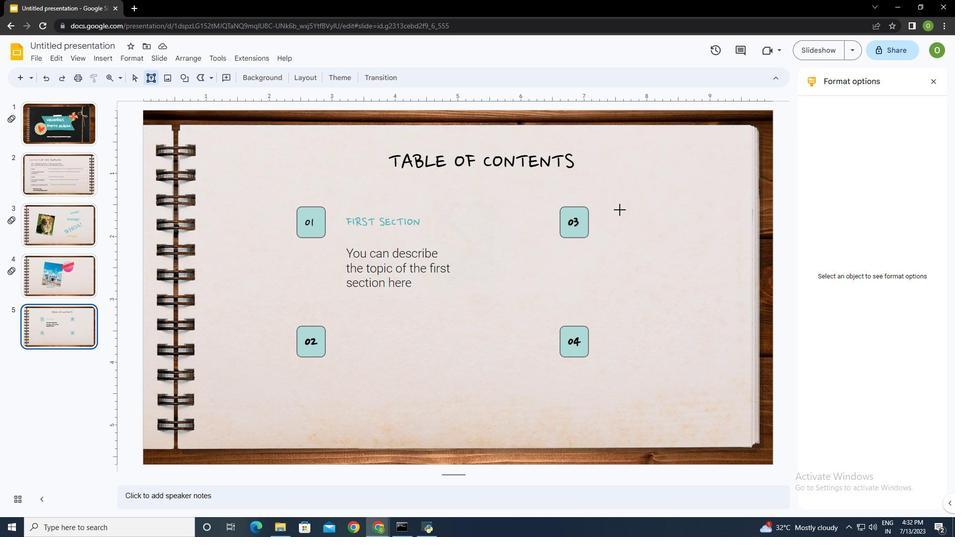 
Action: Mouse moved to (603, 210)
Screenshot: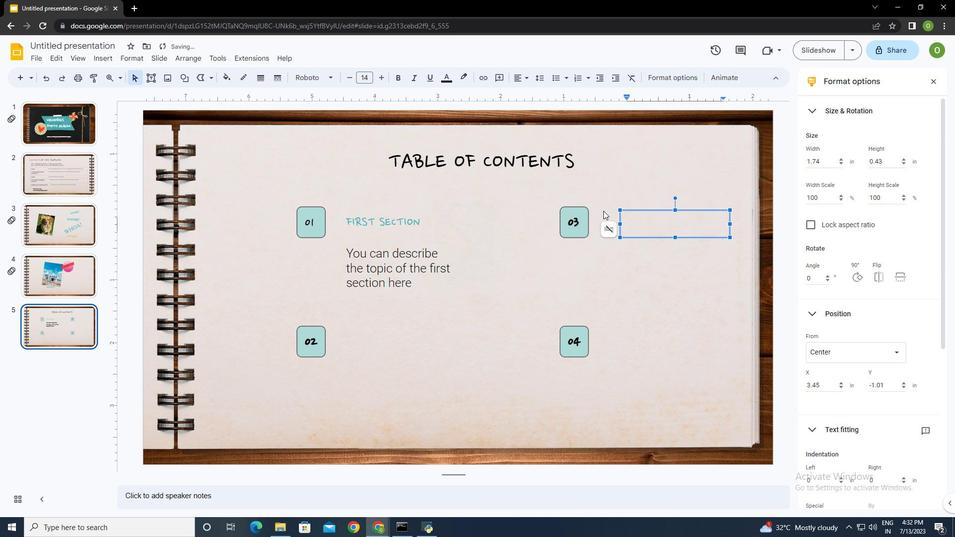 
Action: Key pressed <Key.shift><Key.shift><Key.shift><Key.shift><Key.shift><Key.shift><Key.caps_lock>third<Key.space>section
Screenshot: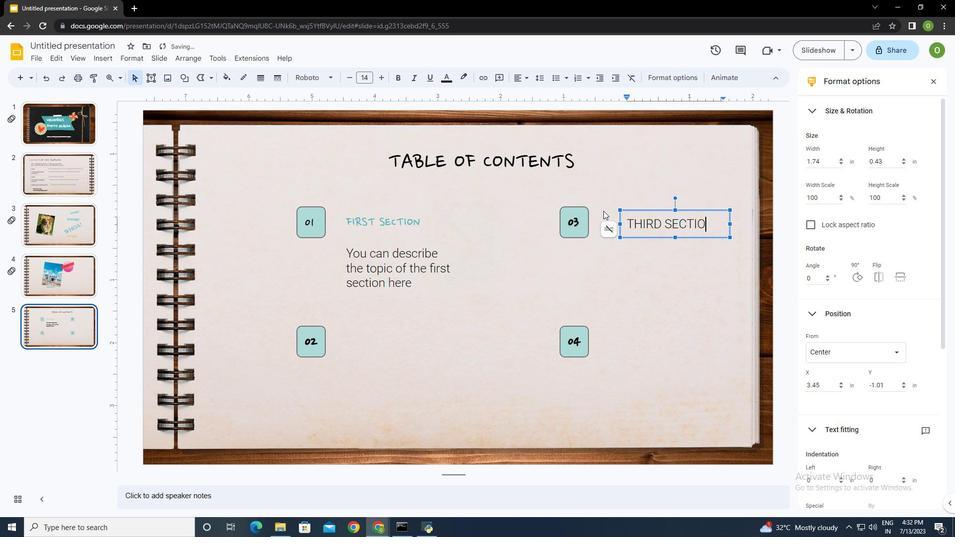 
Action: Mouse moved to (595, 191)
